 Task: Add an event  with title  Product Training Session, date '2023/10/23' to 2023/10/25 & Select Event type as  Collective. Add location for the event as  321 Passeig de Gracia, Barcelona, Spain and add a description: A product launch event is an exciting occasion where a new product is introduced to the market. It brings together stakeholders, industry experts, media personnel, and potential customers to showcase the product's features, benefits, and unique selling points. Create an event link  http-producttrainingsessioncom & Select the event color as  Violet. , logged in from the account softage.1@softage.netand send the event invitation to softage.3@softage.net and softage.4@softage.net
Action: Mouse moved to (890, 132)
Screenshot: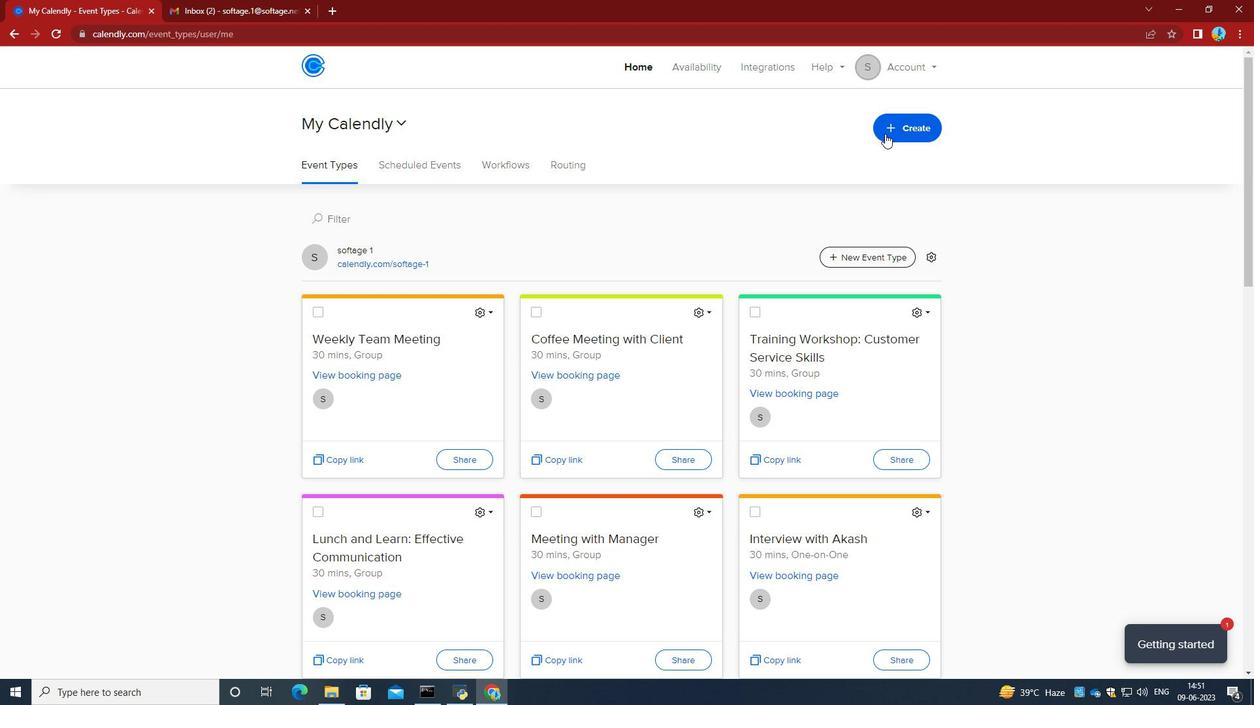 
Action: Mouse pressed left at (890, 132)
Screenshot: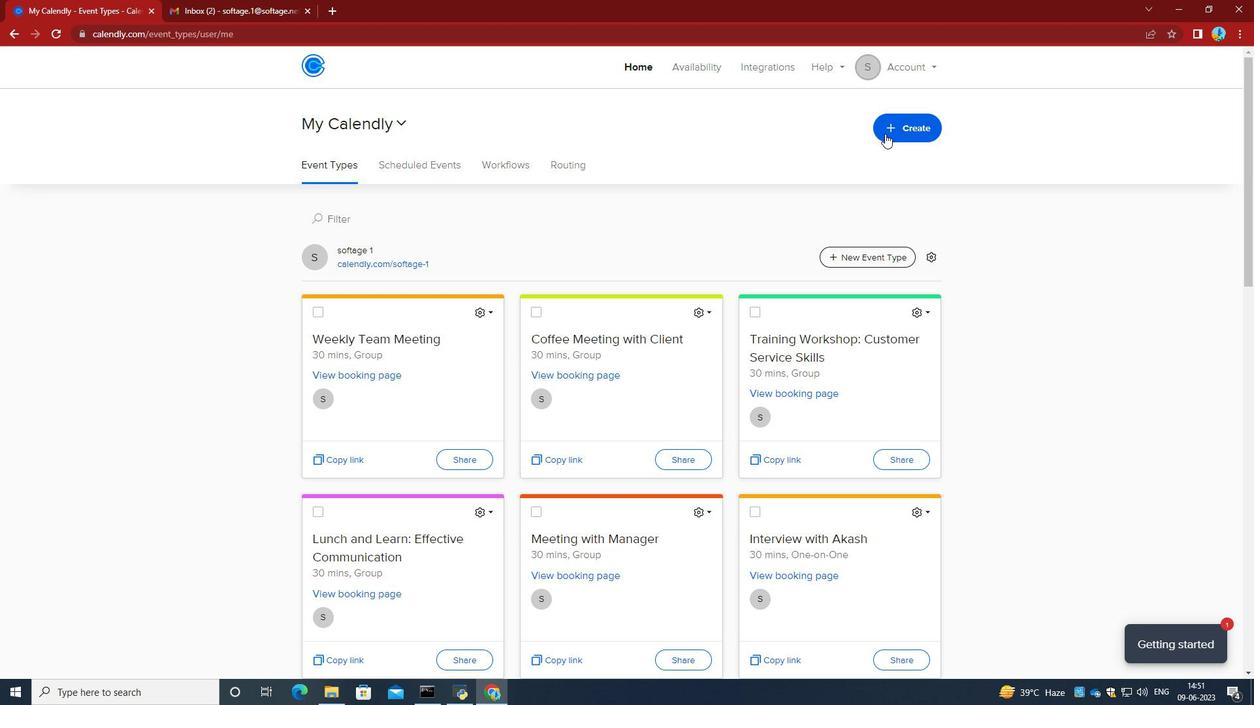 
Action: Mouse moved to (818, 185)
Screenshot: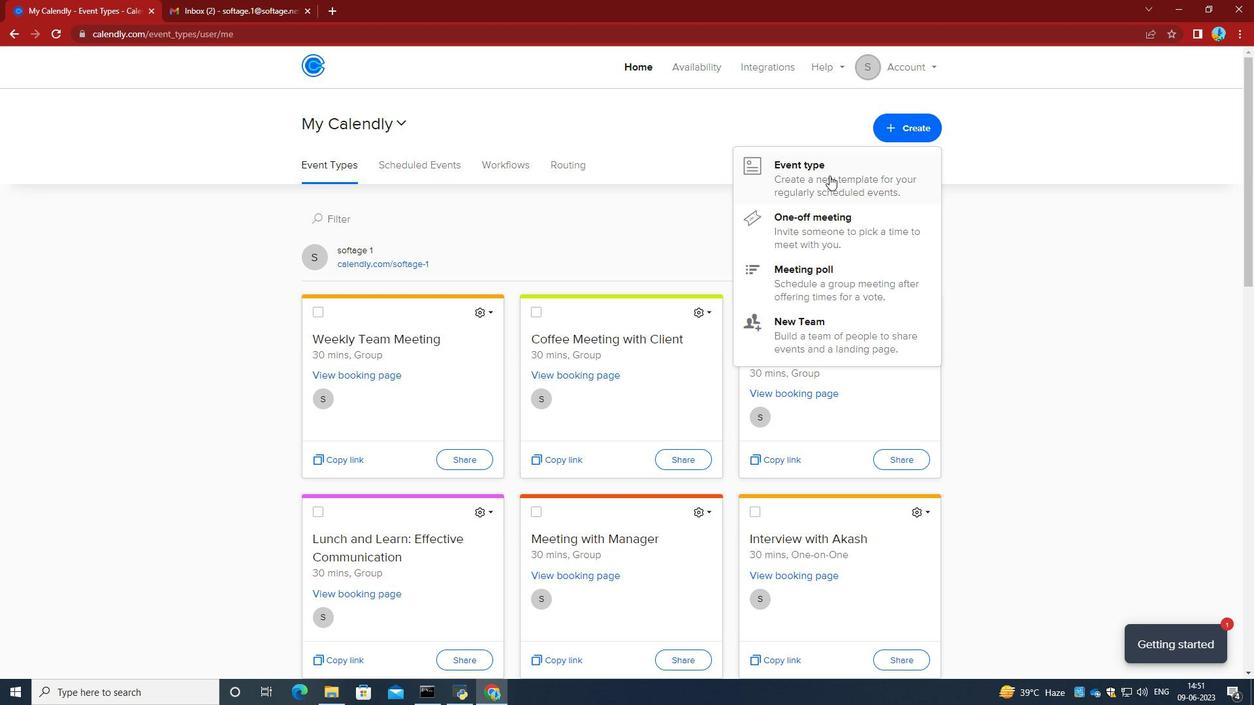 
Action: Mouse pressed left at (818, 185)
Screenshot: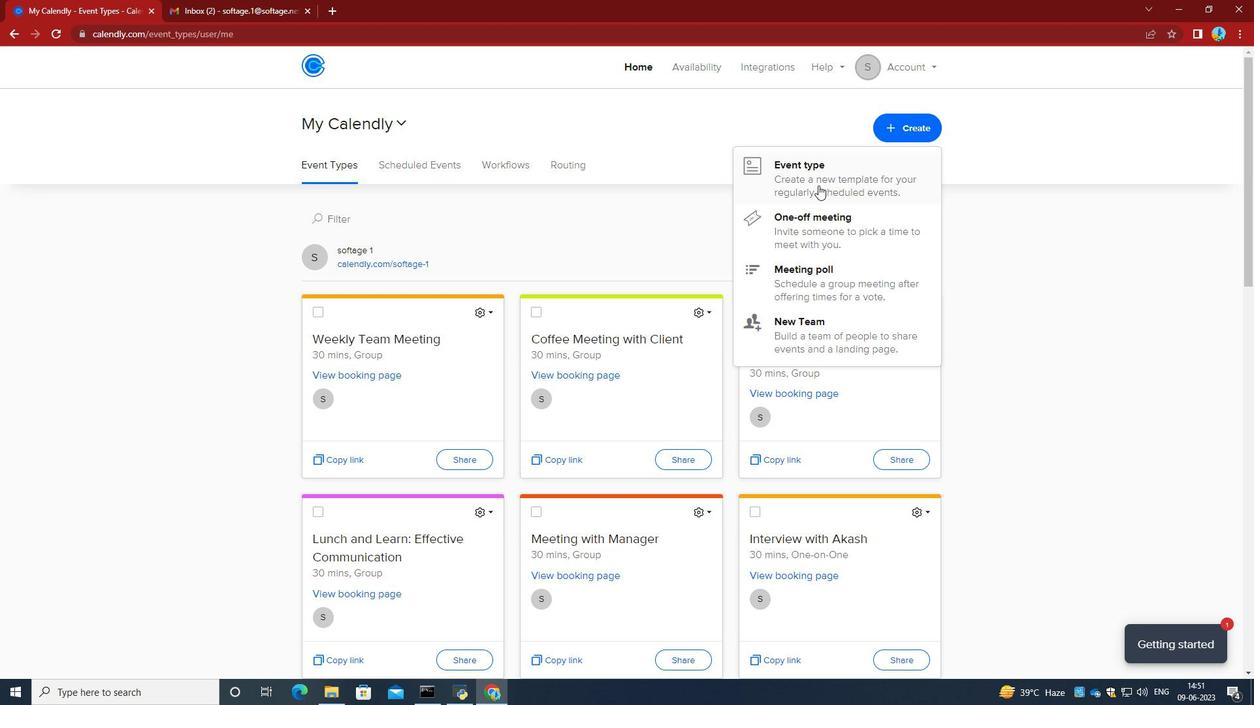 
Action: Mouse moved to (596, 382)
Screenshot: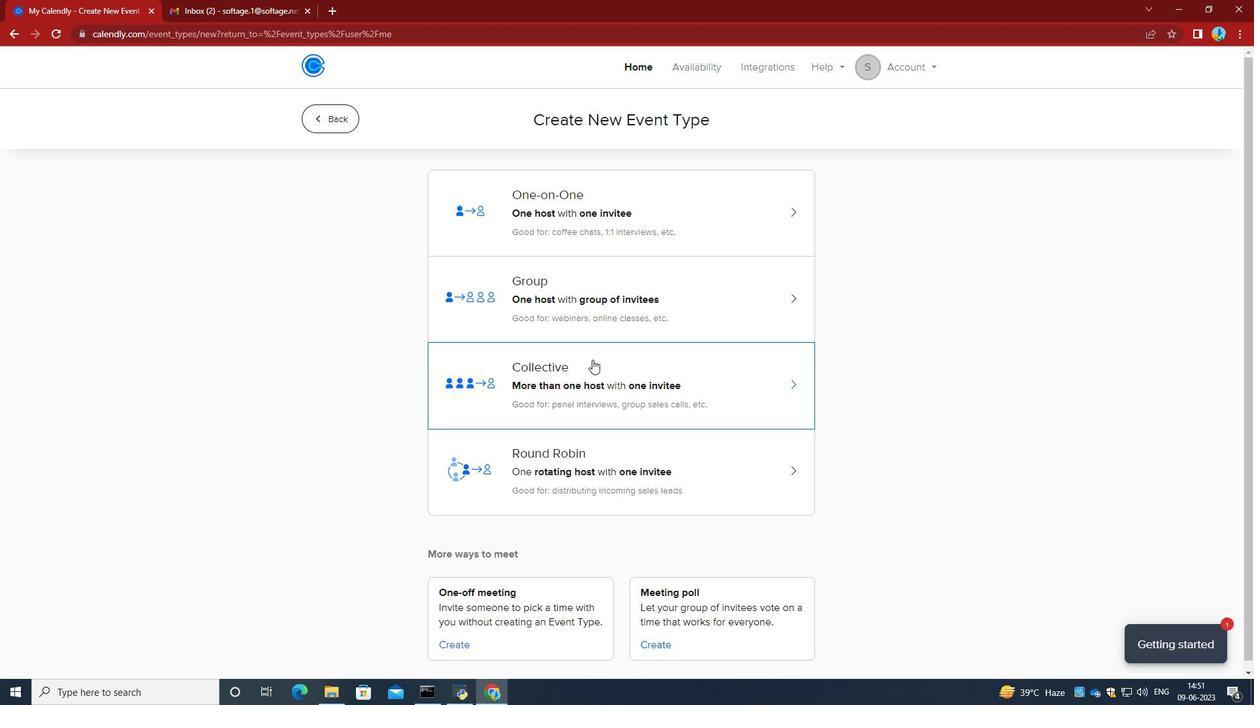 
Action: Mouse pressed left at (596, 382)
Screenshot: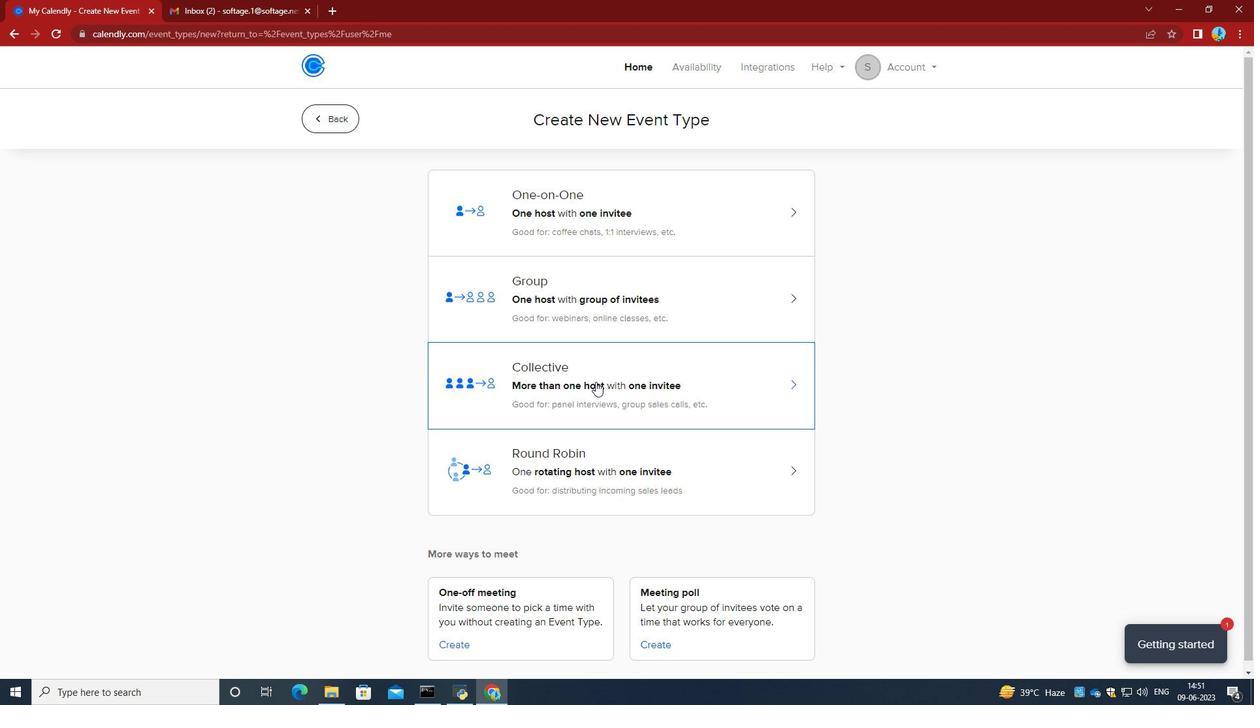 
Action: Mouse moved to (776, 284)
Screenshot: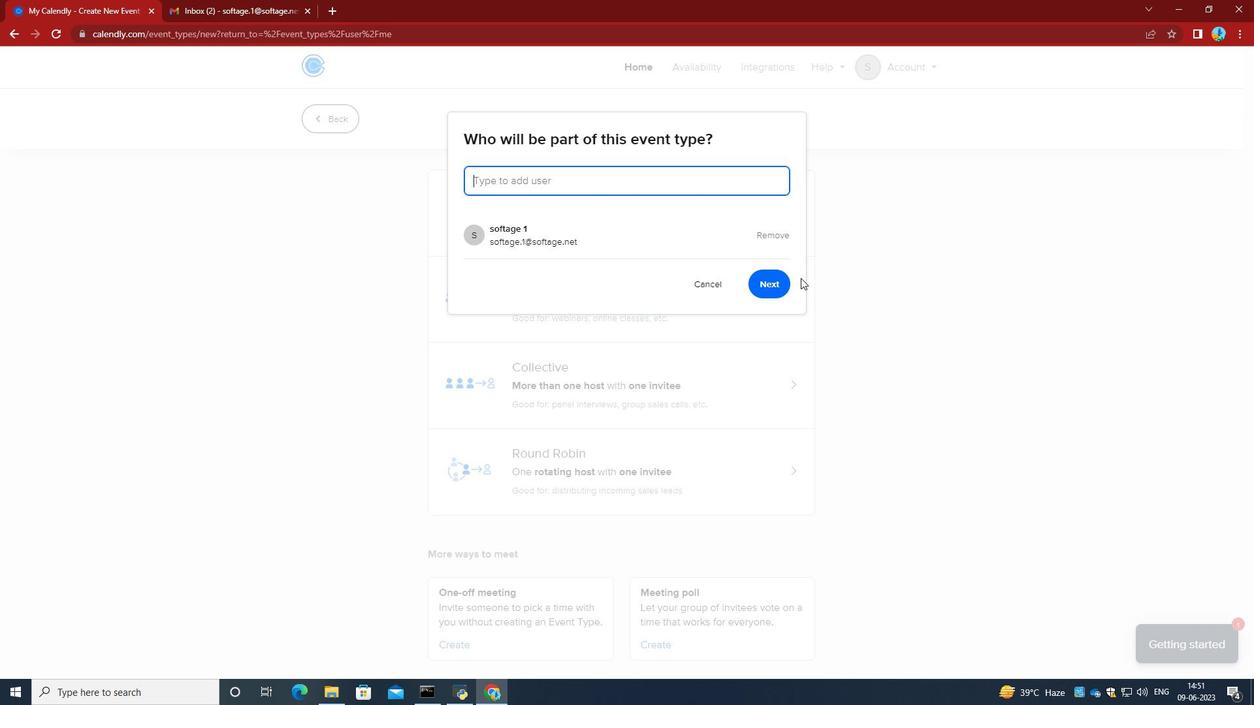 
Action: Mouse pressed left at (776, 284)
Screenshot: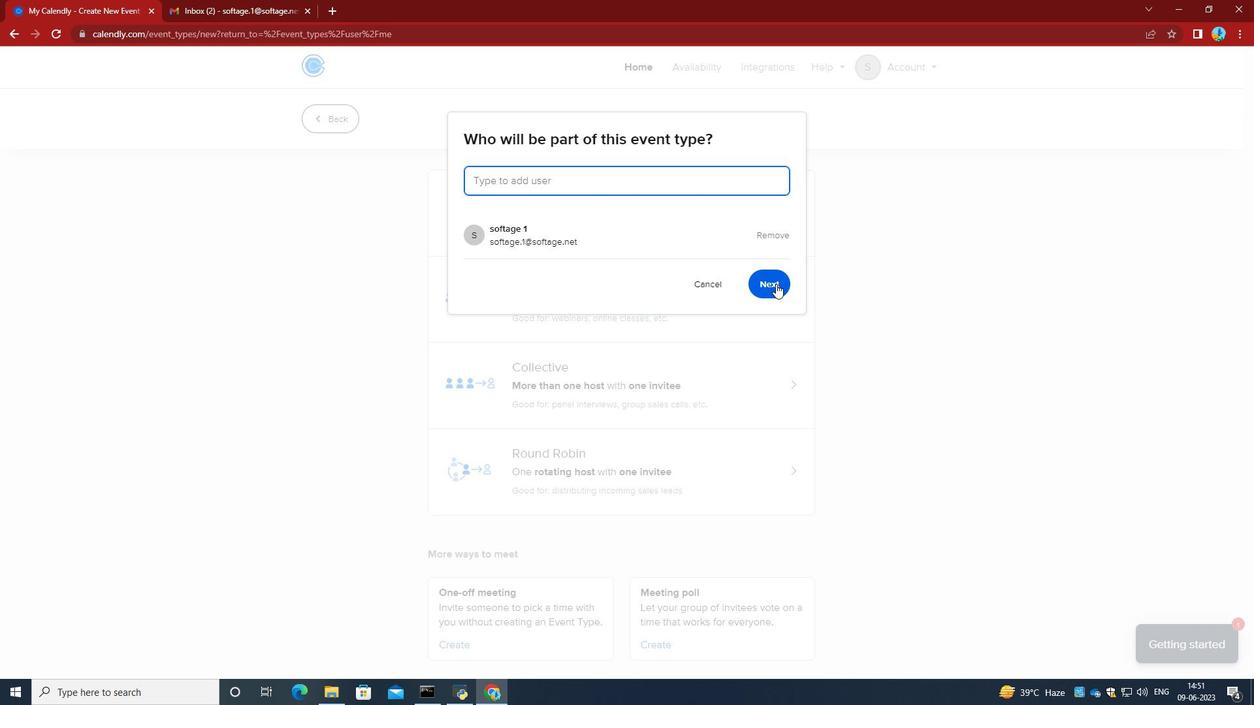
Action: Mouse moved to (422, 294)
Screenshot: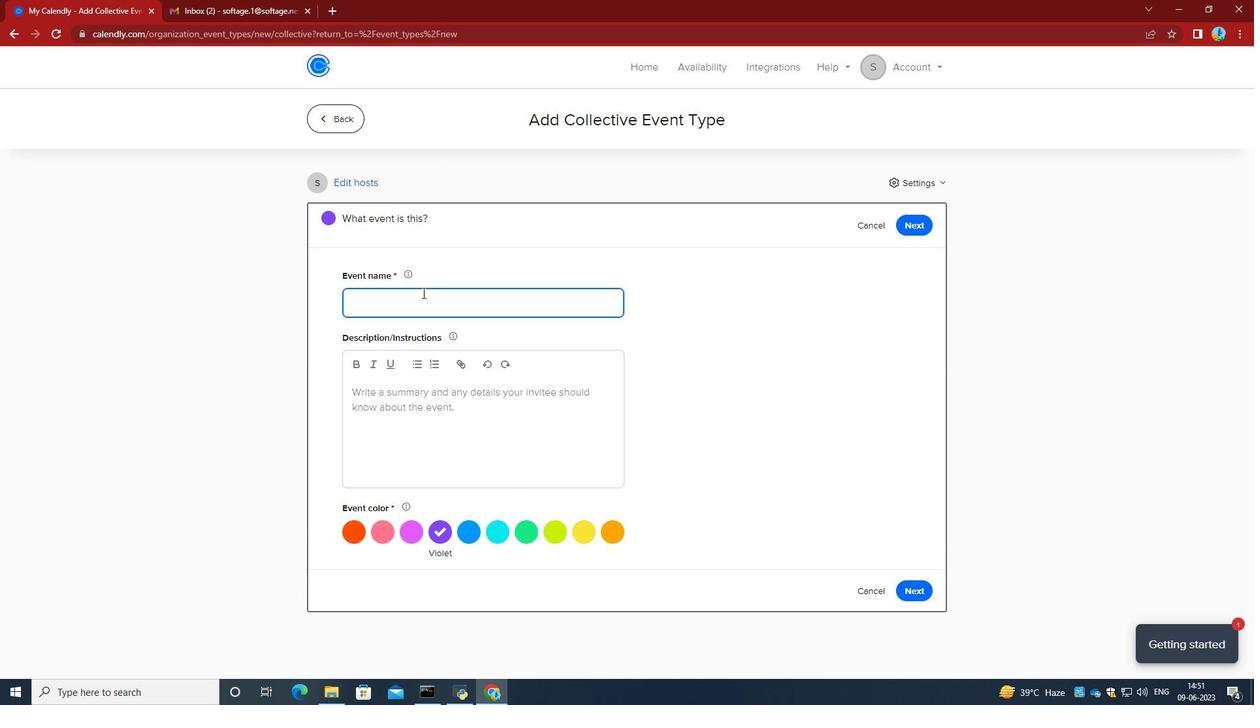 
Action: Mouse pressed left at (422, 294)
Screenshot: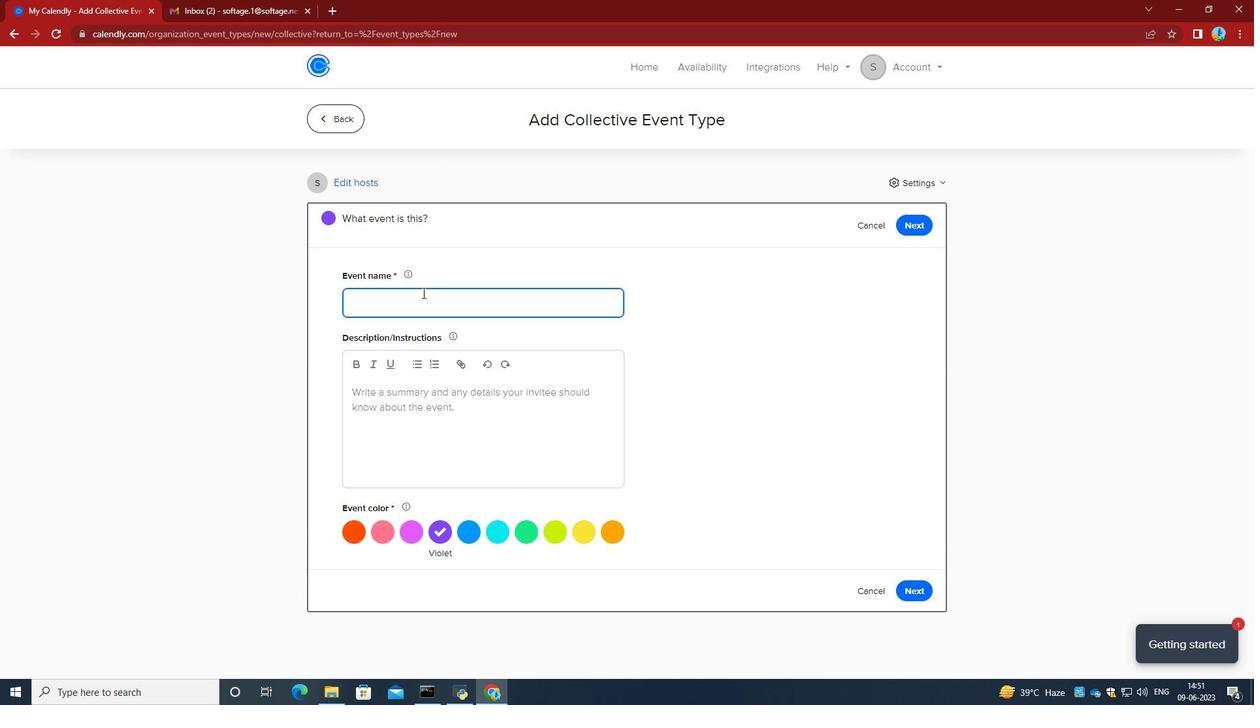 
Action: Key pressed <Key.caps_lock>P<Key.caps_lock>roduct<Key.space><Key.caps_lock>T<Key.caps_lock>raining<Key.space><Key.caps_lock>S<Key.caps_lock>ession<Key.space>
Screenshot: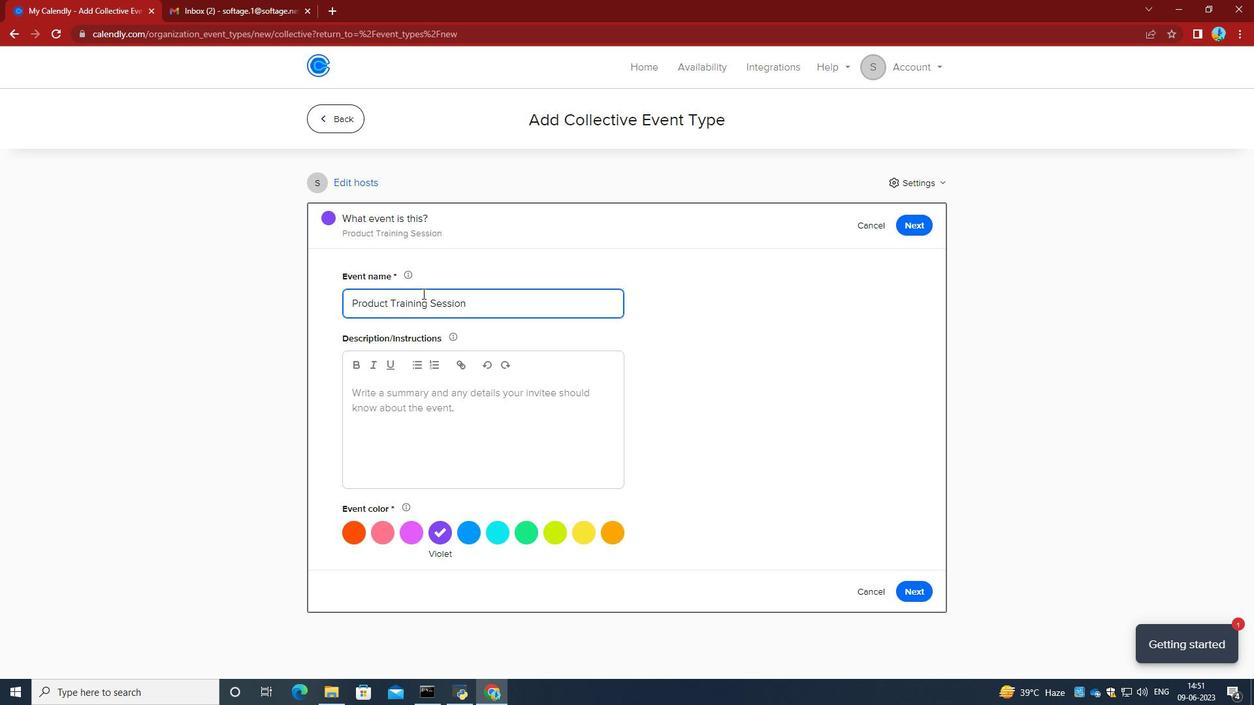 
Action: Mouse moved to (435, 424)
Screenshot: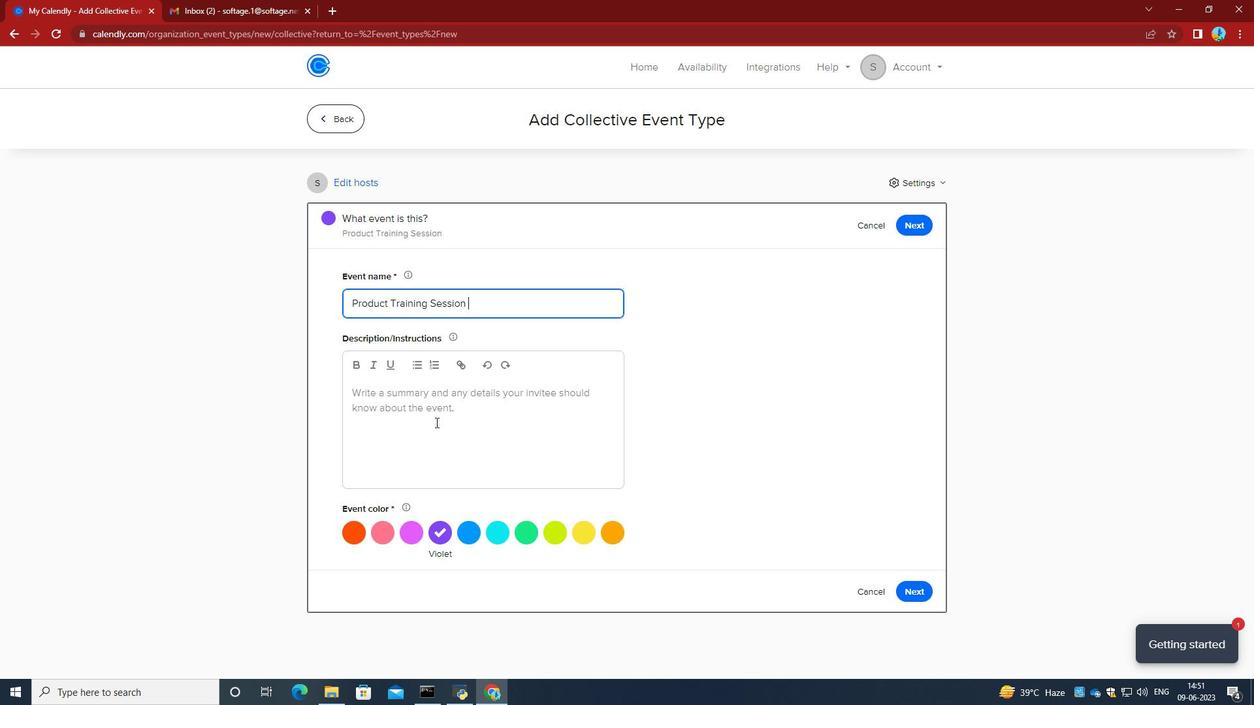 
Action: Mouse pressed left at (435, 424)
Screenshot: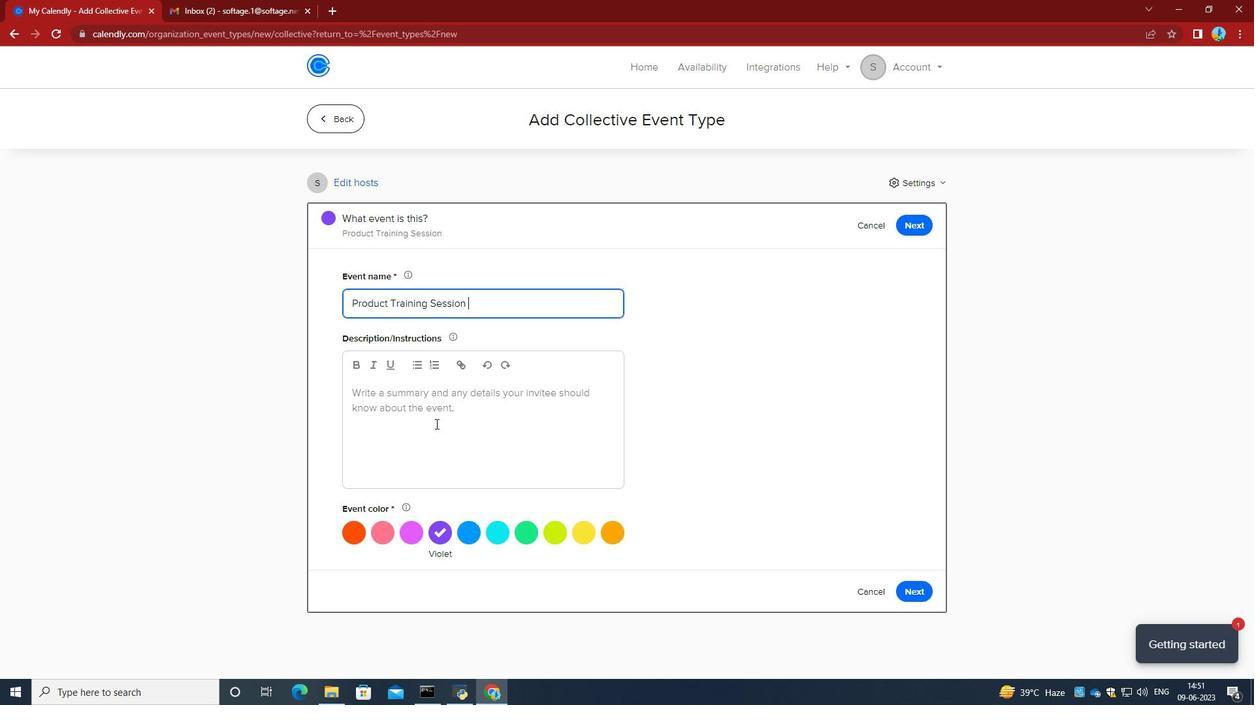 
Action: Key pressed <Key.caps_lock>A<Key.caps_lock><Key.space>product<Key.space>launch<Key.space>event<Key.space>an<Key.space>exis<Key.backspace><Key.backspace>citing<Key.space>occasion<Key.space>where<Key.space>a<Key.space>new<Key.space>proud<Key.backspace><Key.backspace>duct<Key.space>is<Key.space>intre<Key.backspace>oduced<Key.space>to<Key.space>the<Key.space>market.<Key.space><Key.caps_lock>I<Key.caps_lock>t<Key.space>brings<Key.space>togther<Key.space>stakeholders,<Key.space>industru<Key.space><Key.backspace><Key.backspace>y<Key.space>experts,<Key.space>media<Key.space>personnel<Key.space>
Screenshot: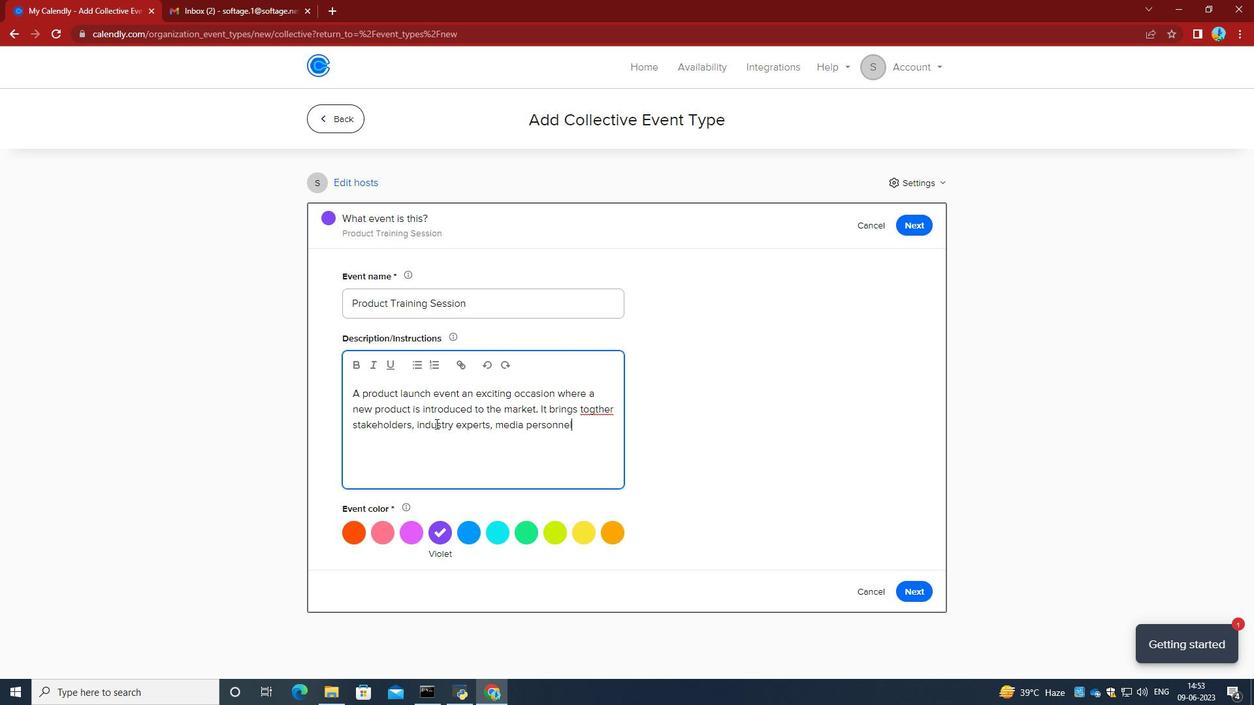 
Action: Mouse moved to (590, 413)
Screenshot: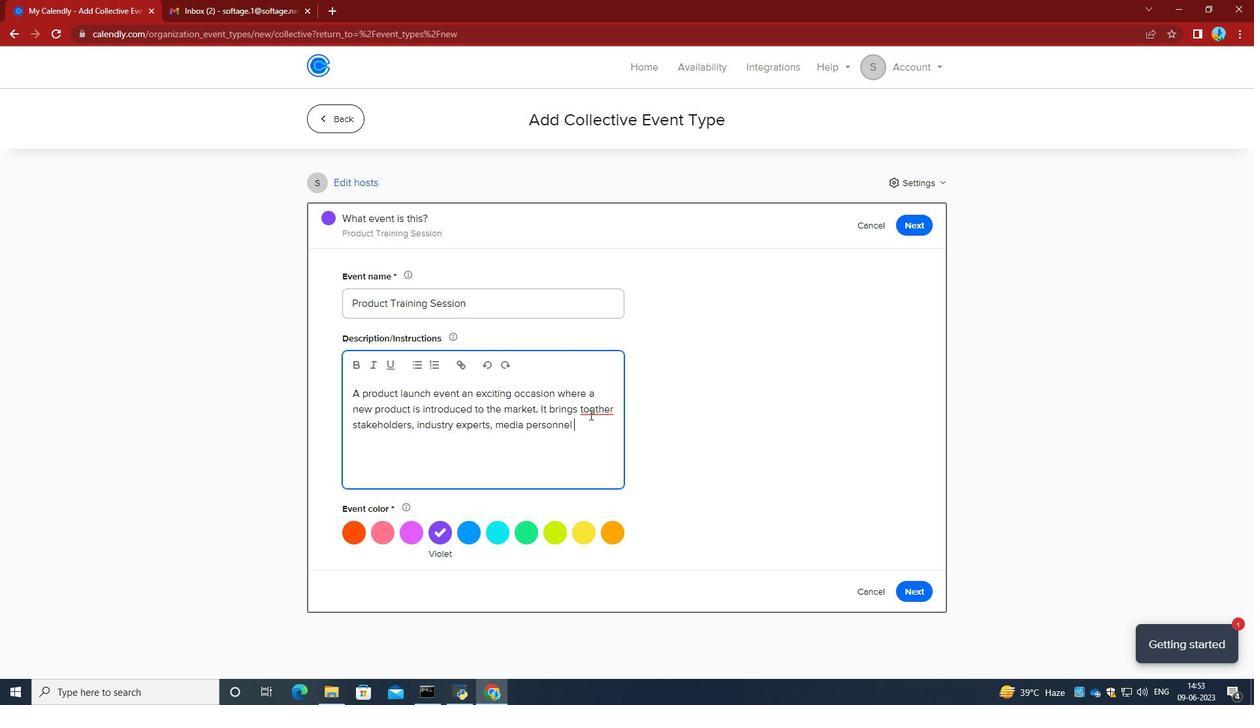 
Action: Mouse pressed left at (590, 413)
Screenshot: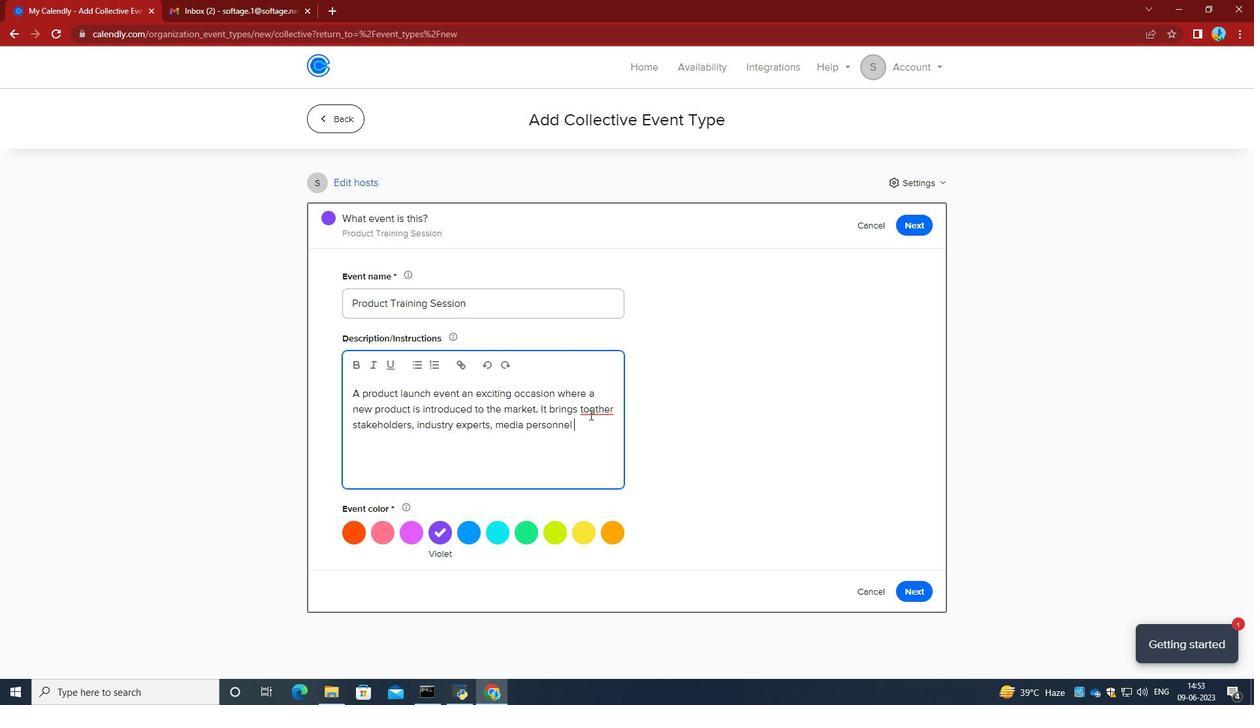 
Action: Mouse pressed right at (590, 413)
Screenshot: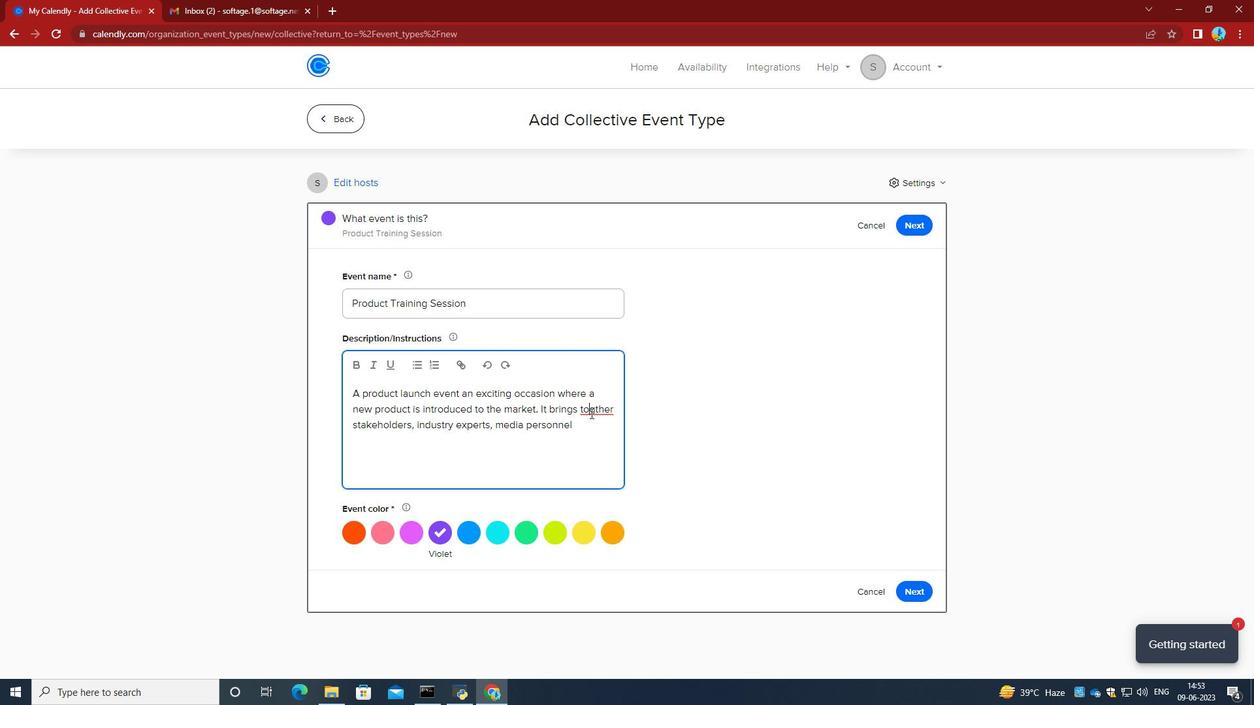 
Action: Mouse moved to (618, 416)
Screenshot: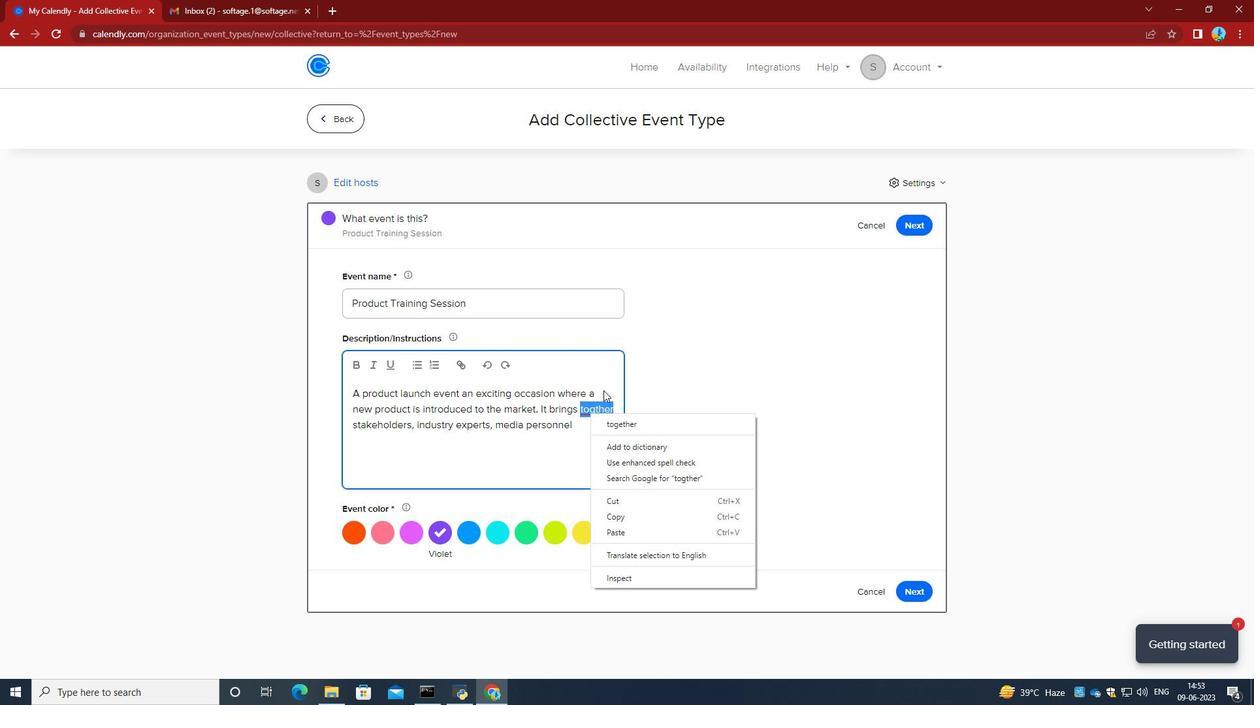 
Action: Mouse pressed left at (618, 416)
Screenshot: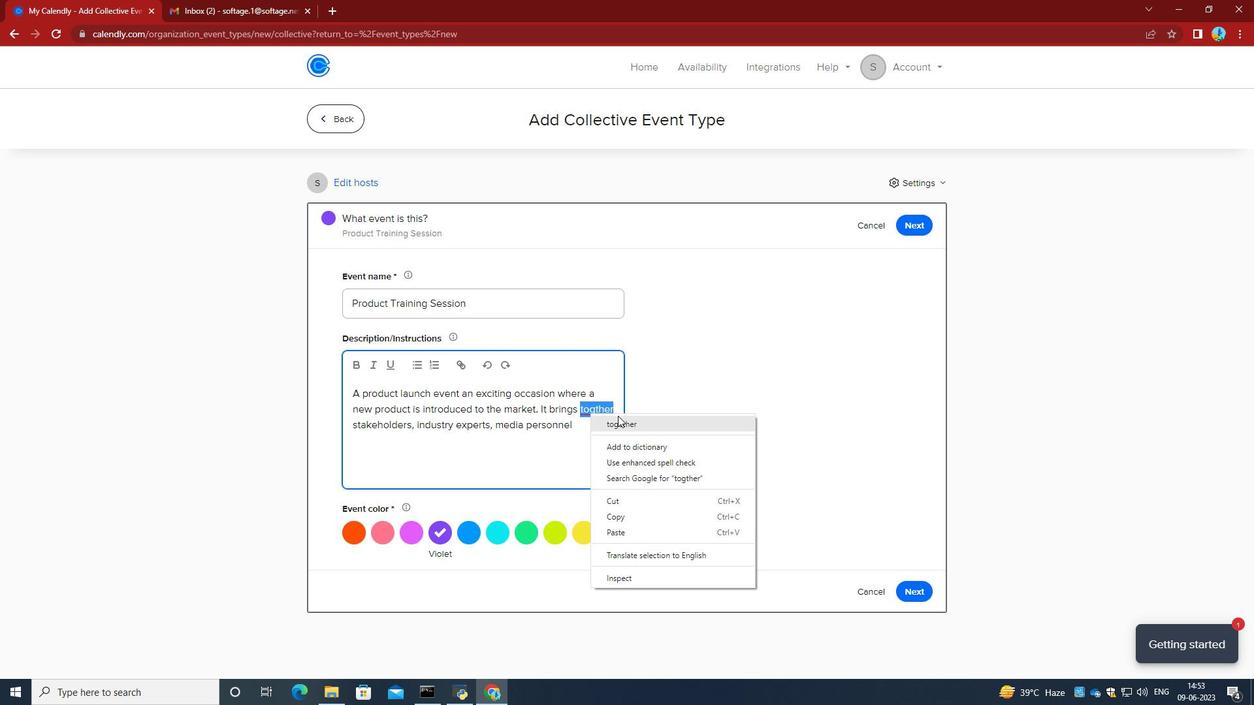 
Action: Mouse moved to (613, 428)
Screenshot: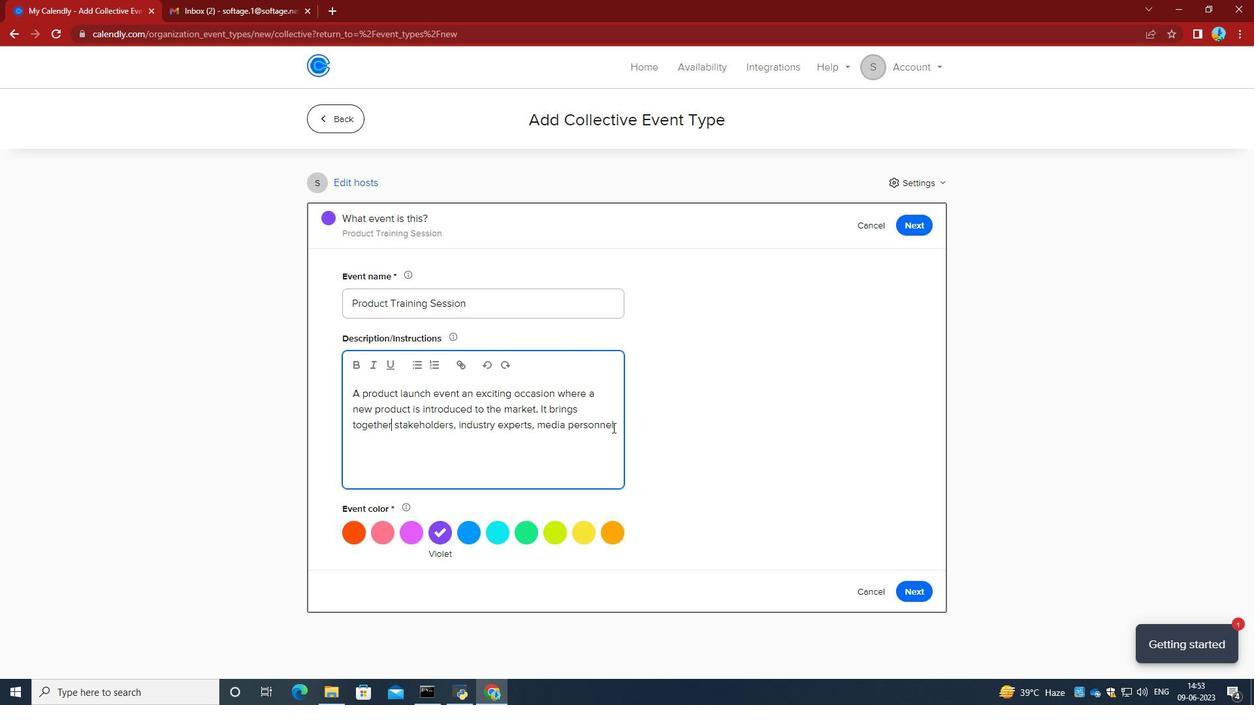 
Action: Mouse pressed left at (613, 428)
Screenshot: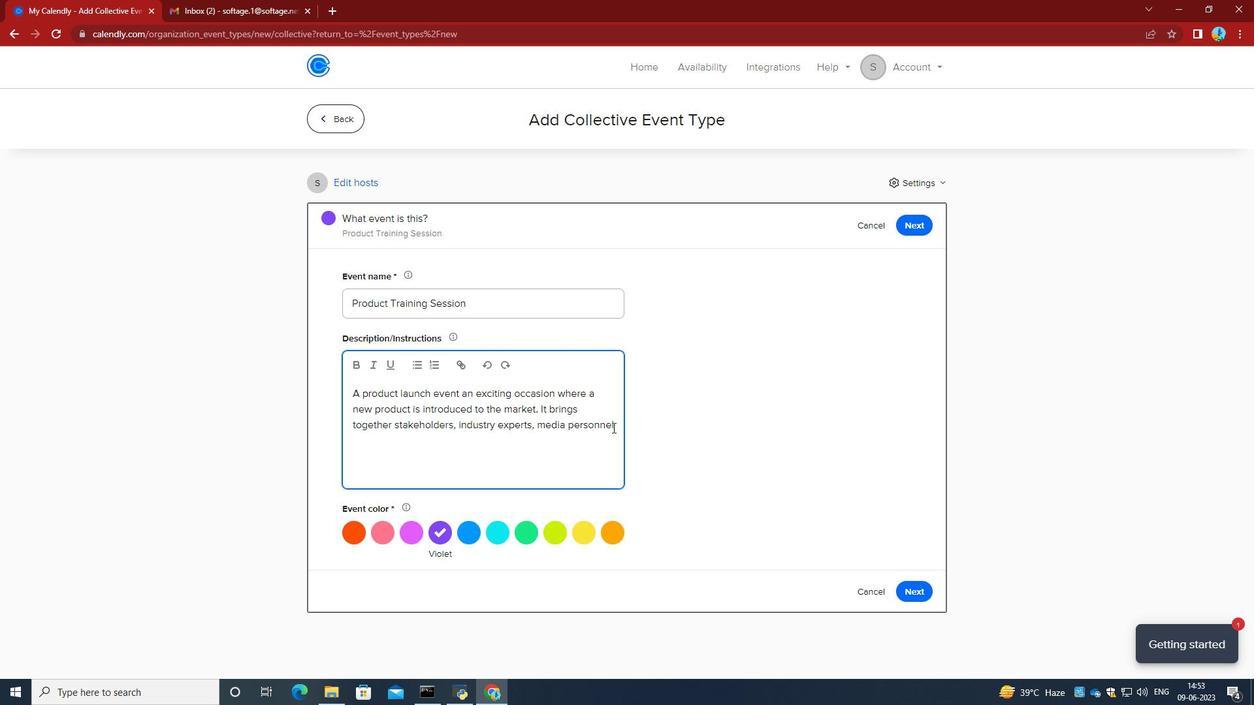 
Action: Mouse moved to (613, 428)
Screenshot: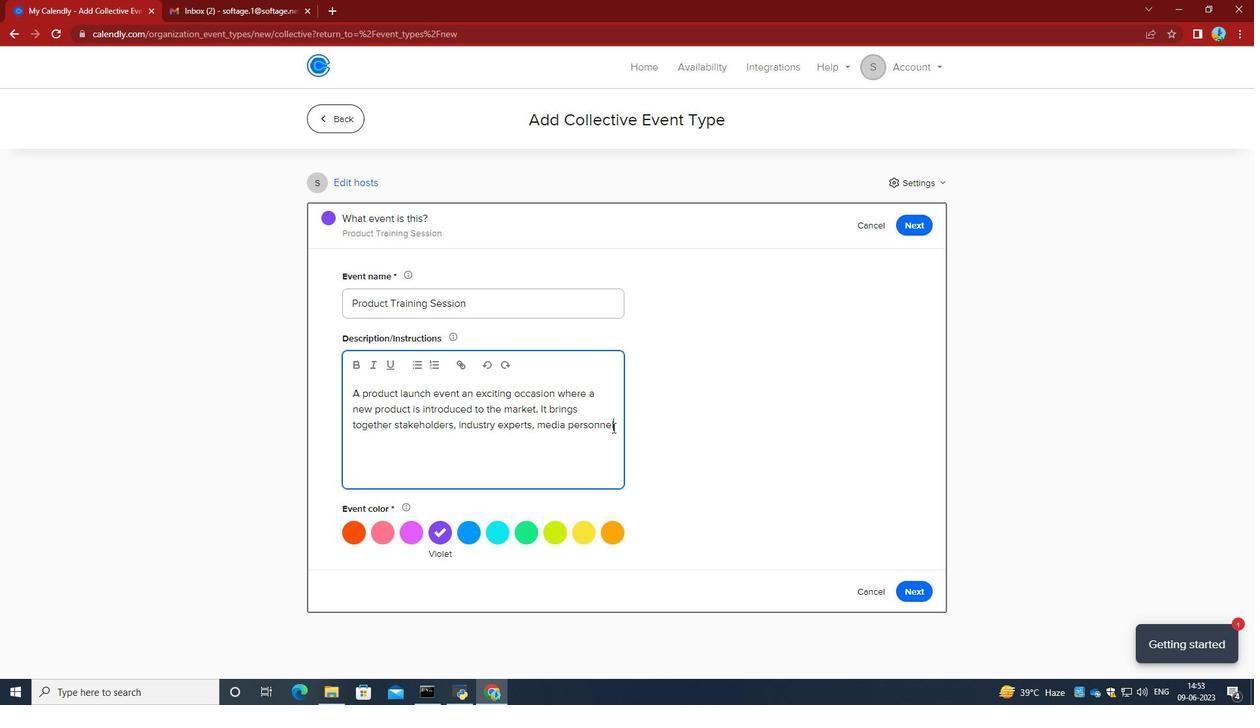 
Action: Key pressed <Key.space>and<Key.space>potential<Key.space>cuso<Key.backspace>tomers<Key.space>to<Key.space>showcase<Key.space>the<Key.space>product's<Key.space>fearur<Key.backspace><Key.backspace><Key.backspace>tures,<Key.space>benefits,<Key.space>and<Key.space>unique<Key.space>selling<Key.space>points.<Key.space>
Screenshot: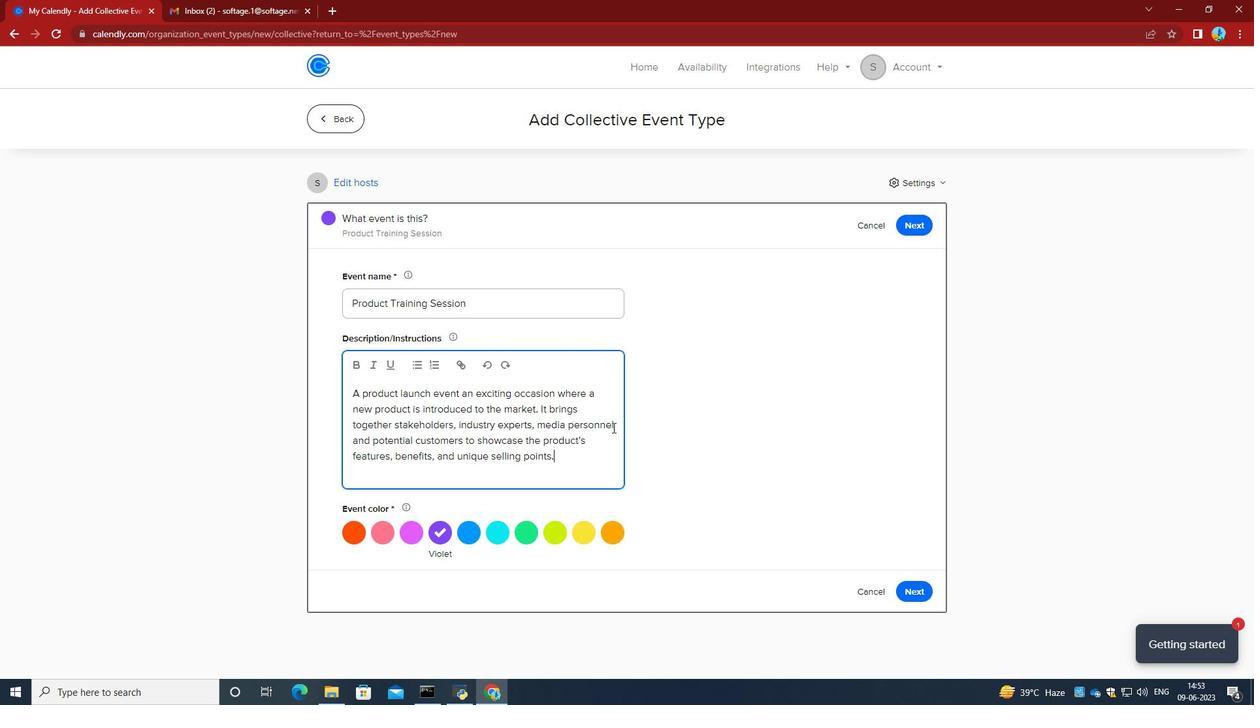 
Action: Mouse moved to (441, 535)
Screenshot: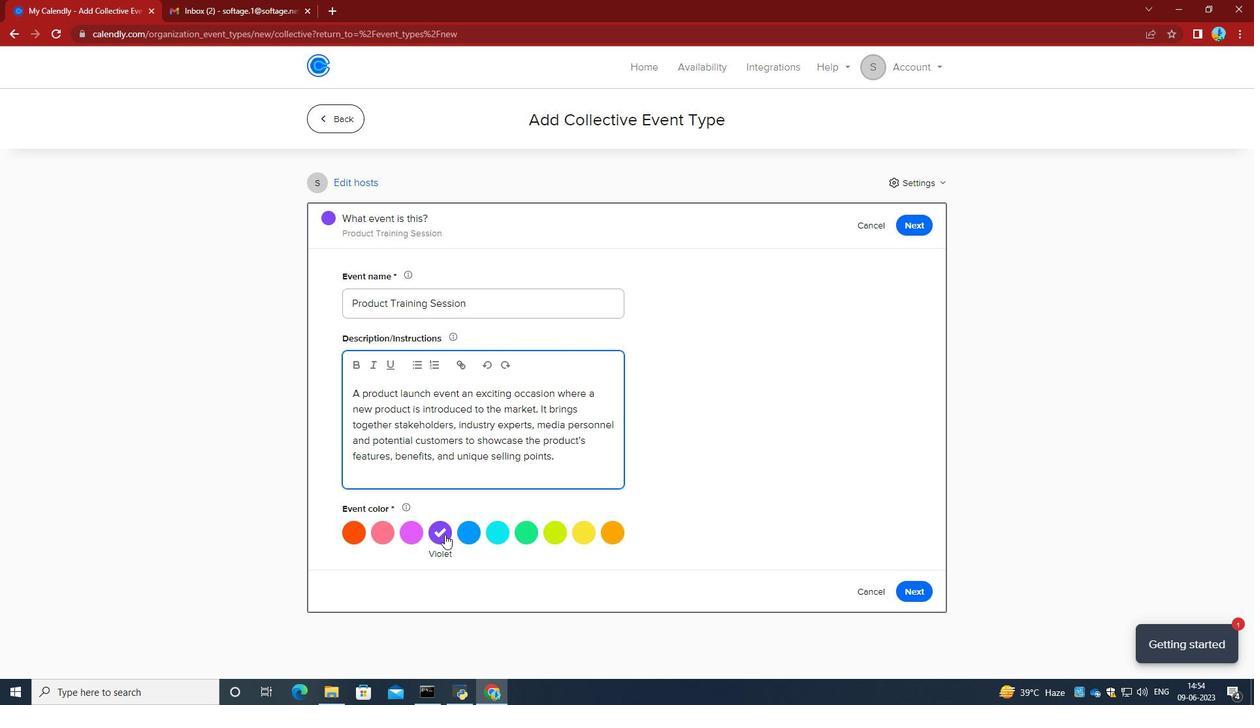 
Action: Mouse pressed left at (441, 535)
Screenshot: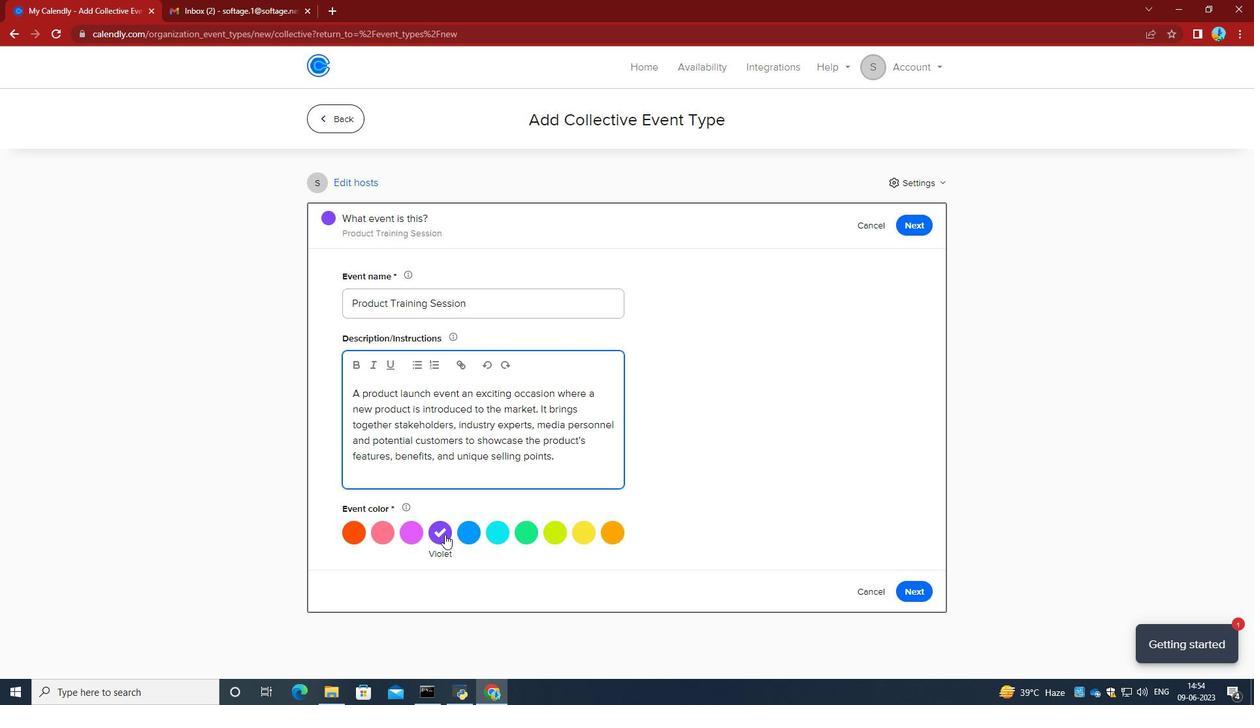 
Action: Mouse moved to (920, 595)
Screenshot: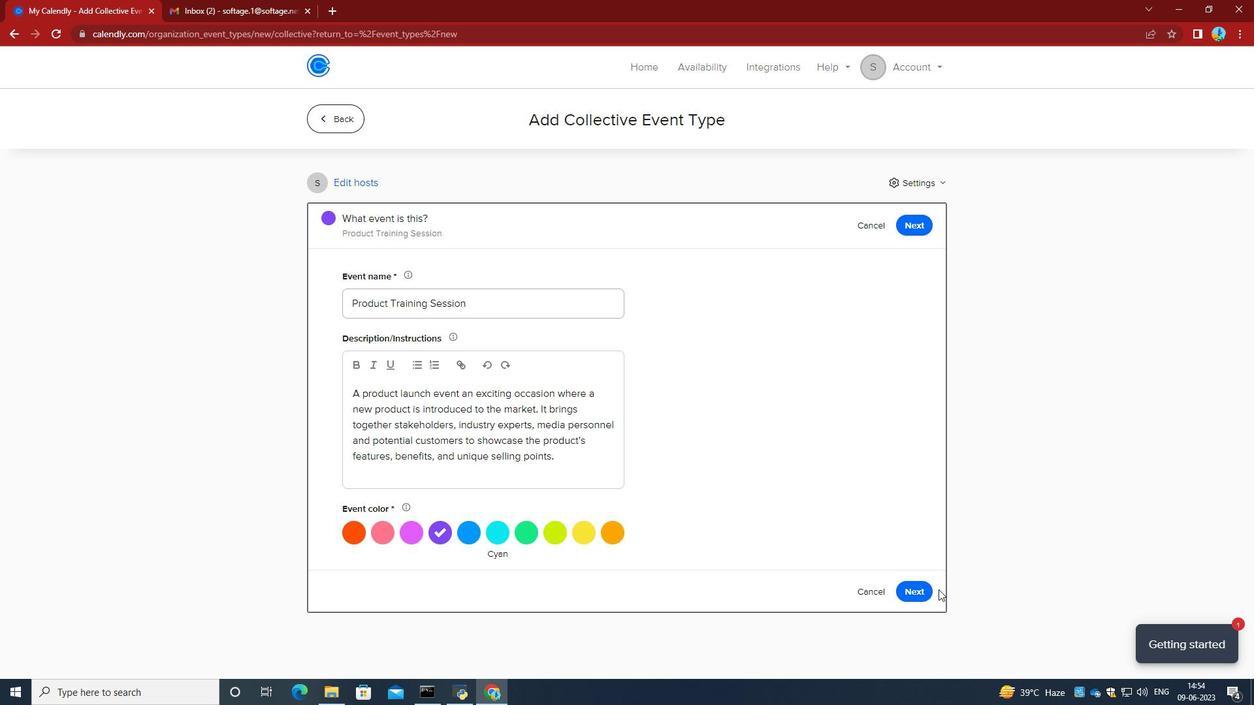 
Action: Mouse pressed left at (920, 595)
Screenshot: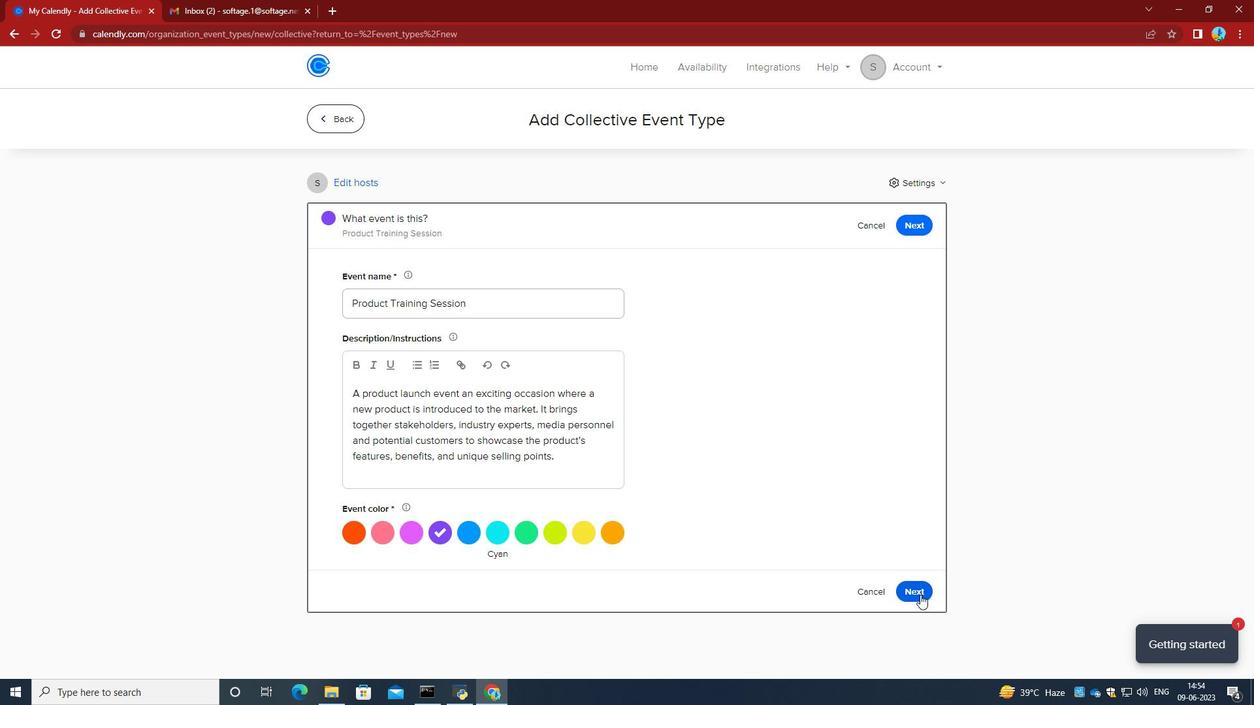 
Action: Mouse moved to (448, 386)
Screenshot: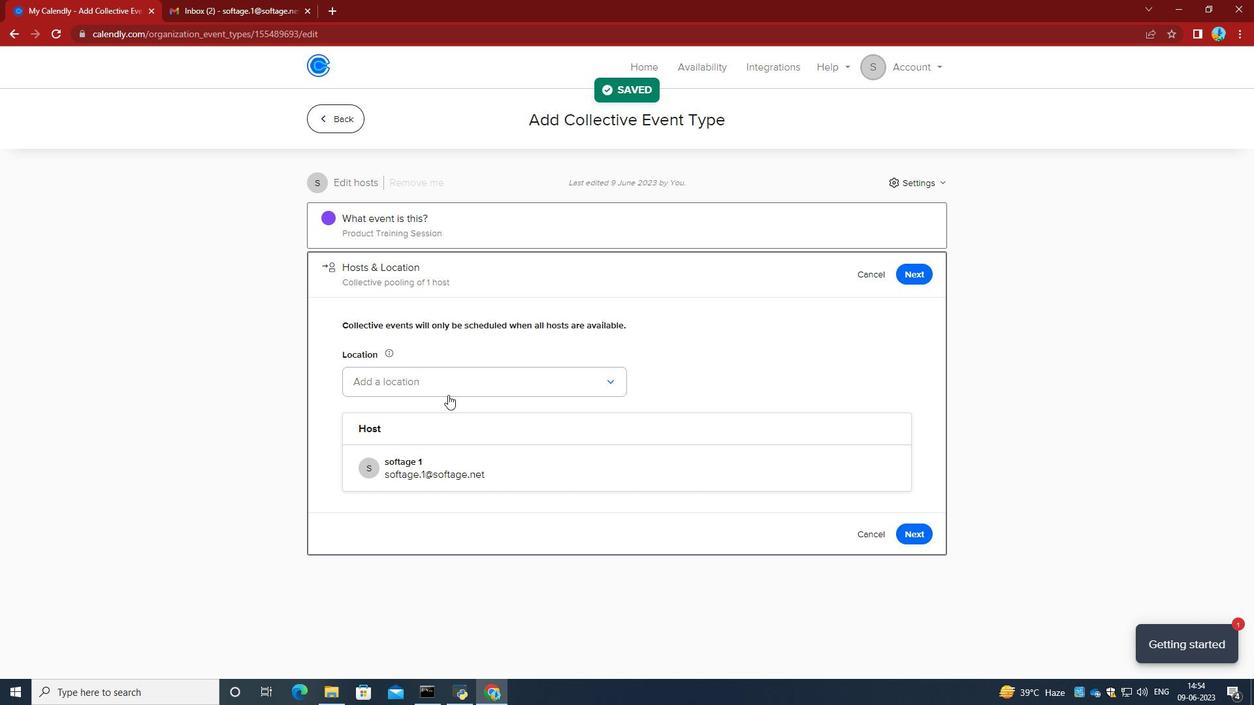 
Action: Mouse pressed left at (448, 386)
Screenshot: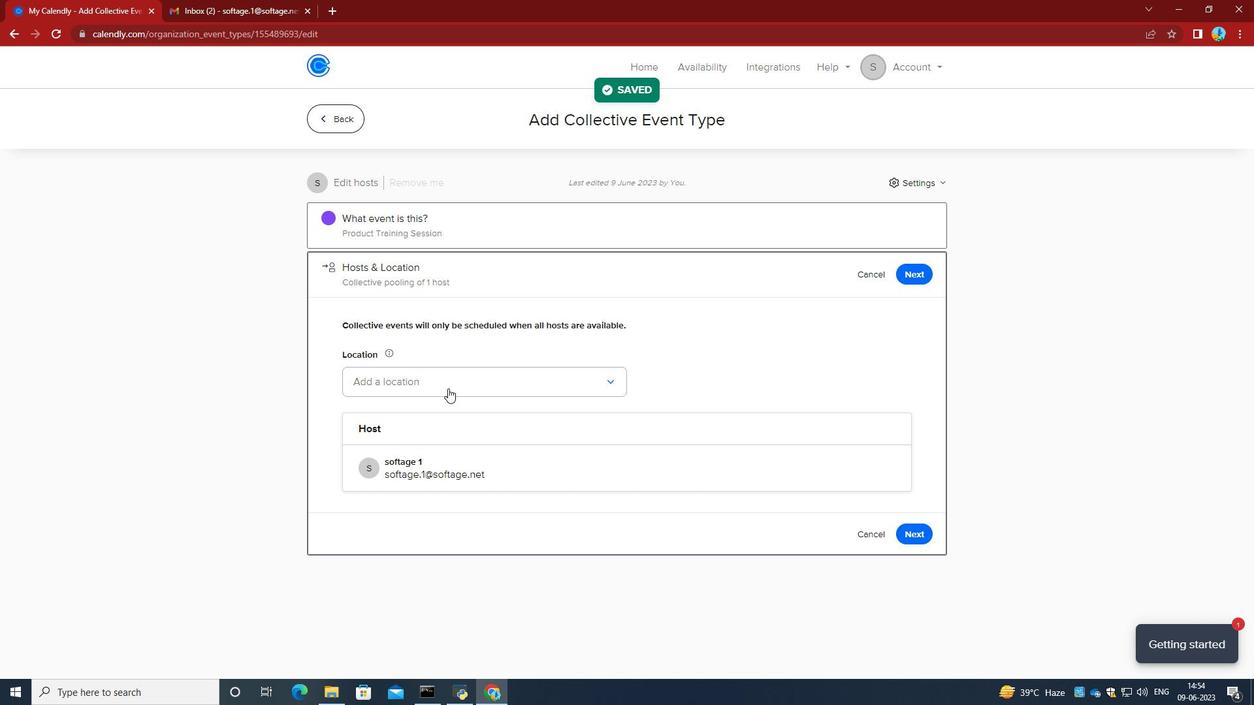 
Action: Mouse moved to (430, 422)
Screenshot: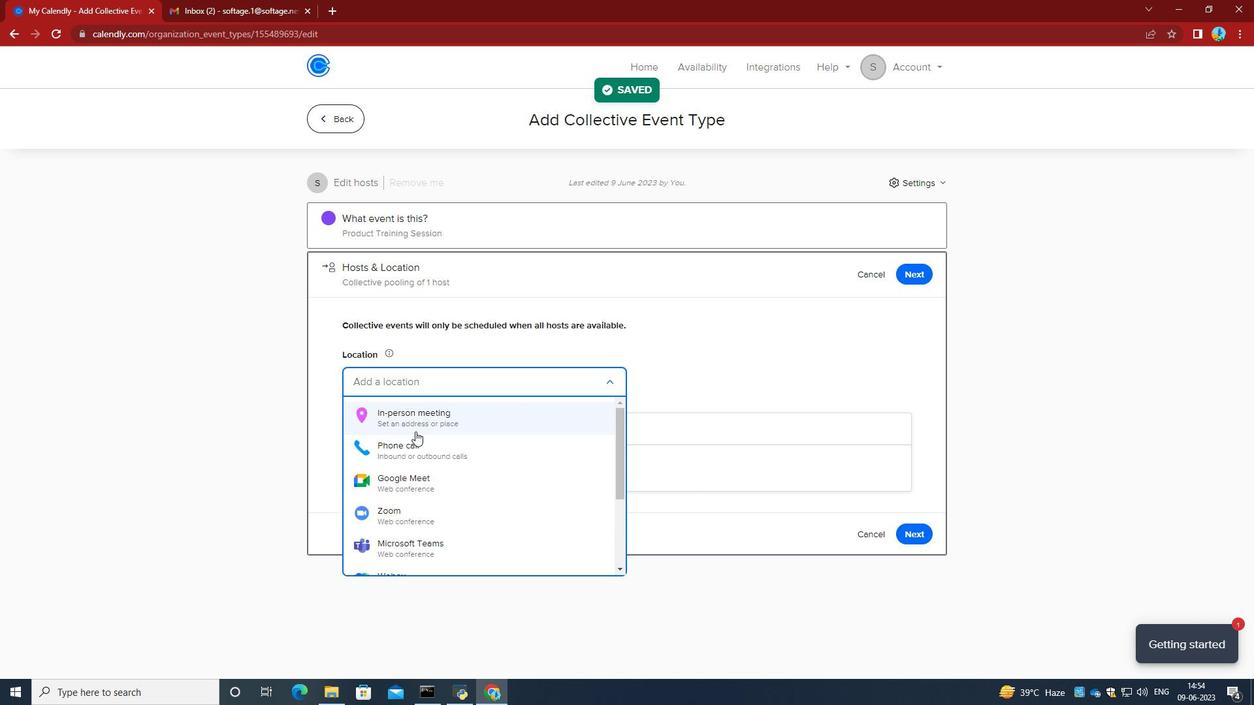 
Action: Mouse pressed left at (430, 422)
Screenshot: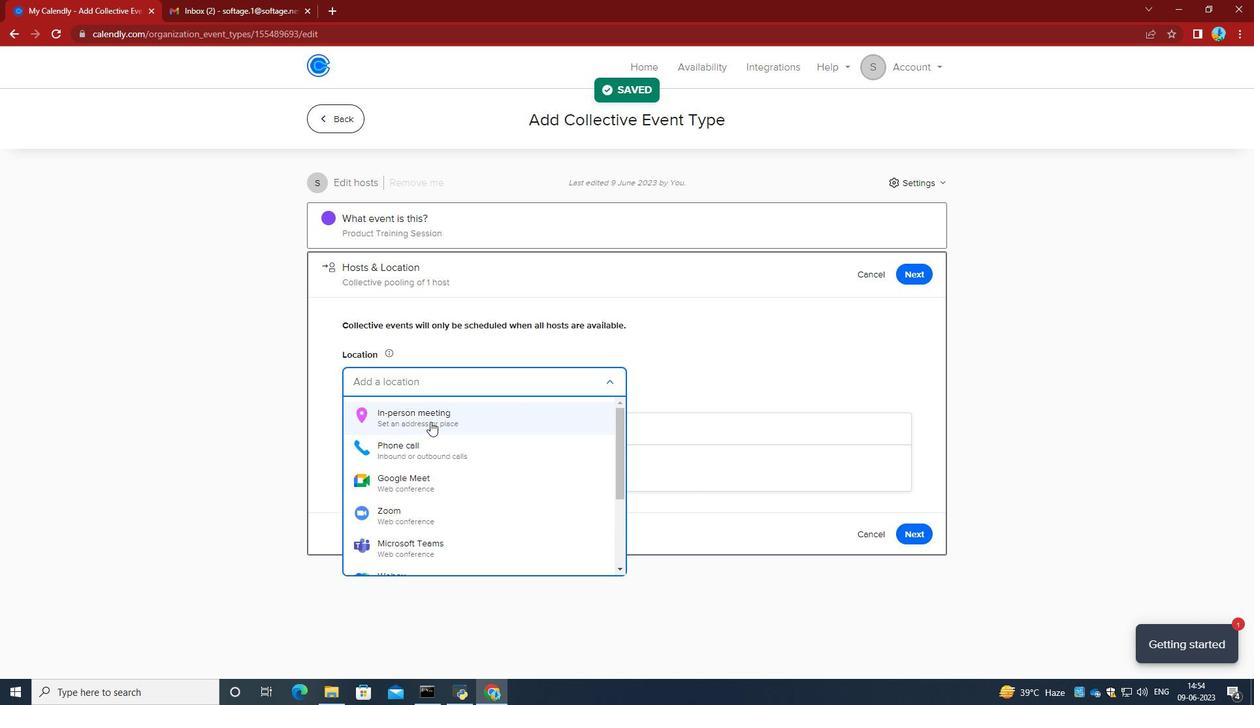 
Action: Mouse moved to (592, 221)
Screenshot: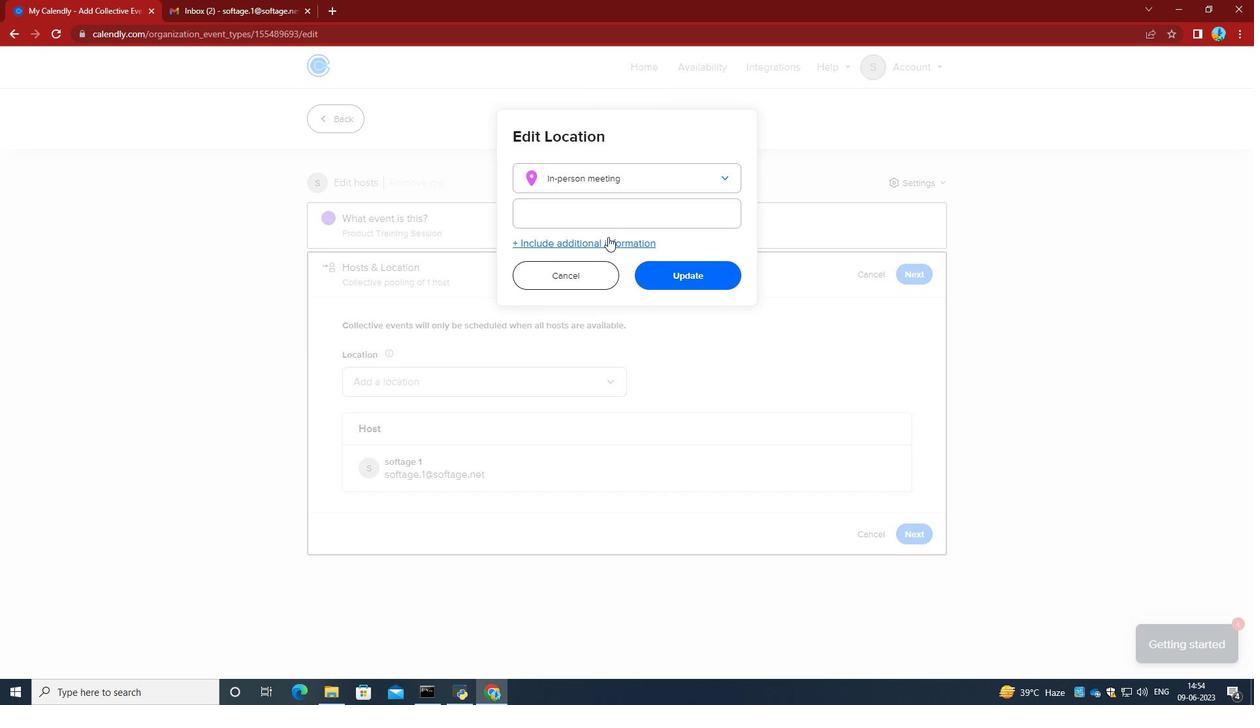 
Action: Mouse pressed left at (589, 213)
Screenshot: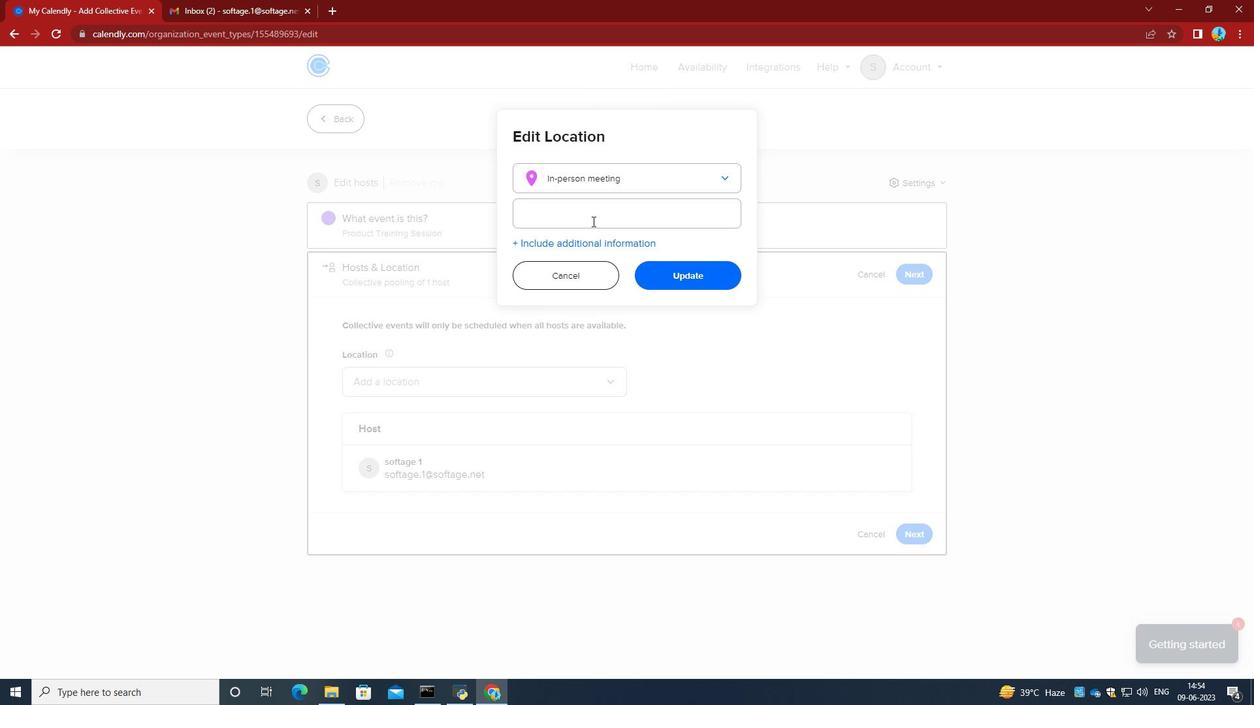 
Action: Key pressed 321<Key.space><Key.caps_lock>P<Key.caps_lock>aa<Key.backspace>sseig<Key.space>de<Key.space><Key.caps_lock>G<Key.caps_lock>racia,<Key.space><Key.caps_lock>B<Key.caps_lock>arcelona,<Key.space><Key.caps_lock>S<Key.caps_lock>pain
Screenshot: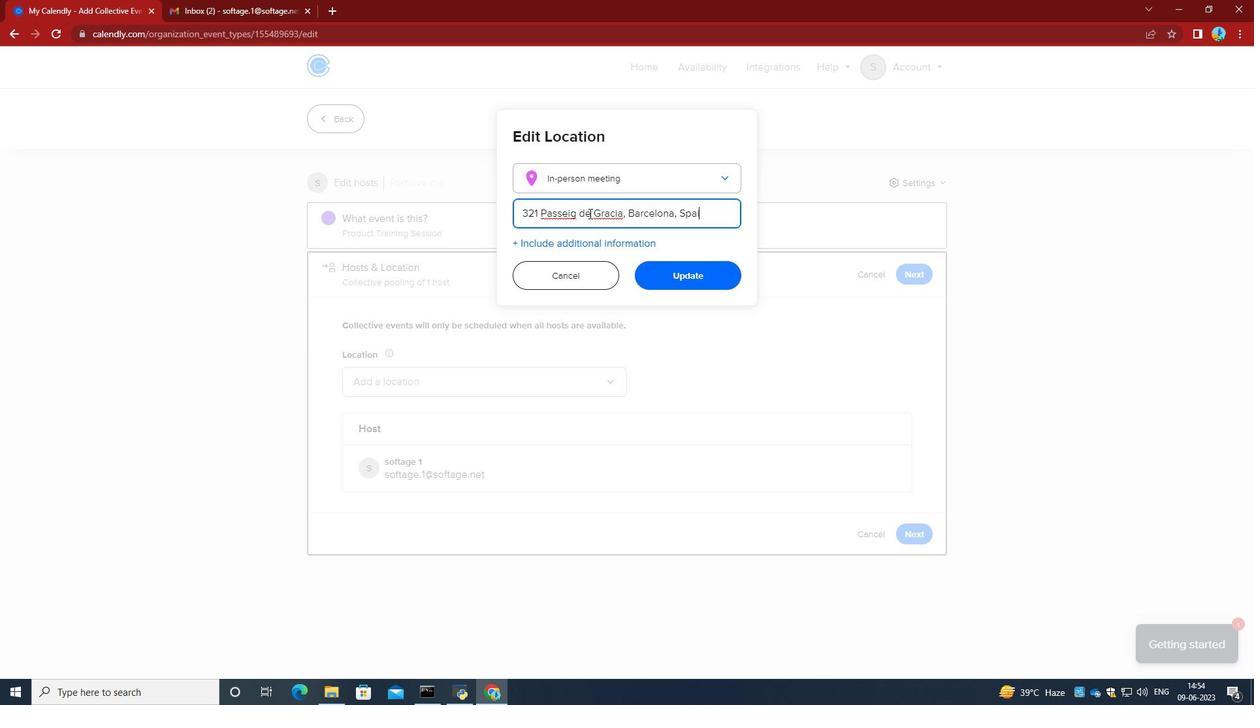 
Action: Mouse moved to (662, 277)
Screenshot: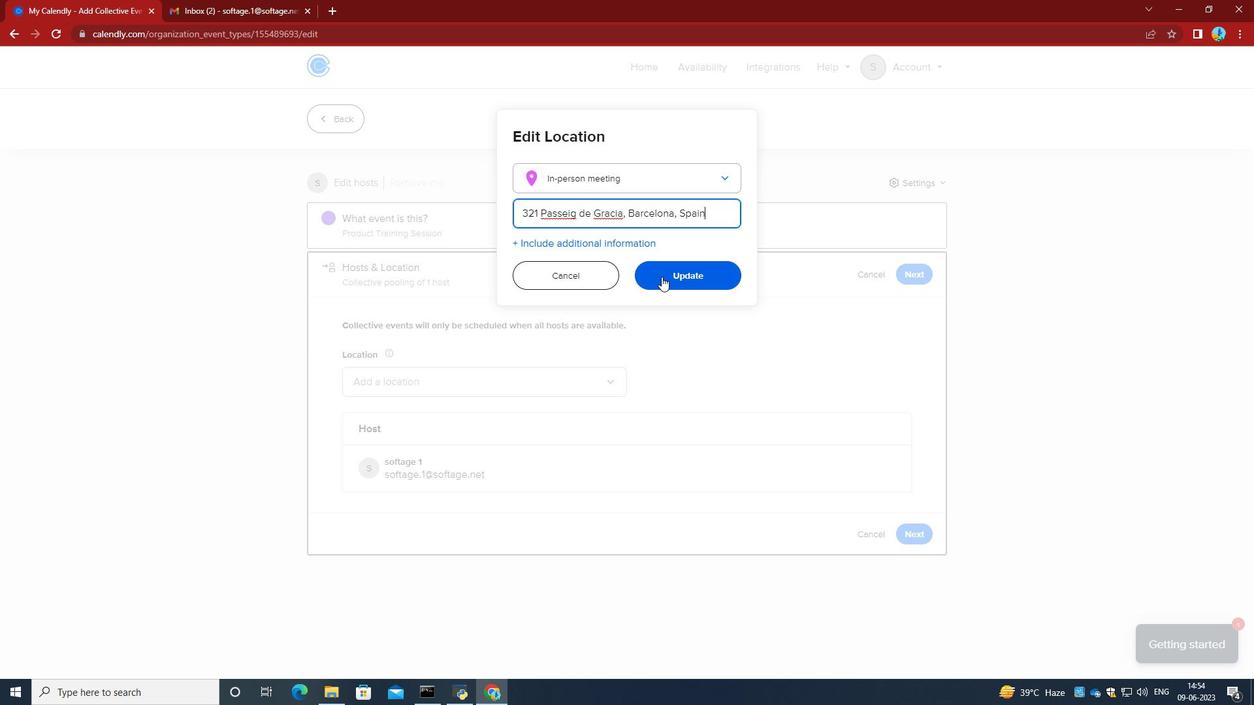 
Action: Mouse pressed left at (662, 277)
Screenshot: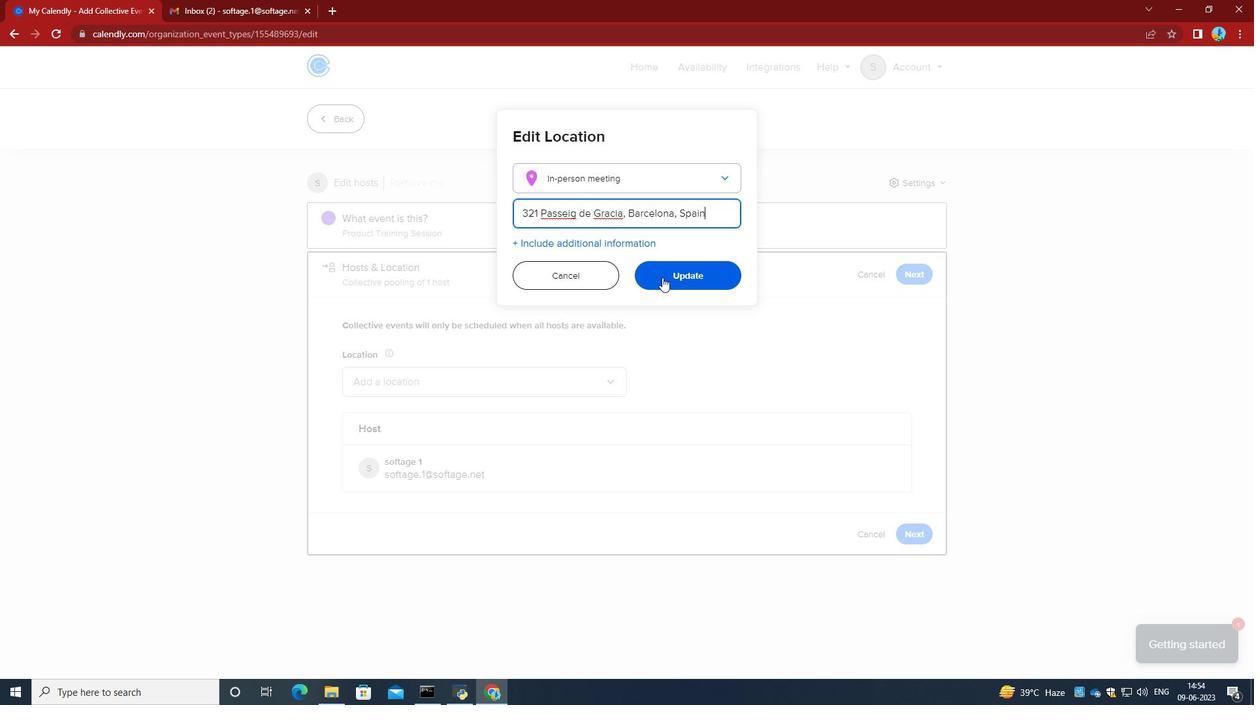 
Action: Mouse moved to (911, 535)
Screenshot: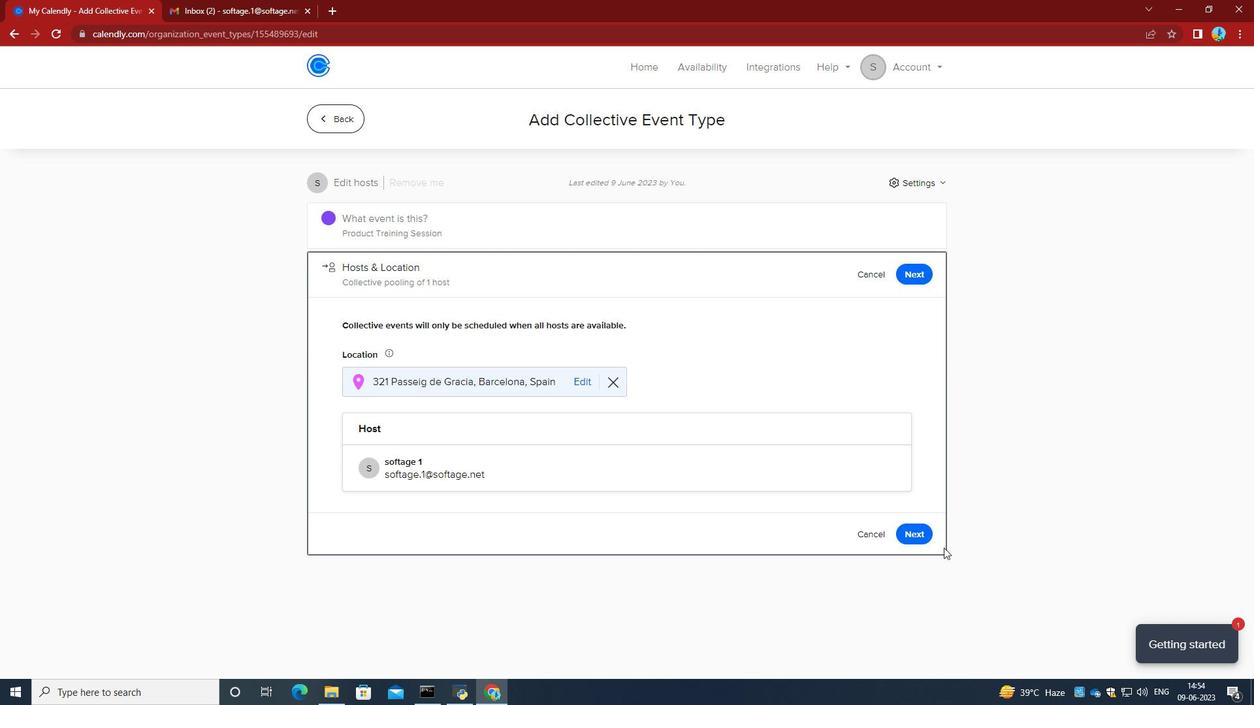 
Action: Mouse pressed left at (911, 535)
Screenshot: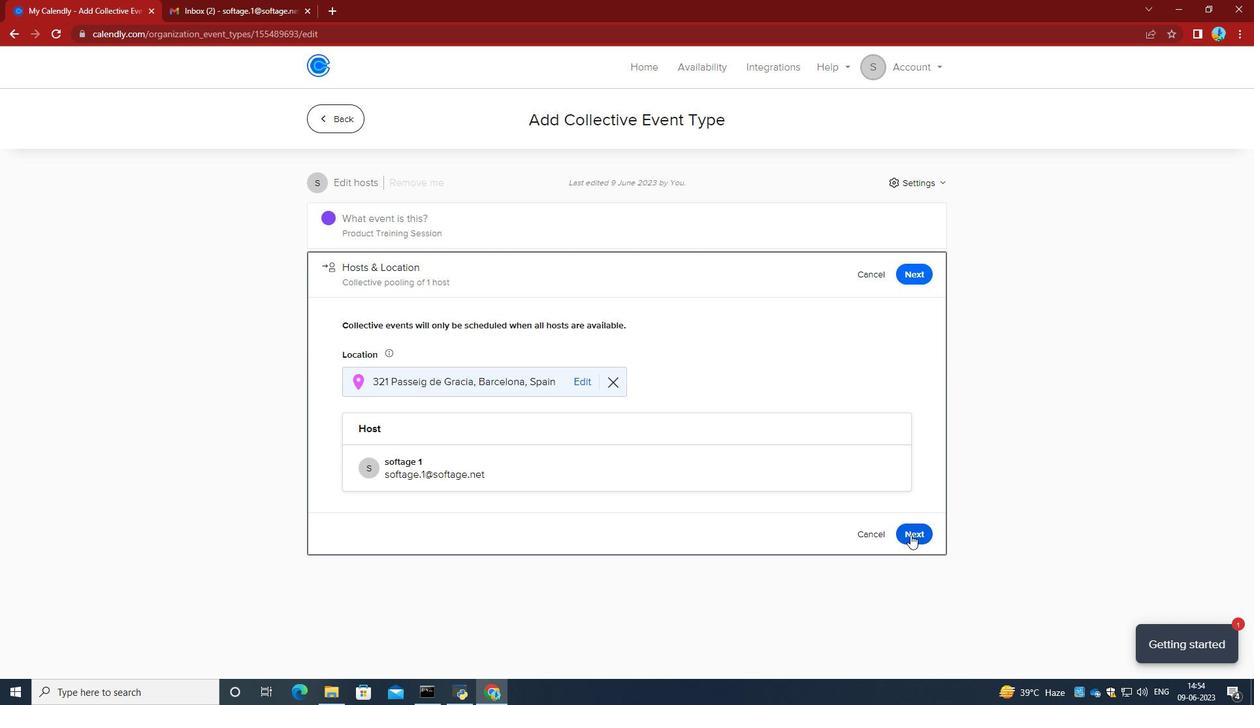 
Action: Mouse moved to (609, 375)
Screenshot: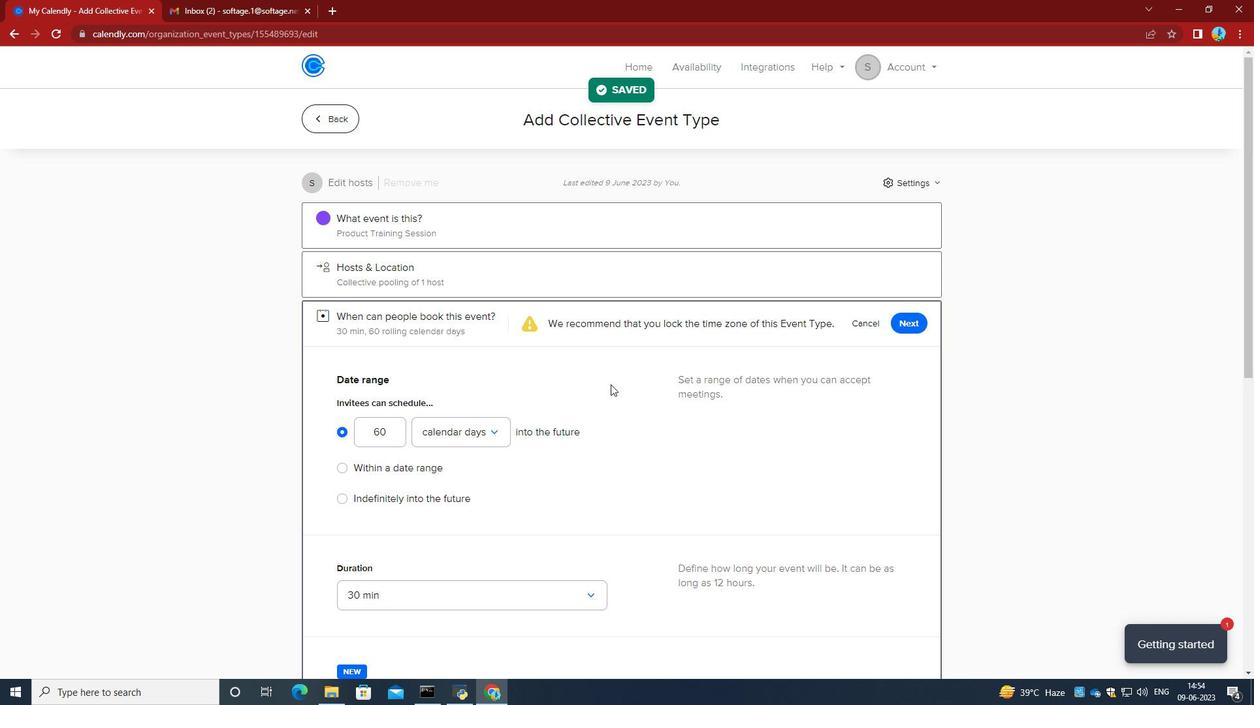 
Action: Mouse scrolled (609, 375) with delta (0, 0)
Screenshot: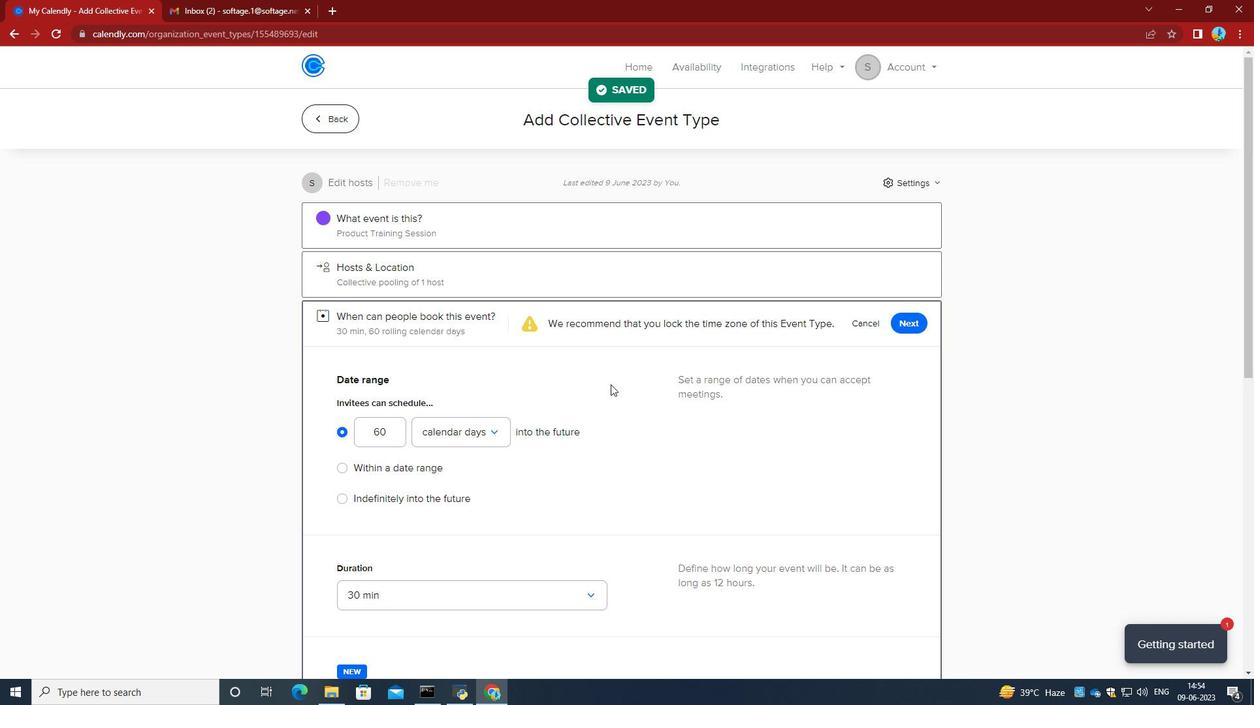 
Action: Mouse moved to (360, 404)
Screenshot: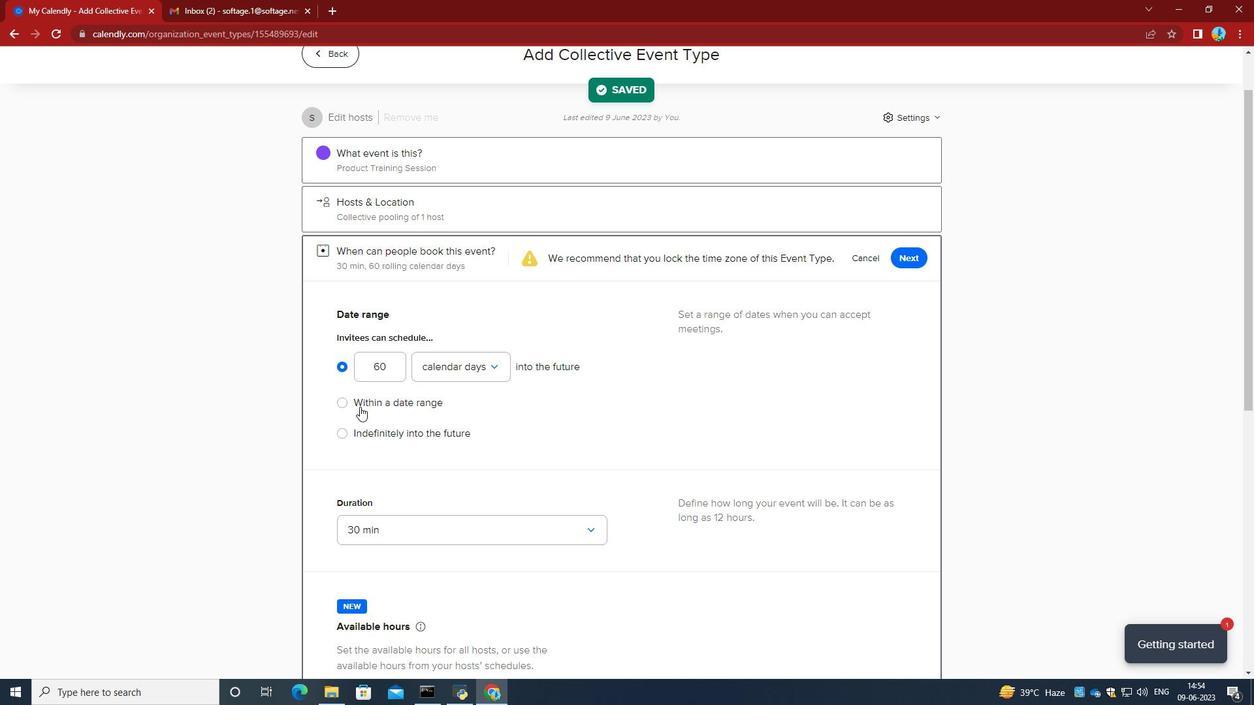 
Action: Mouse pressed left at (360, 404)
Screenshot: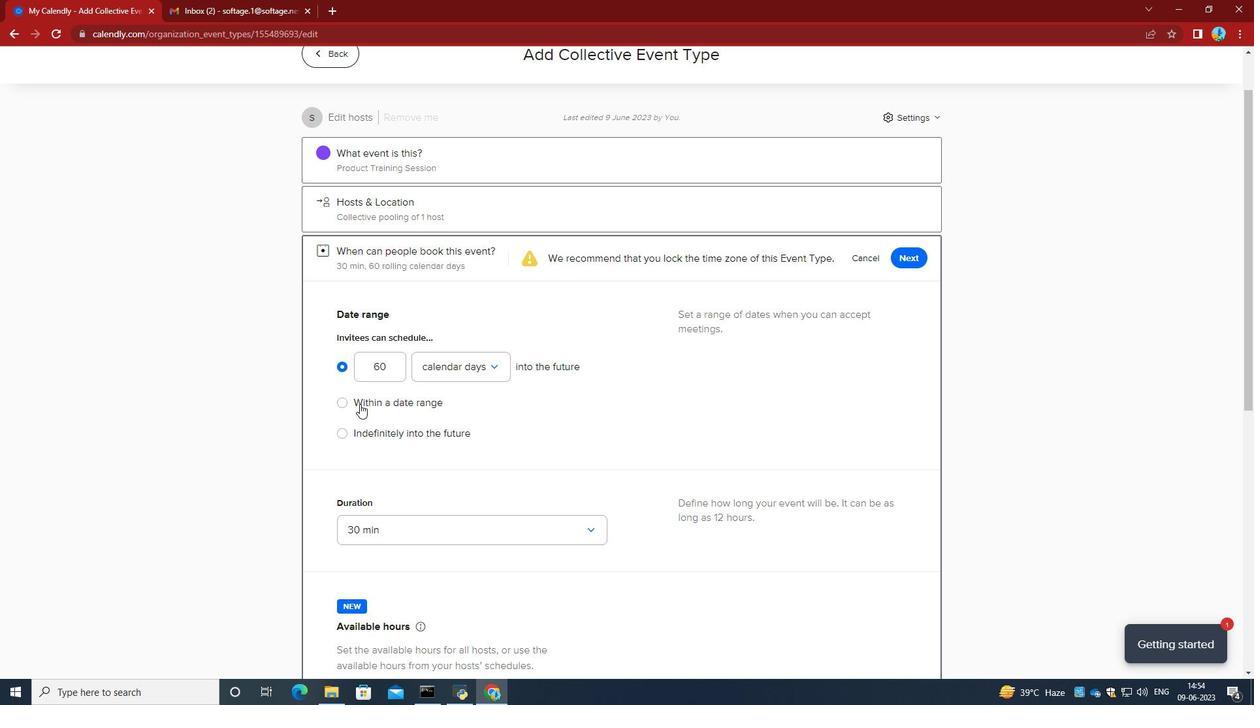 
Action: Mouse moved to (475, 413)
Screenshot: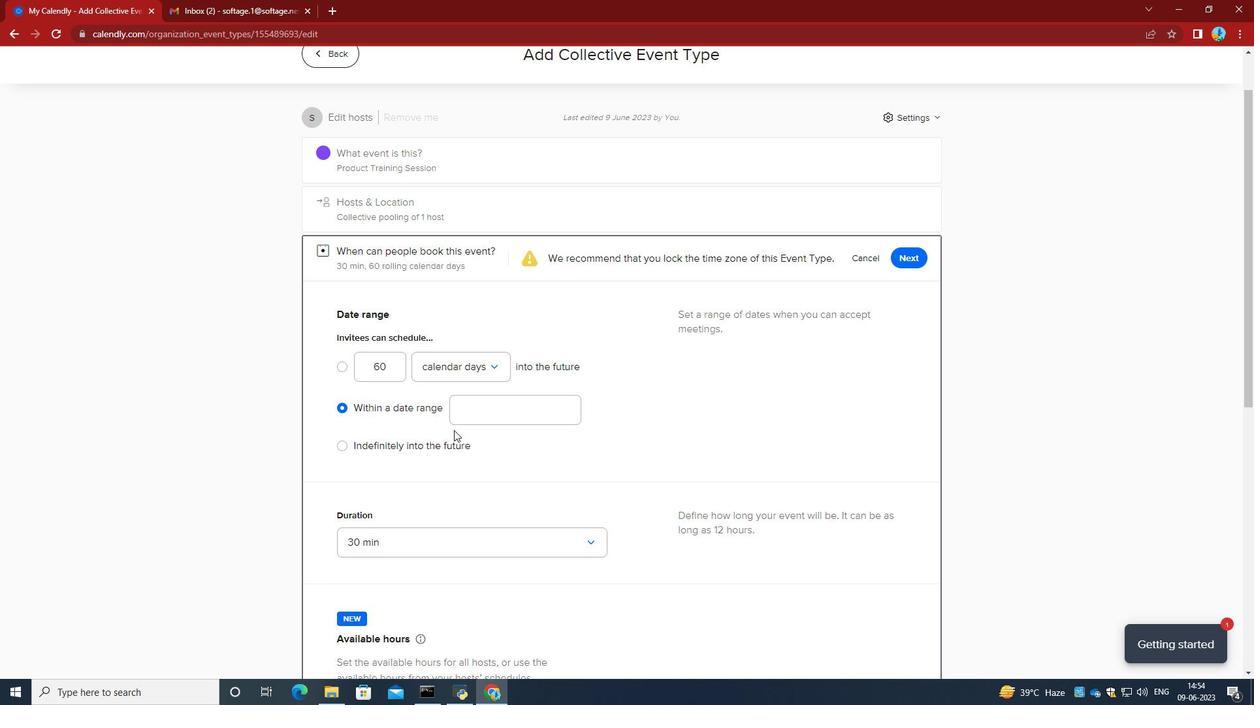 
Action: Mouse pressed left at (475, 413)
Screenshot: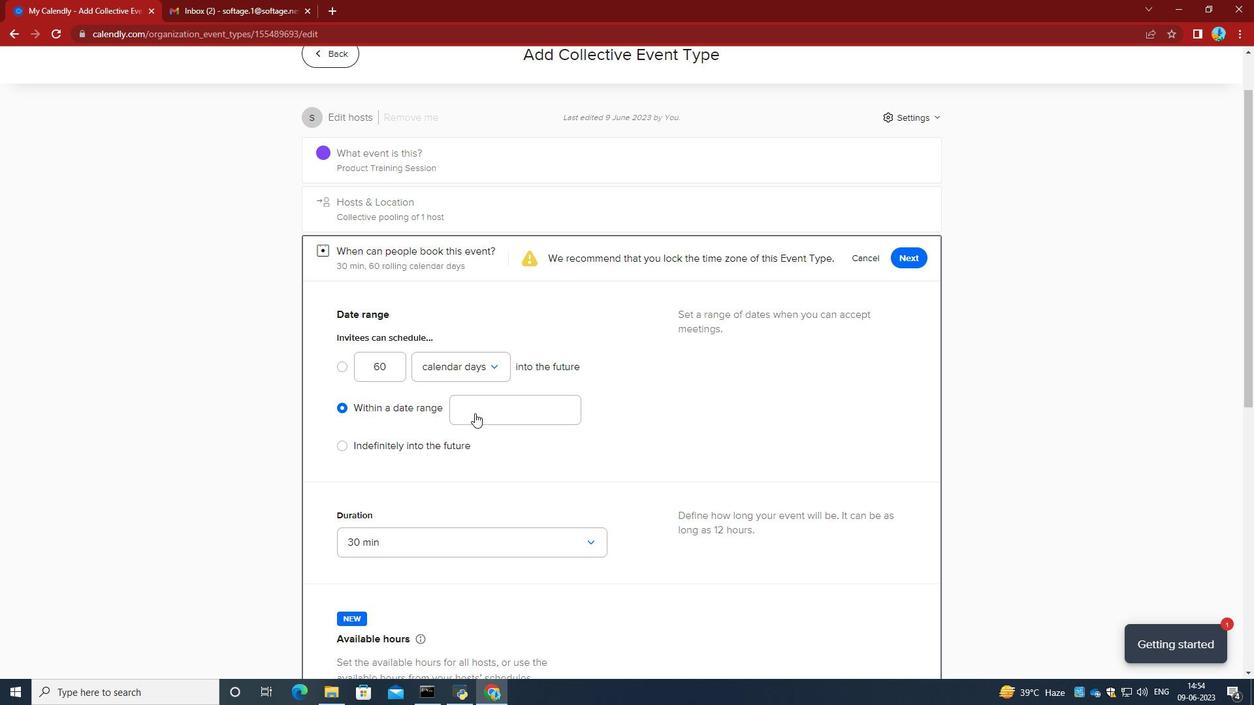 
Action: Mouse moved to (549, 452)
Screenshot: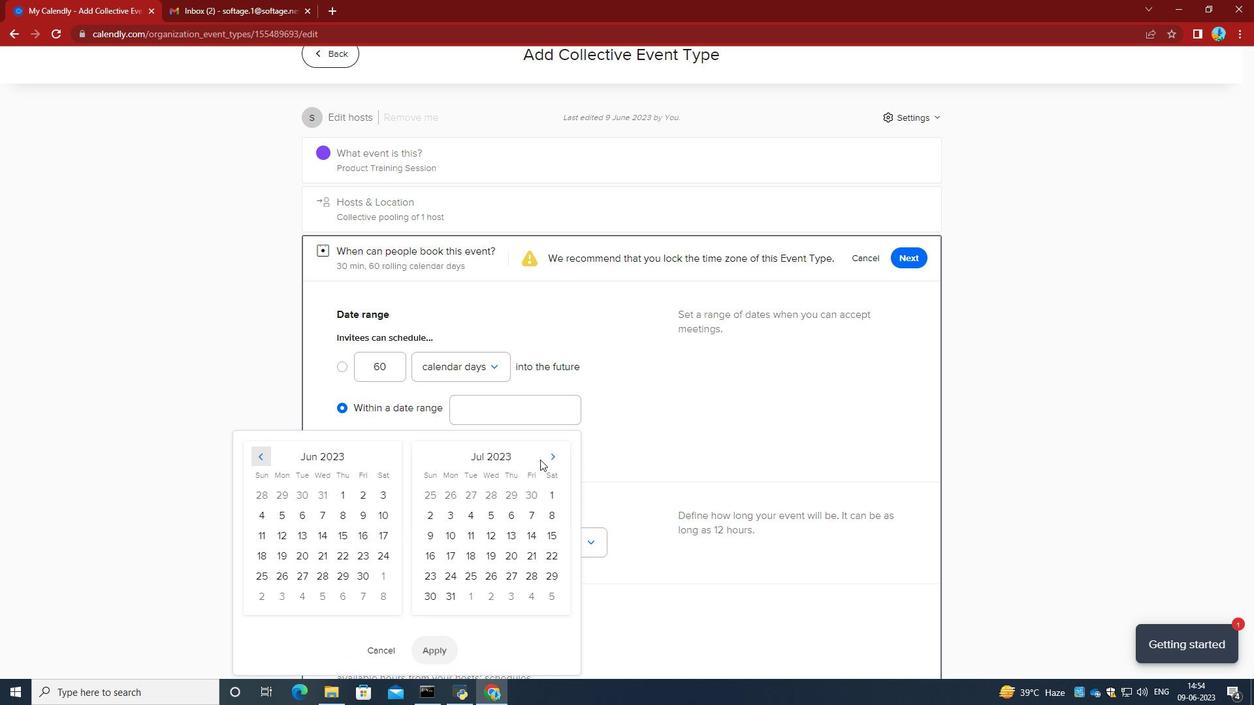 
Action: Mouse pressed left at (549, 452)
Screenshot: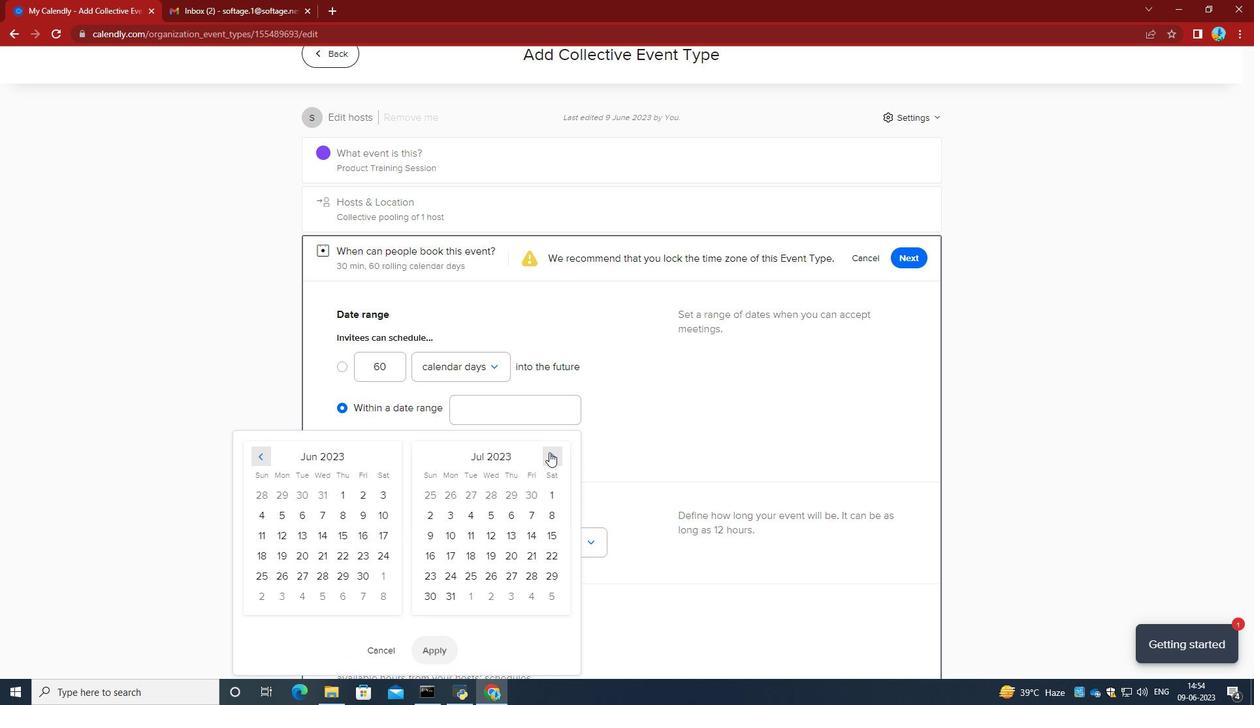 
Action: Mouse pressed left at (549, 452)
Screenshot: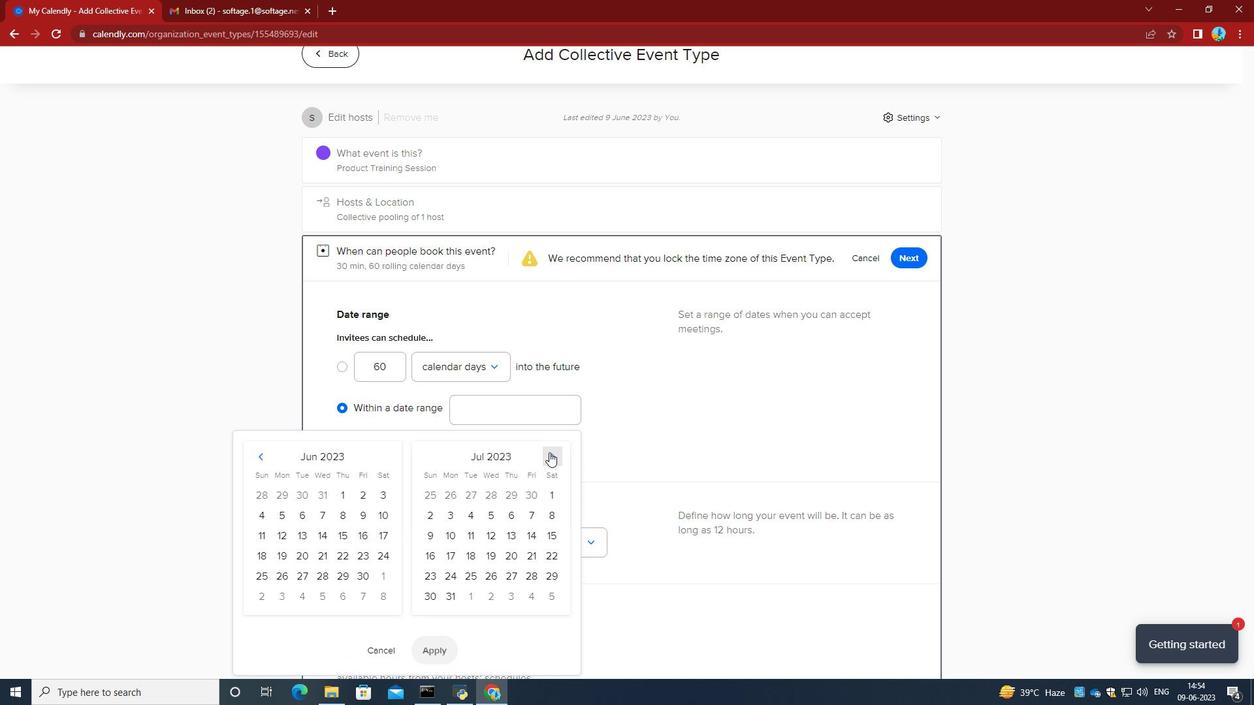
Action: Mouse pressed left at (549, 452)
Screenshot: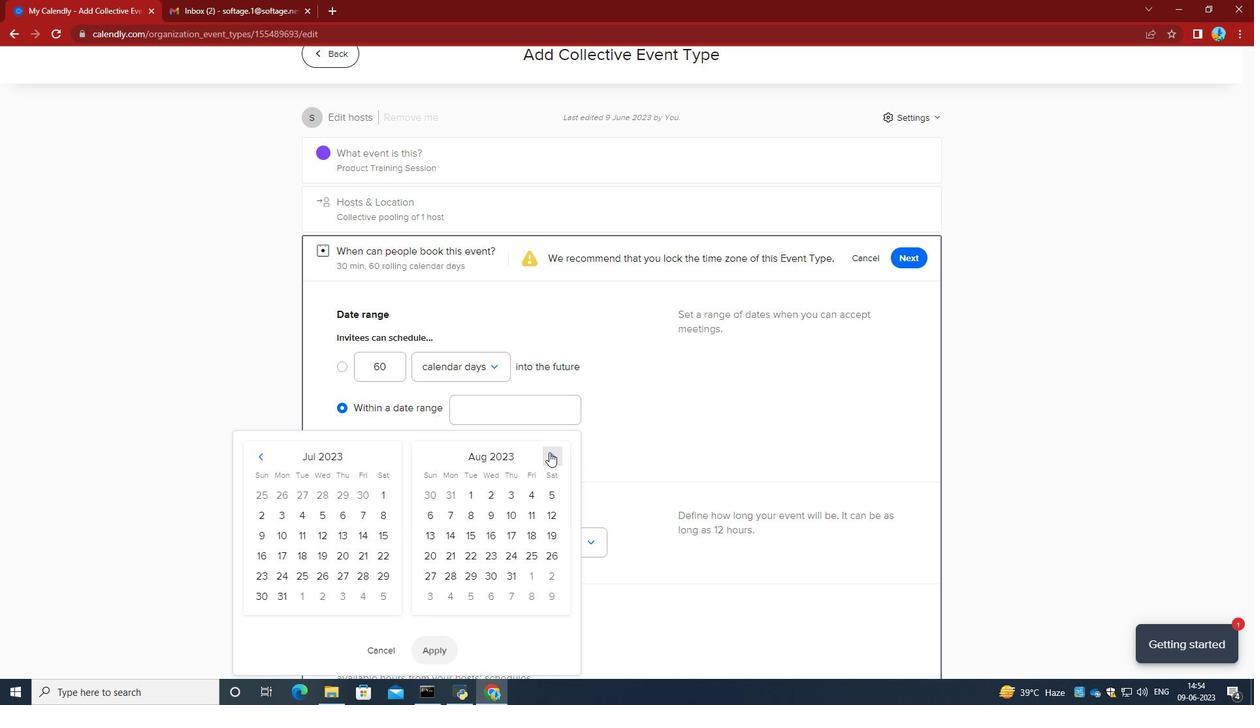 
Action: Mouse moved to (455, 554)
Screenshot: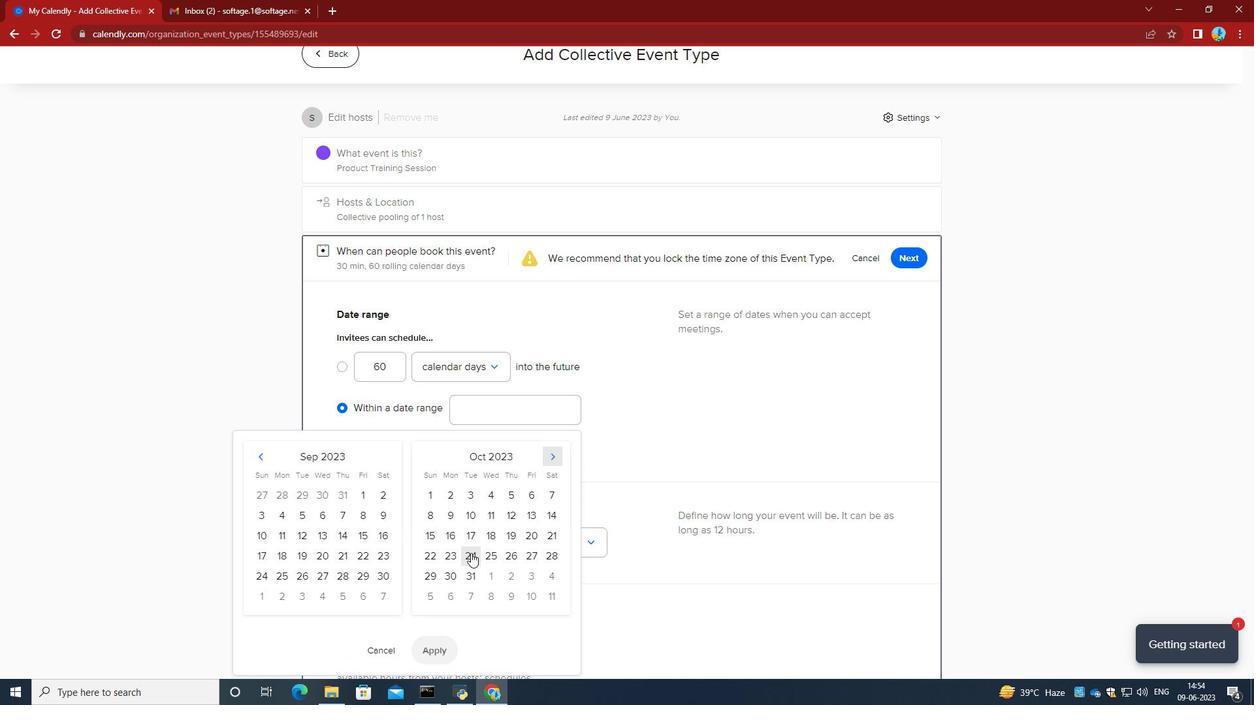 
Action: Mouse pressed left at (455, 554)
Screenshot: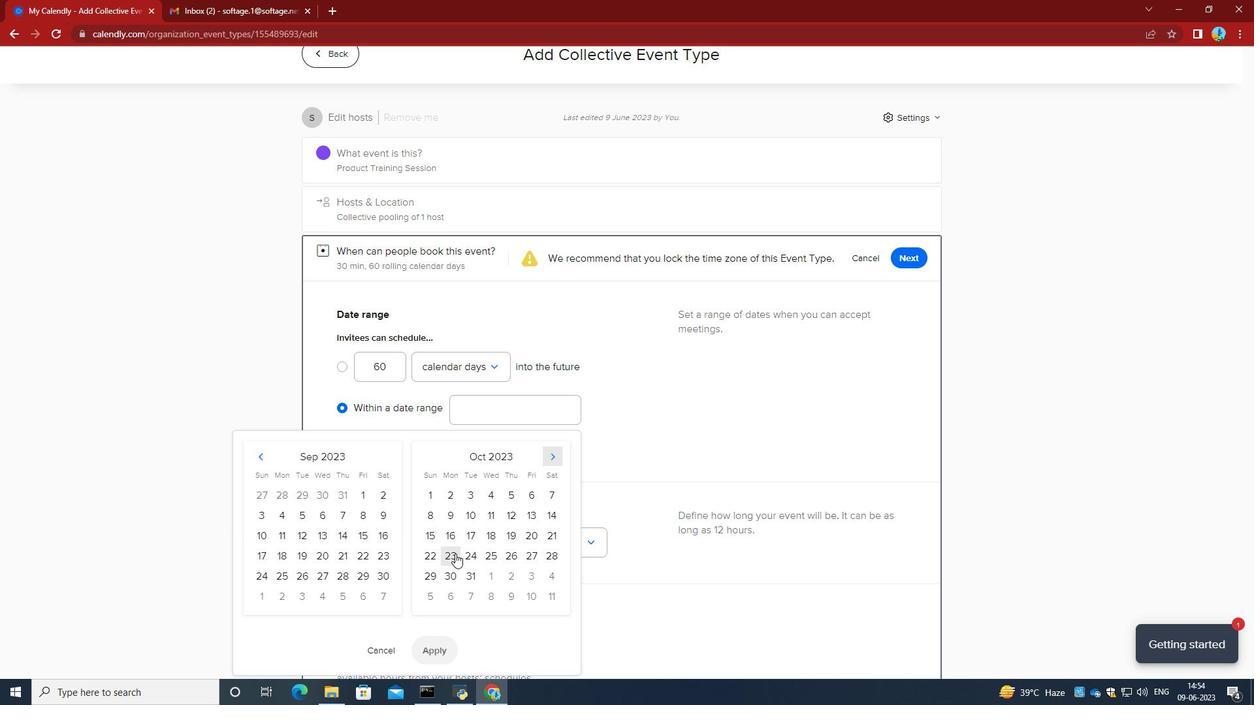
Action: Mouse moved to (489, 556)
Screenshot: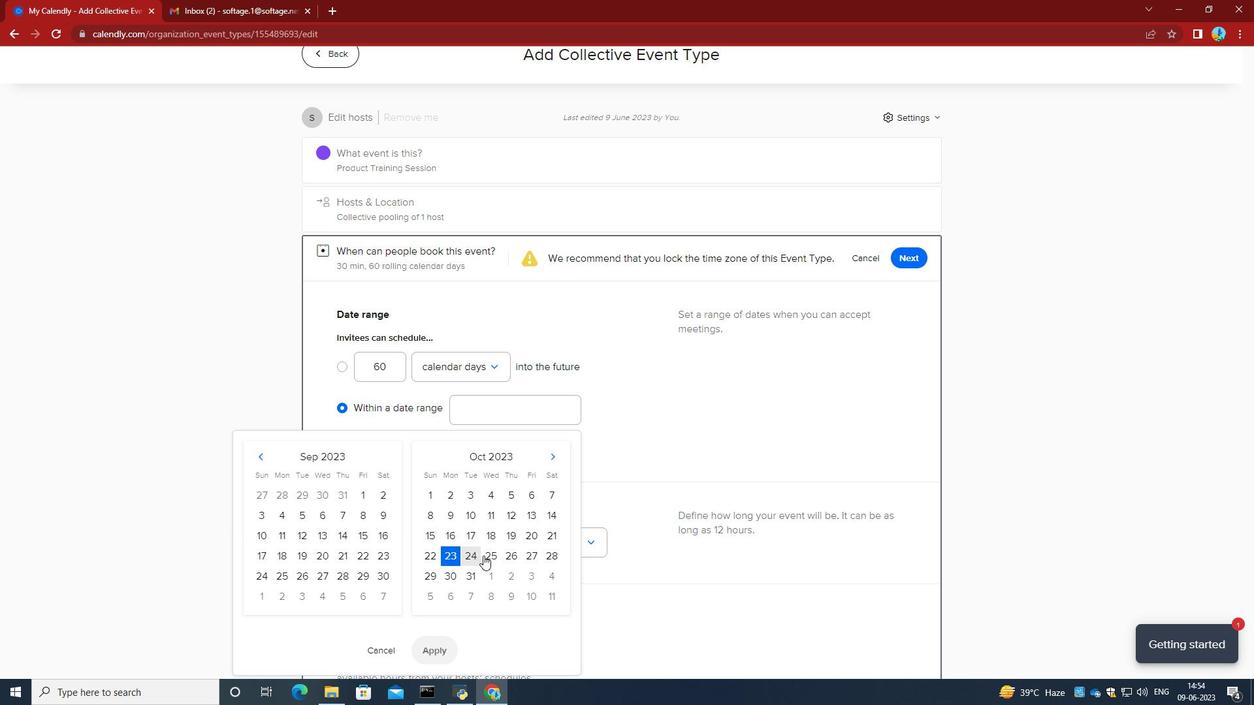 
Action: Mouse pressed left at (489, 556)
Screenshot: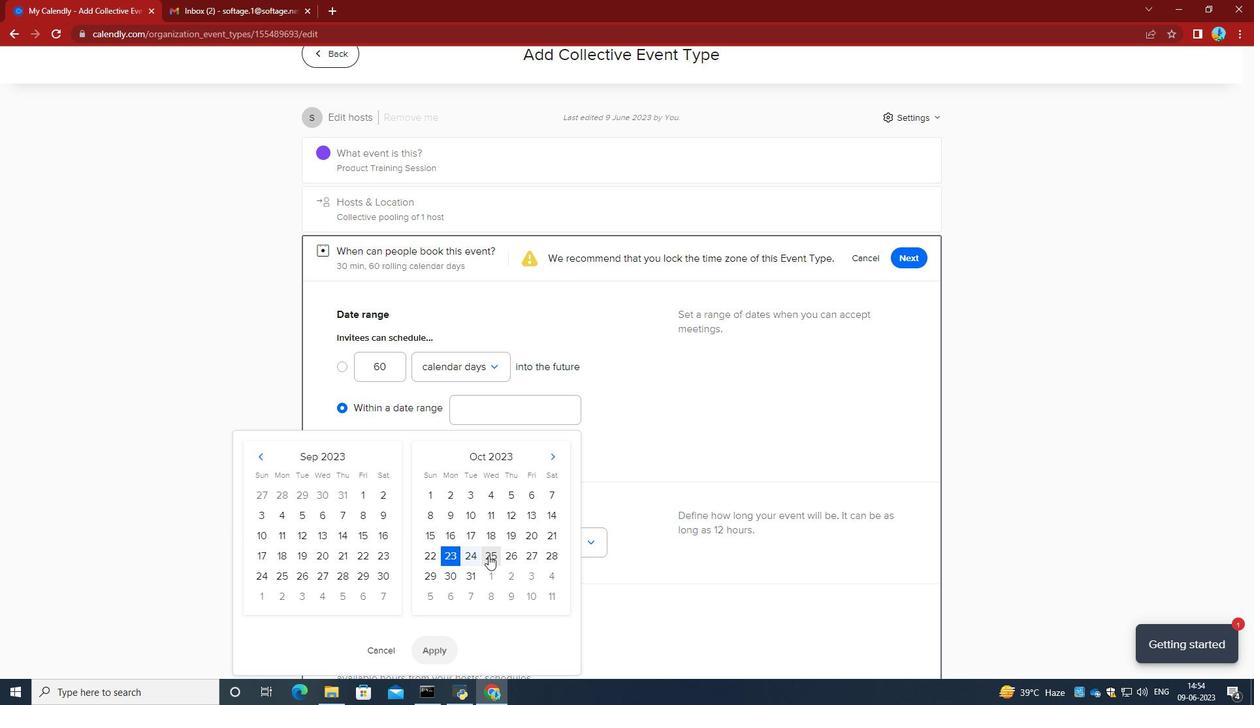 
Action: Mouse moved to (442, 638)
Screenshot: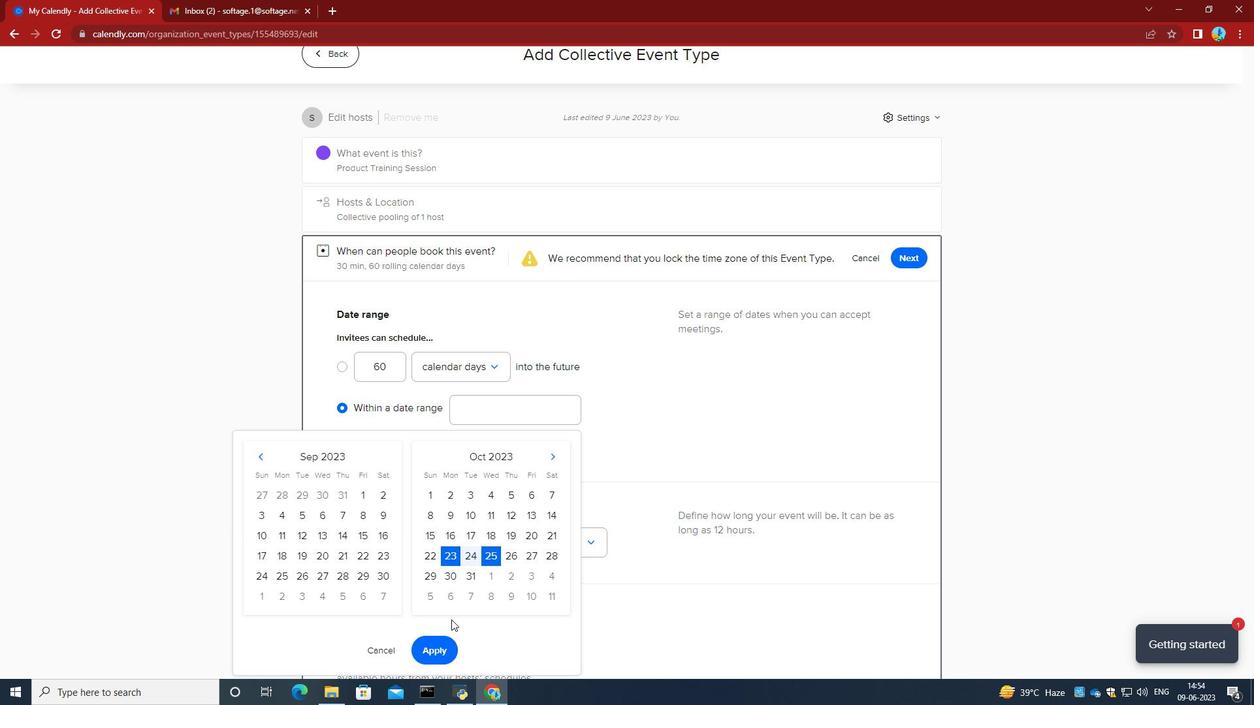 
Action: Mouse pressed left at (442, 638)
Screenshot: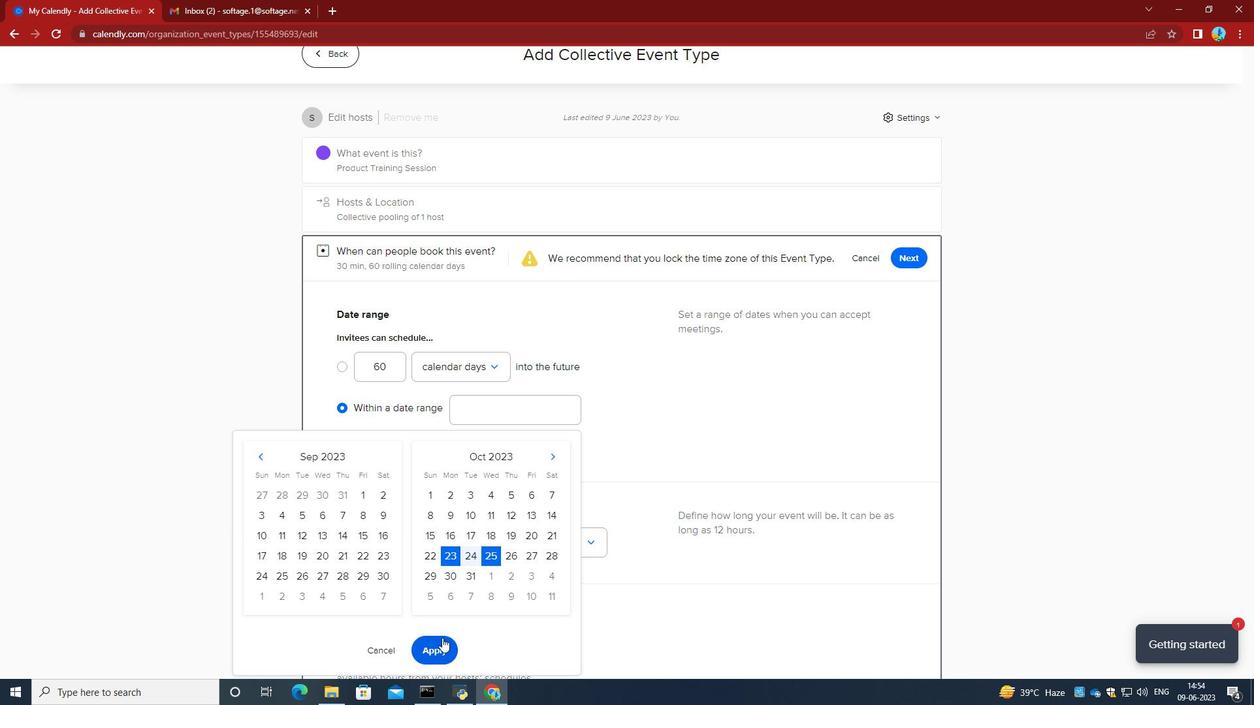 
Action: Mouse moved to (706, 437)
Screenshot: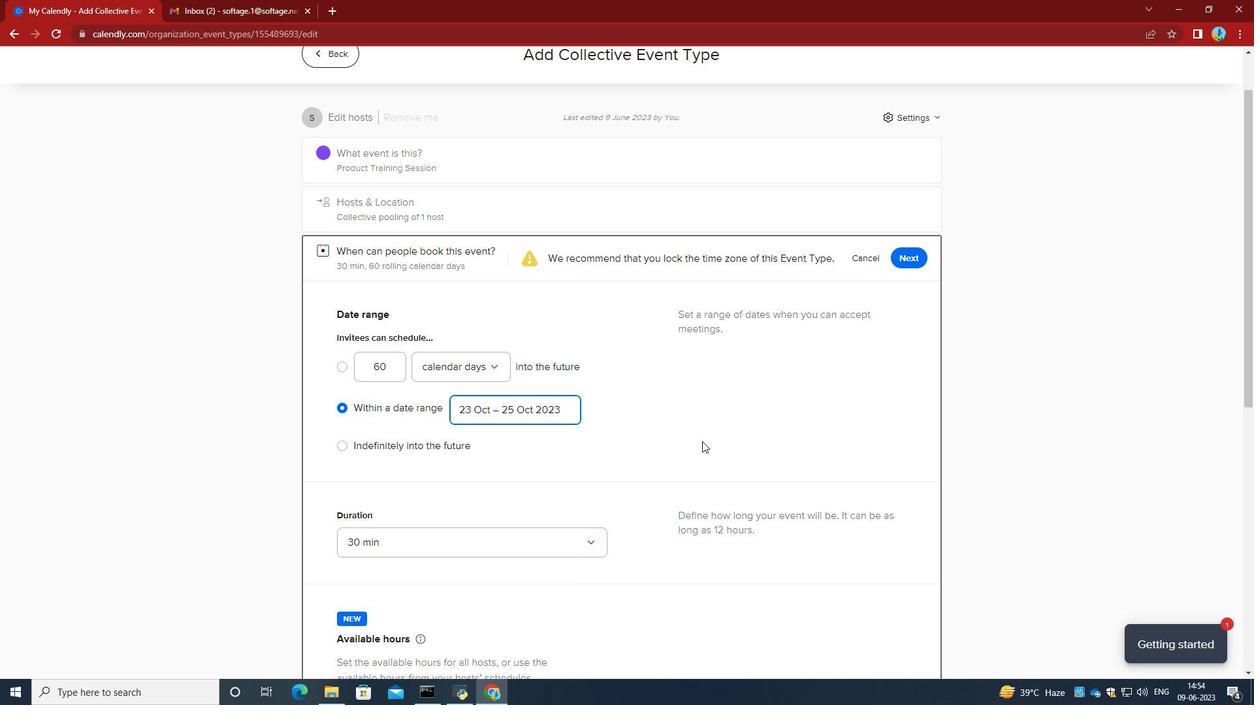 
Action: Mouse scrolled (706, 437) with delta (0, 0)
Screenshot: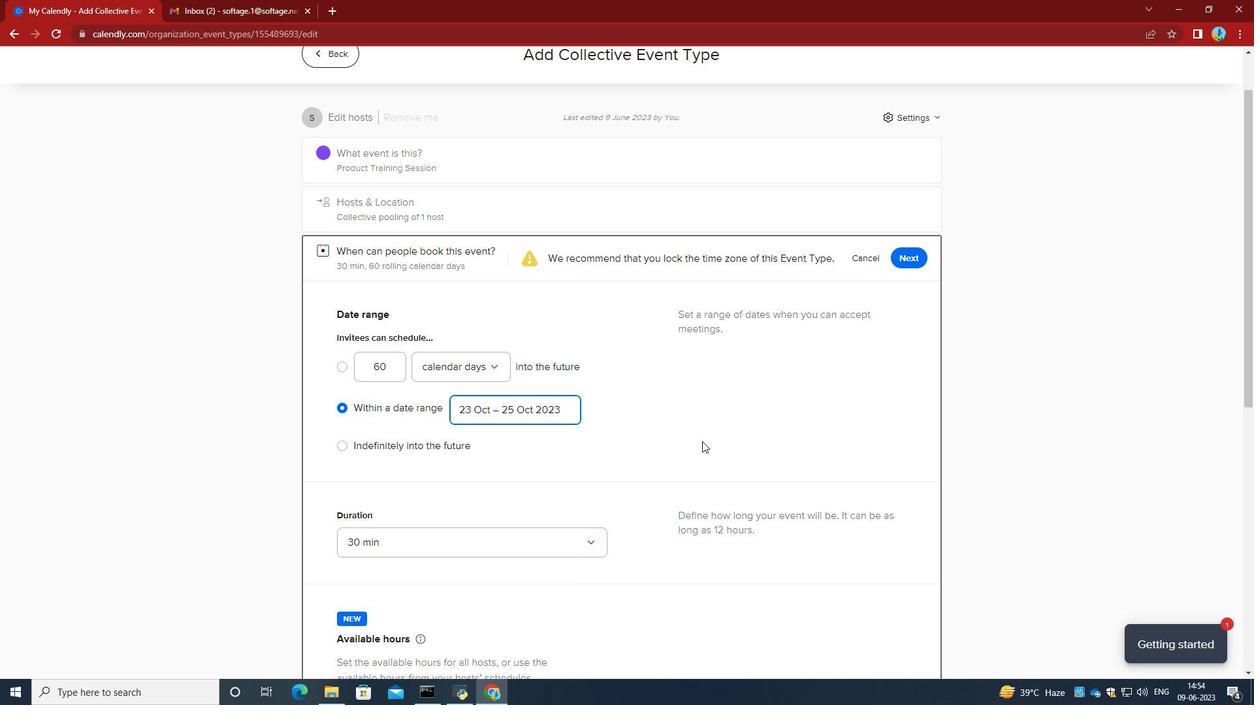 
Action: Mouse scrolled (706, 437) with delta (0, 0)
Screenshot: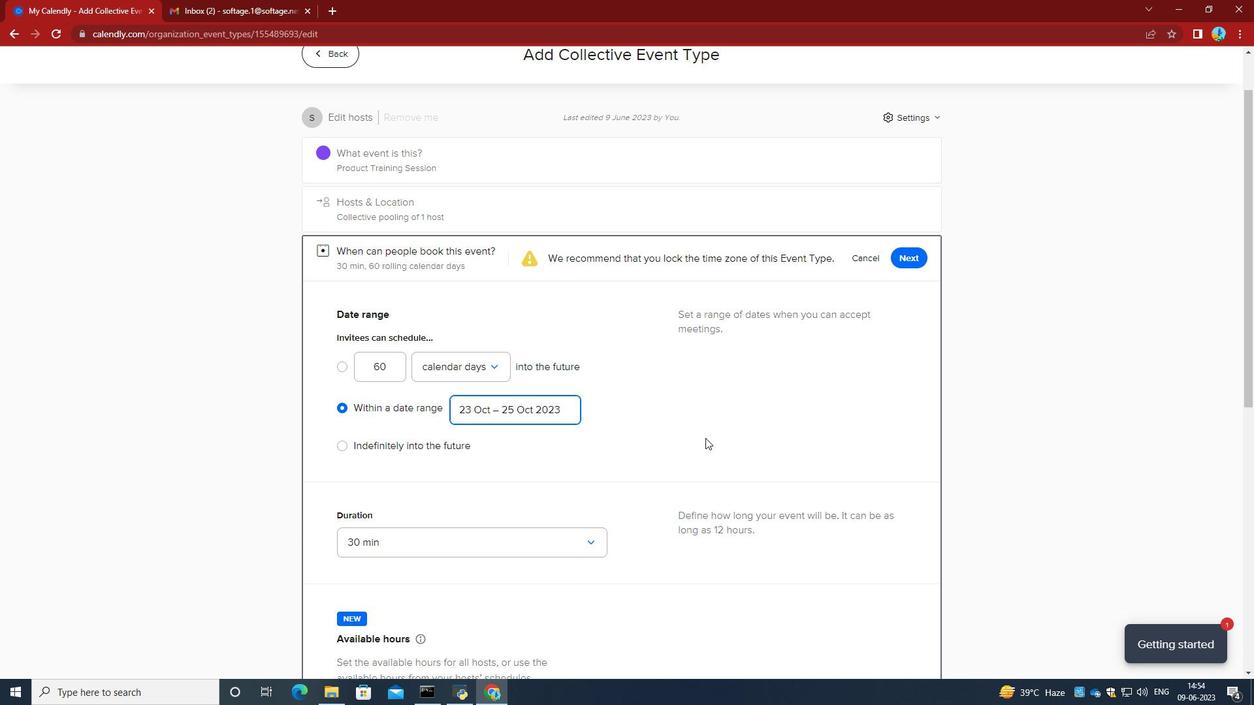 
Action: Mouse scrolled (706, 437) with delta (0, 0)
Screenshot: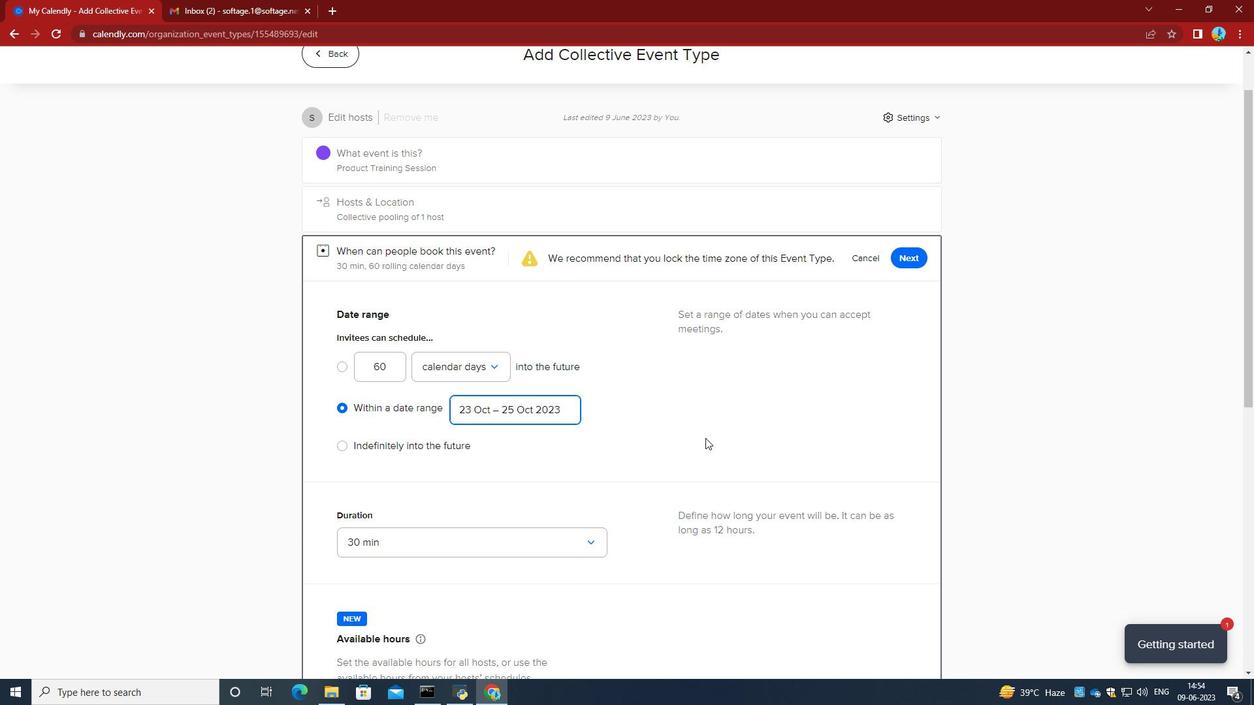 
Action: Mouse scrolled (706, 437) with delta (0, 0)
Screenshot: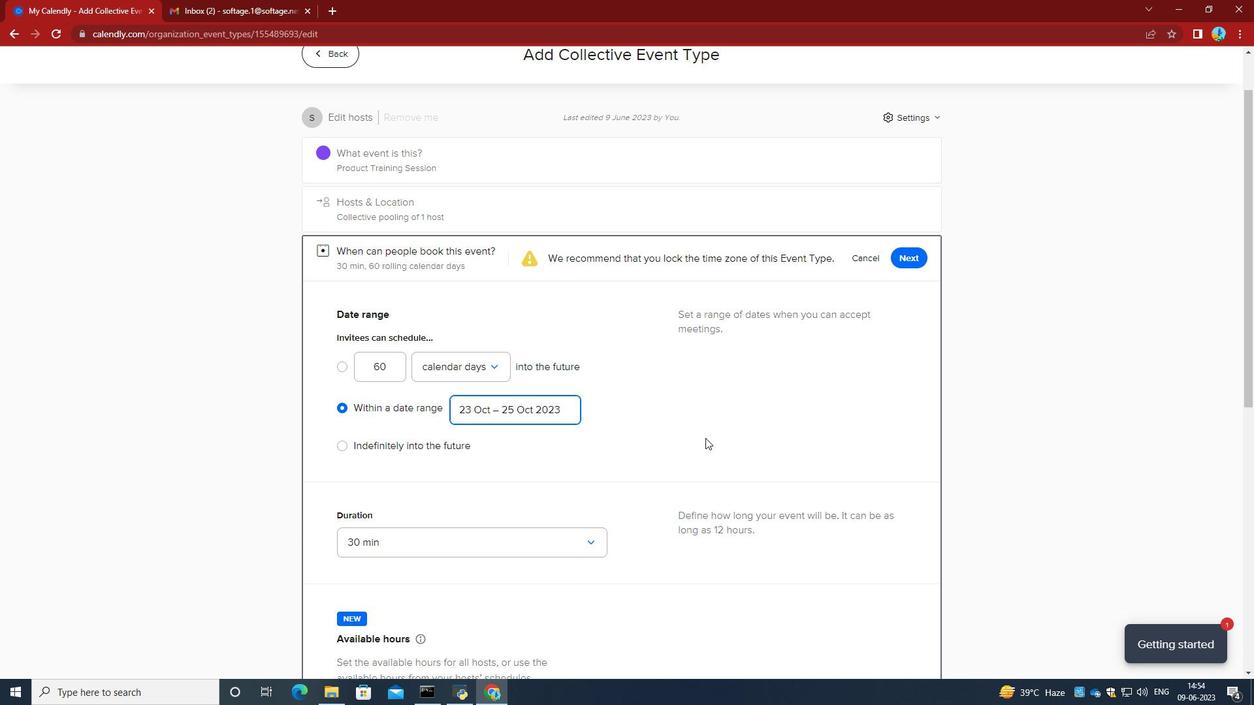 
Action: Mouse moved to (708, 439)
Screenshot: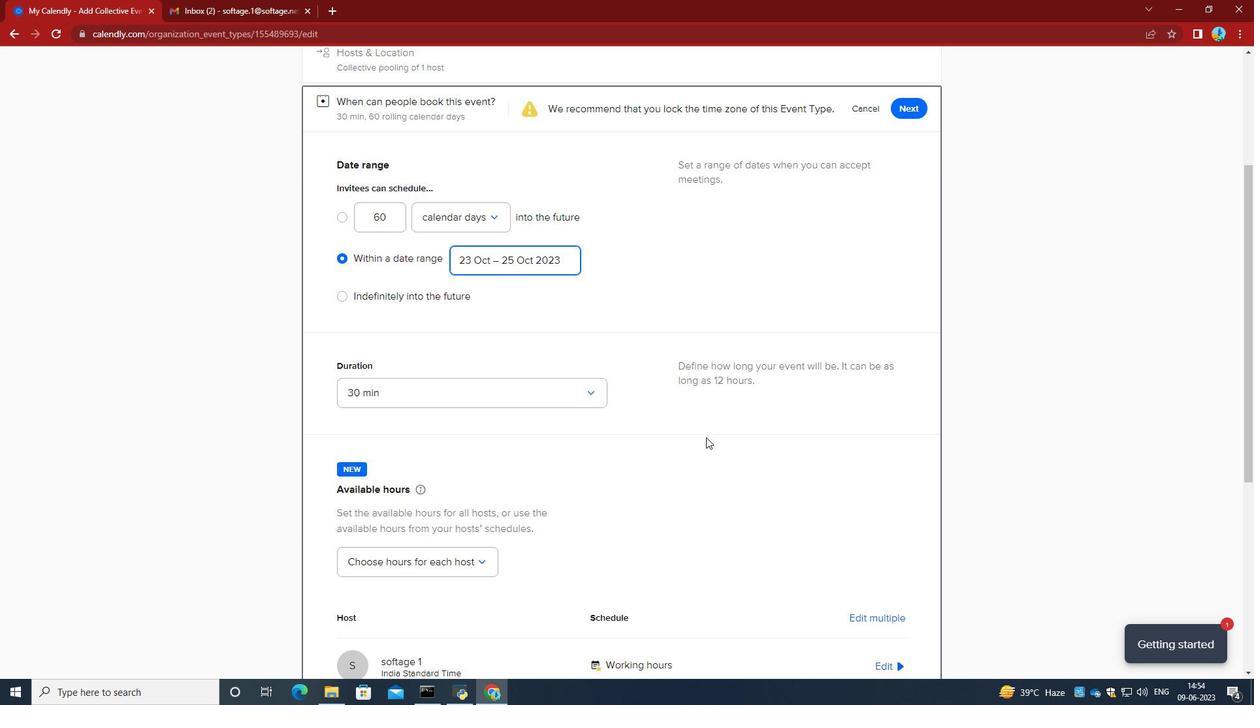 
Action: Mouse scrolled (708, 439) with delta (0, 0)
Screenshot: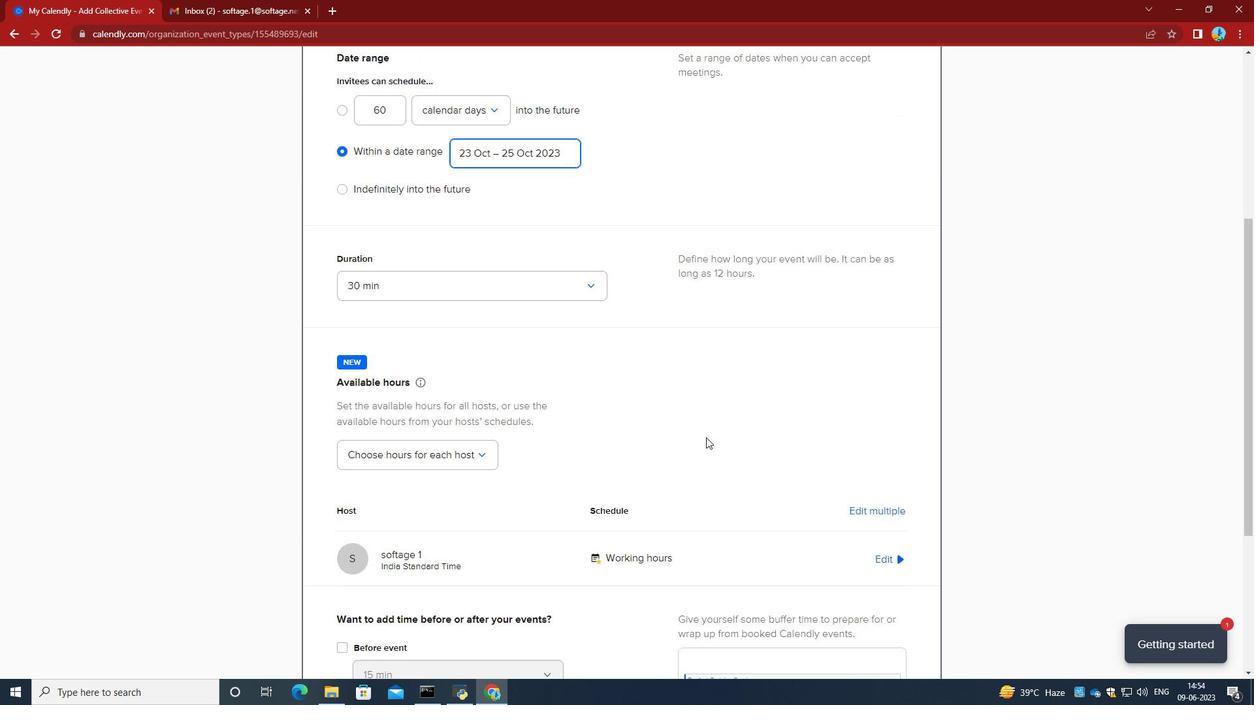 
Action: Mouse moved to (708, 441)
Screenshot: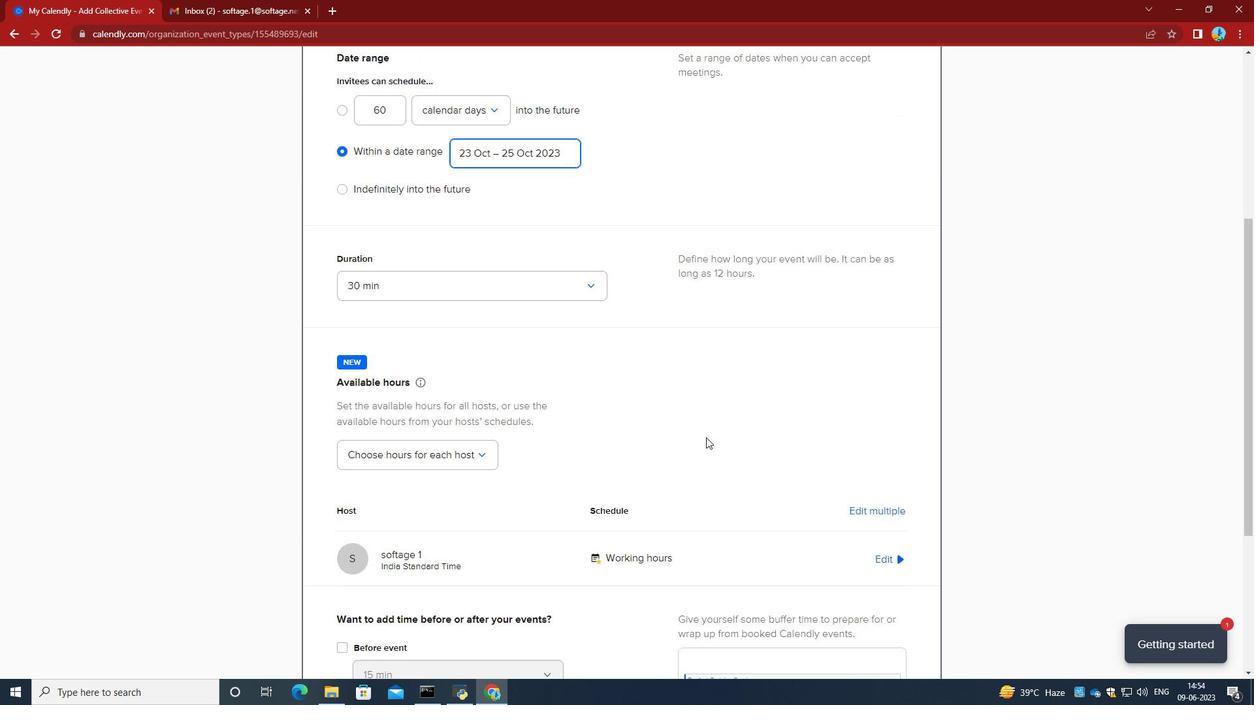 
Action: Mouse scrolled (708, 440) with delta (0, 0)
Screenshot: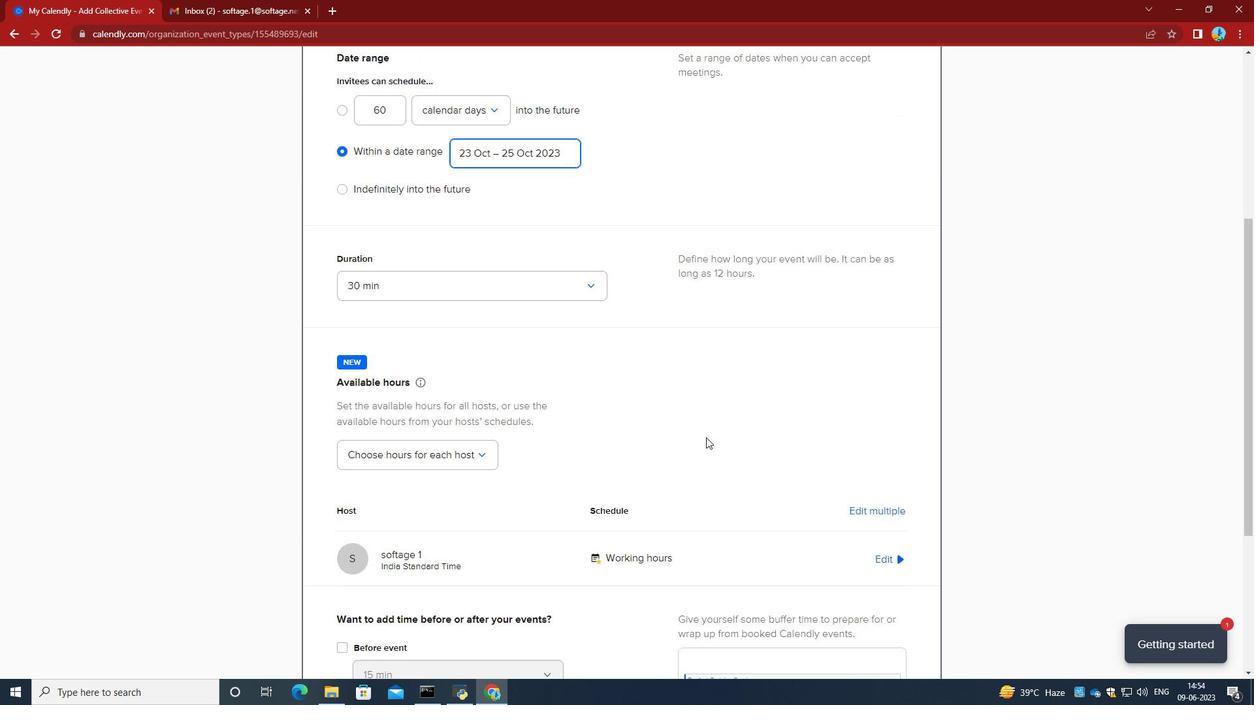 
Action: Mouse scrolled (708, 440) with delta (0, 0)
Screenshot: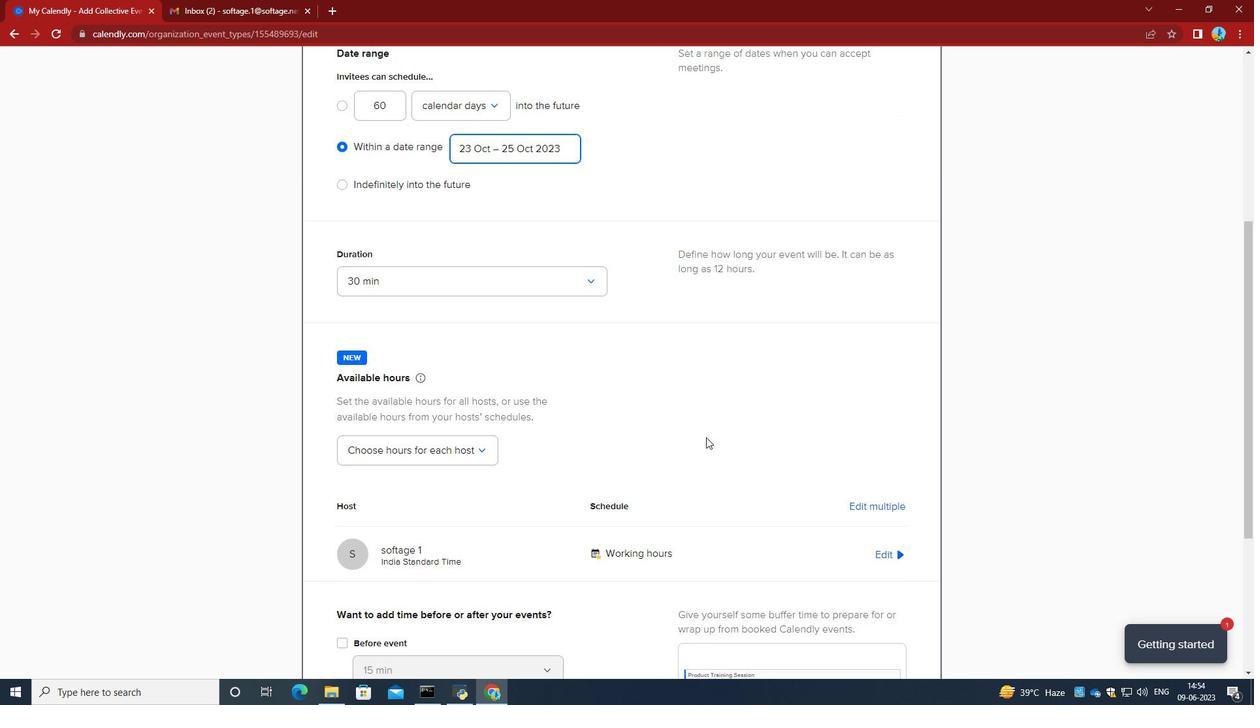 
Action: Mouse moved to (709, 446)
Screenshot: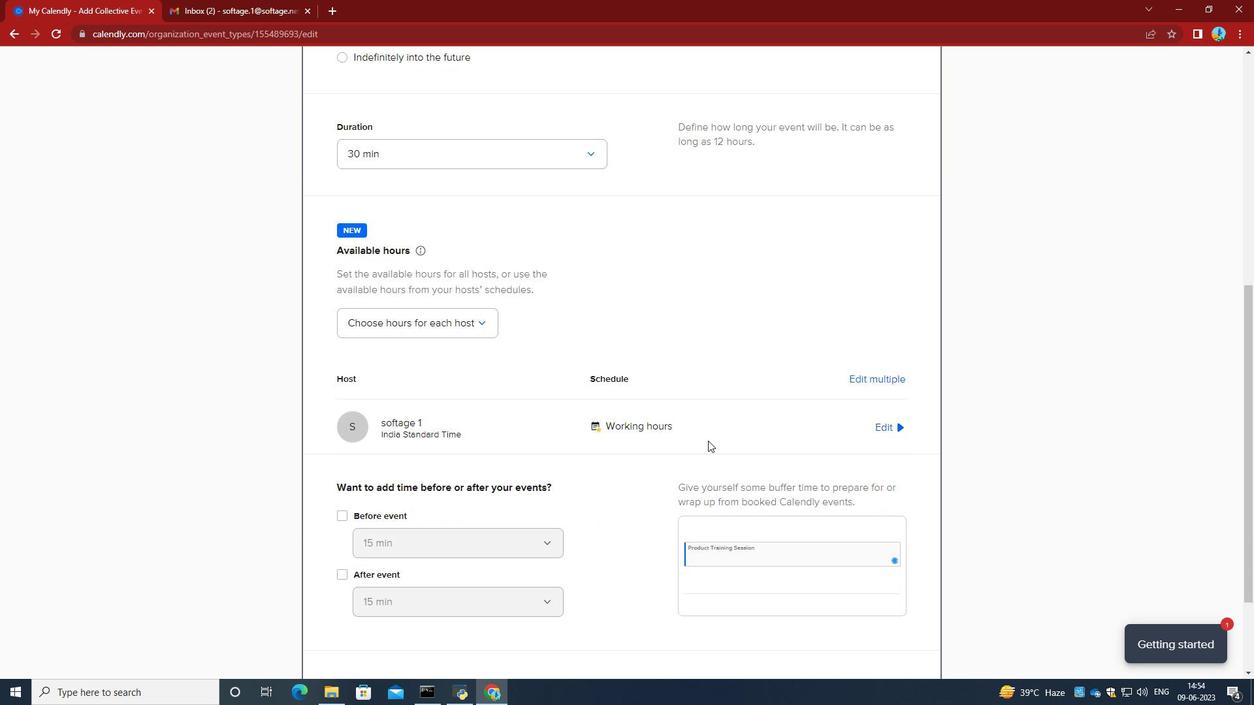
Action: Mouse scrolled (709, 445) with delta (0, 0)
Screenshot: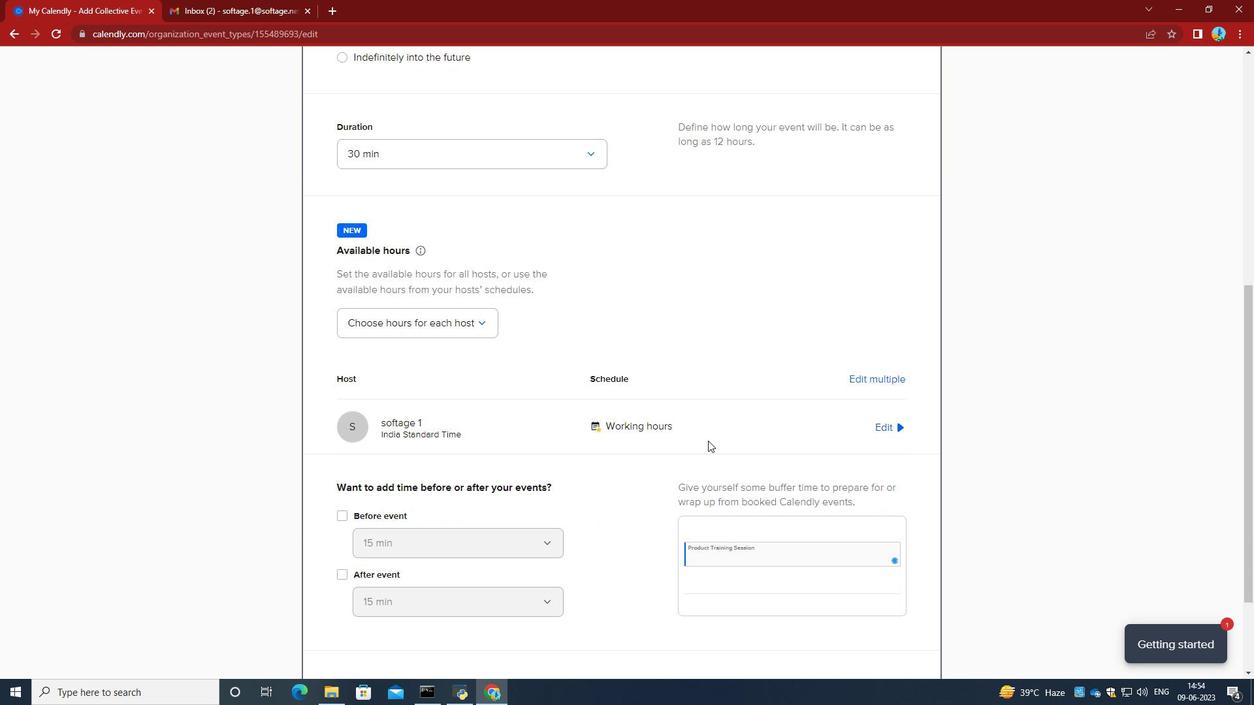 
Action: Mouse moved to (710, 446)
Screenshot: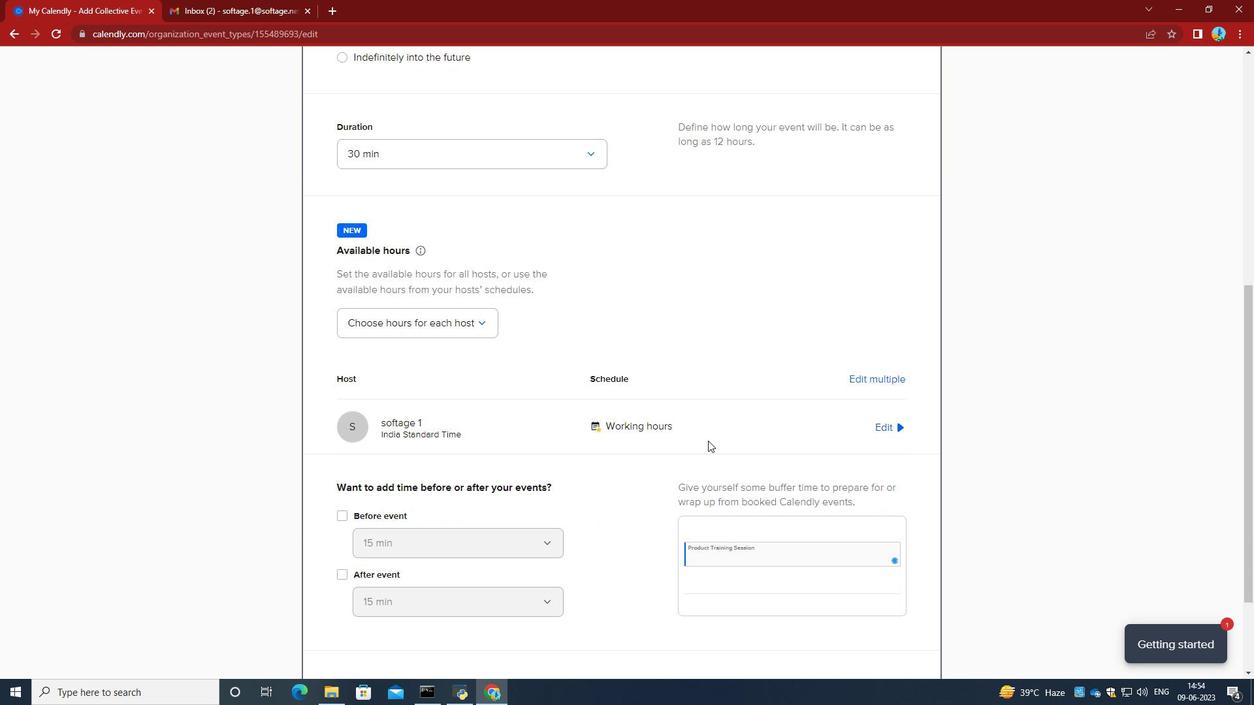 
Action: Mouse scrolled (710, 445) with delta (0, 0)
Screenshot: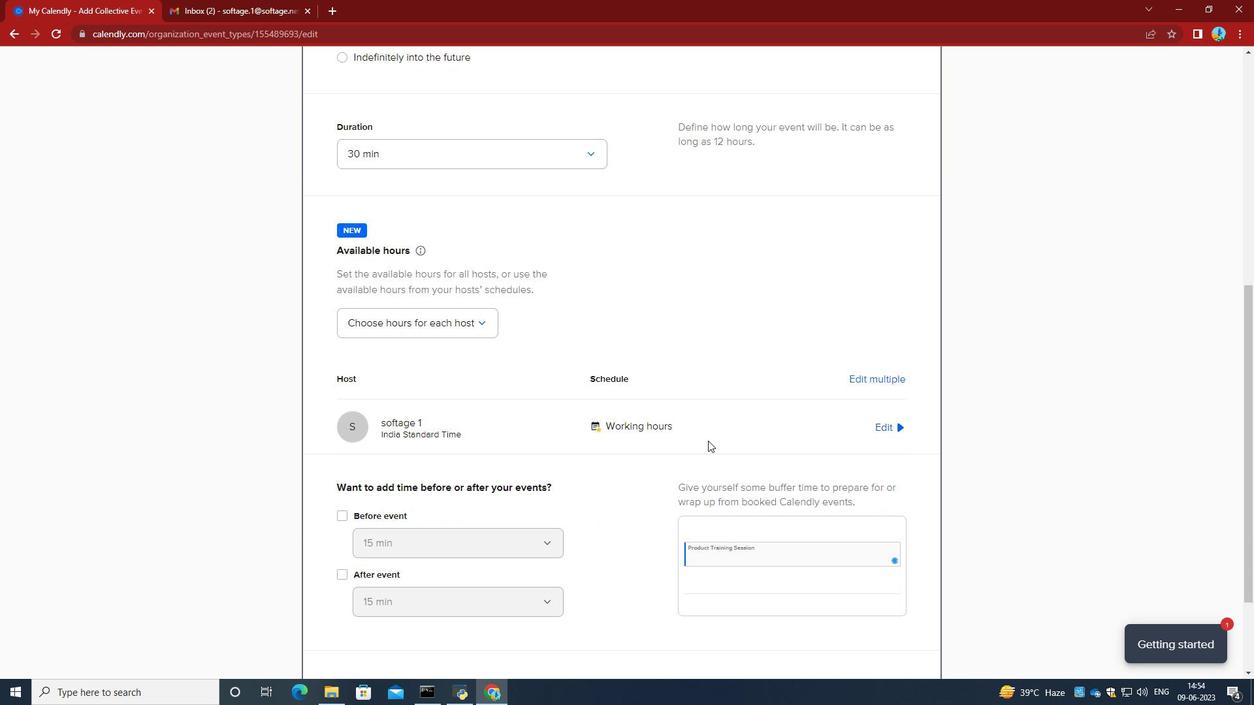
Action: Mouse scrolled (710, 445) with delta (0, 0)
Screenshot: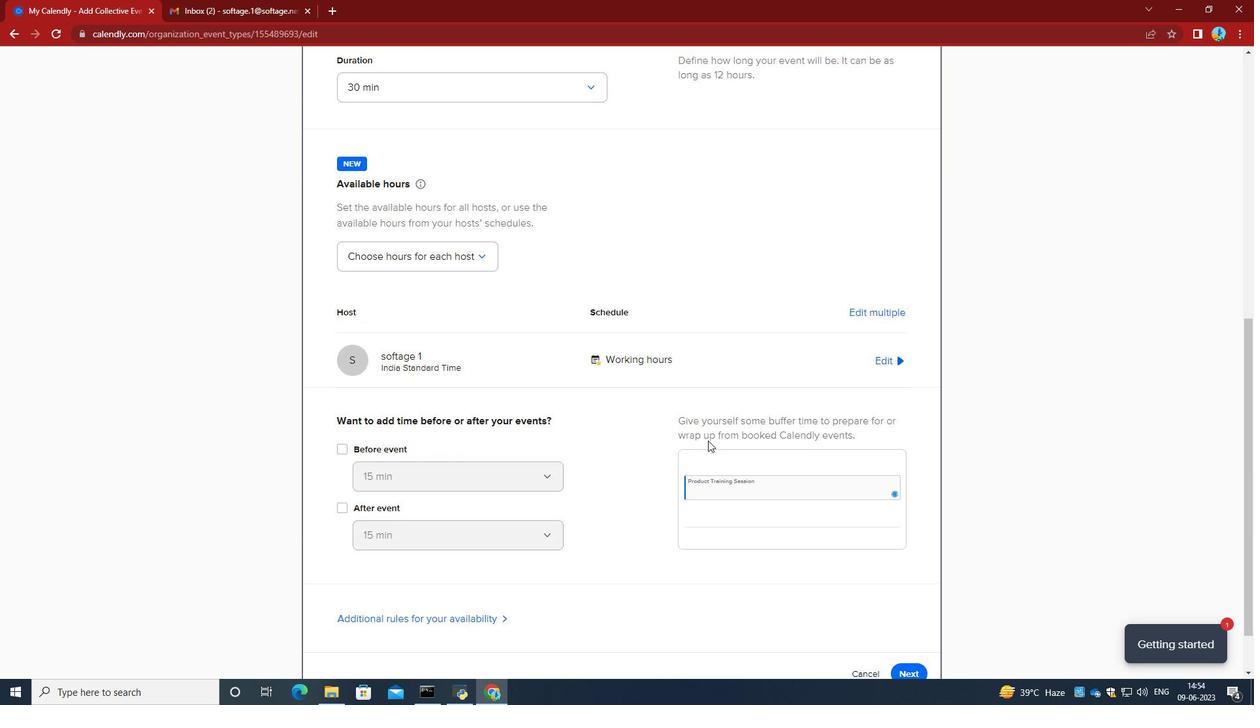 
Action: Mouse scrolled (710, 445) with delta (0, 0)
Screenshot: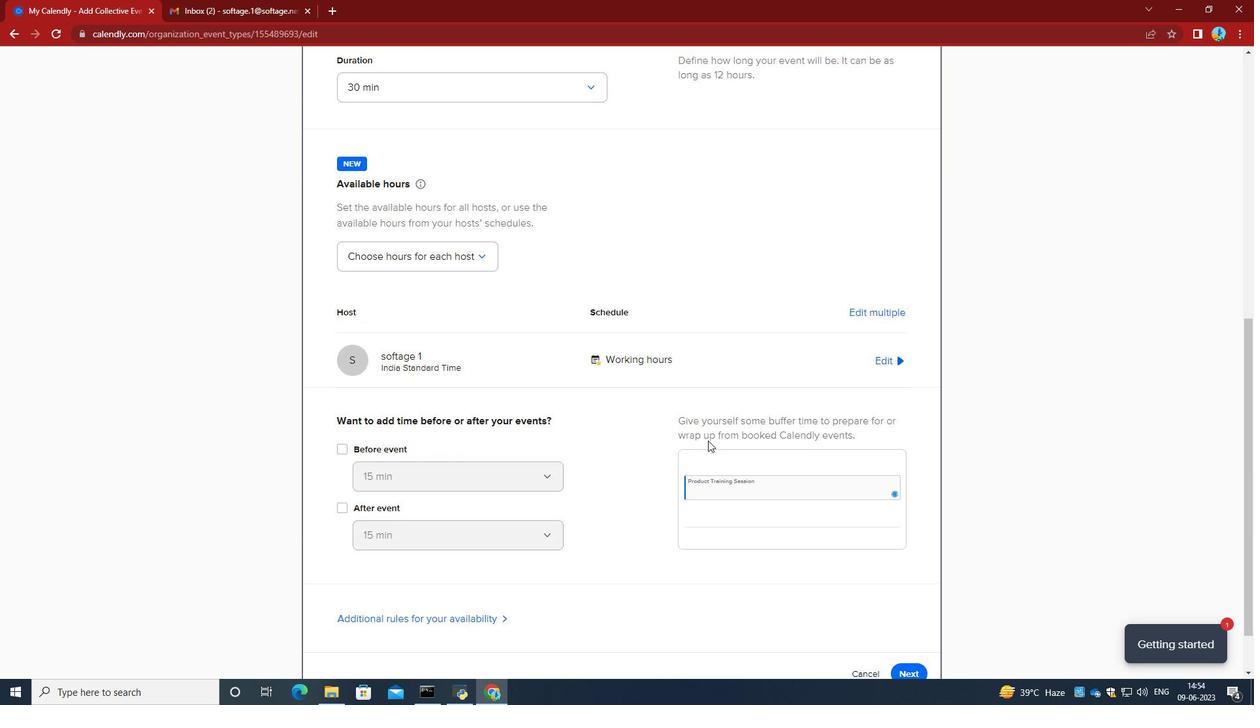 
Action: Mouse moved to (711, 447)
Screenshot: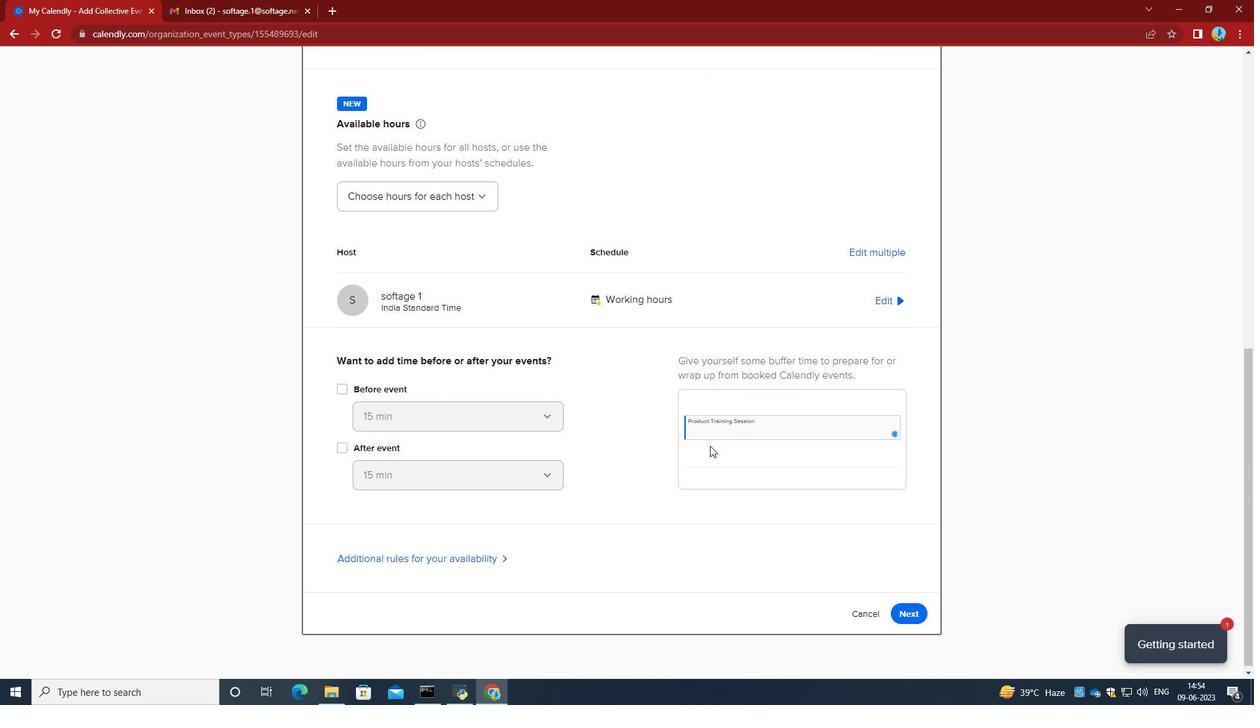 
Action: Mouse scrolled (711, 445) with delta (0, 0)
Screenshot: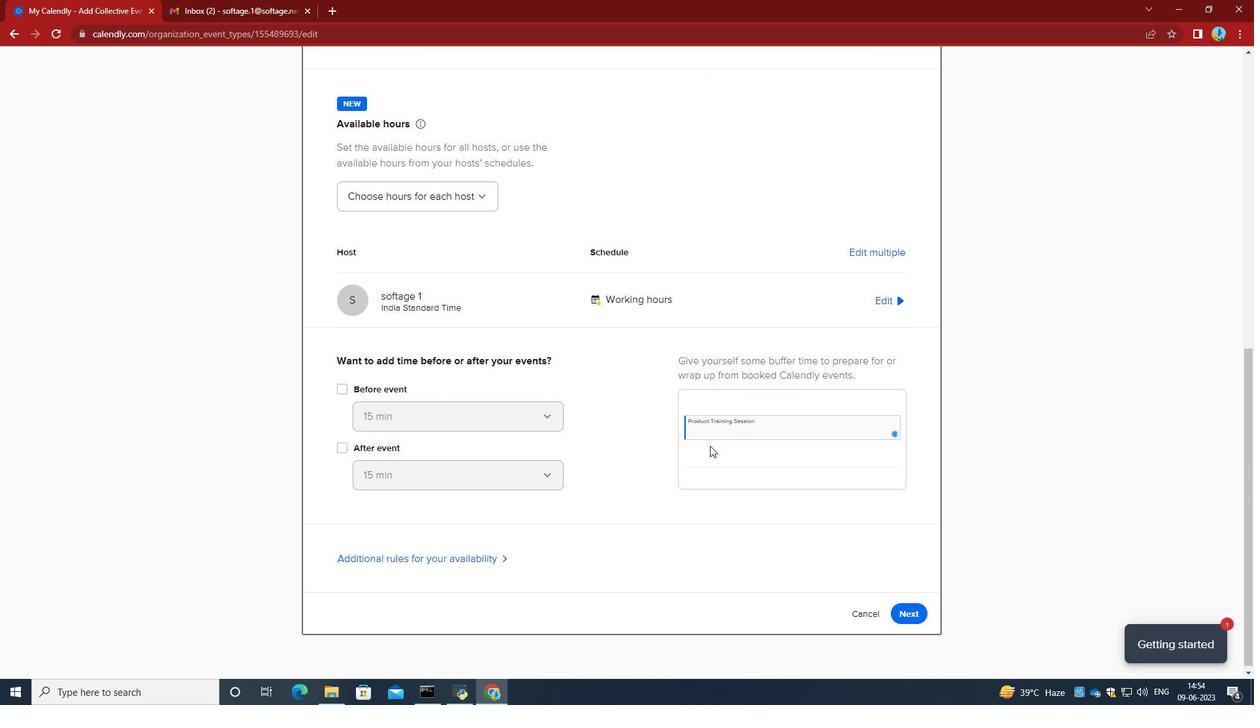 
Action: Mouse moved to (712, 447)
Screenshot: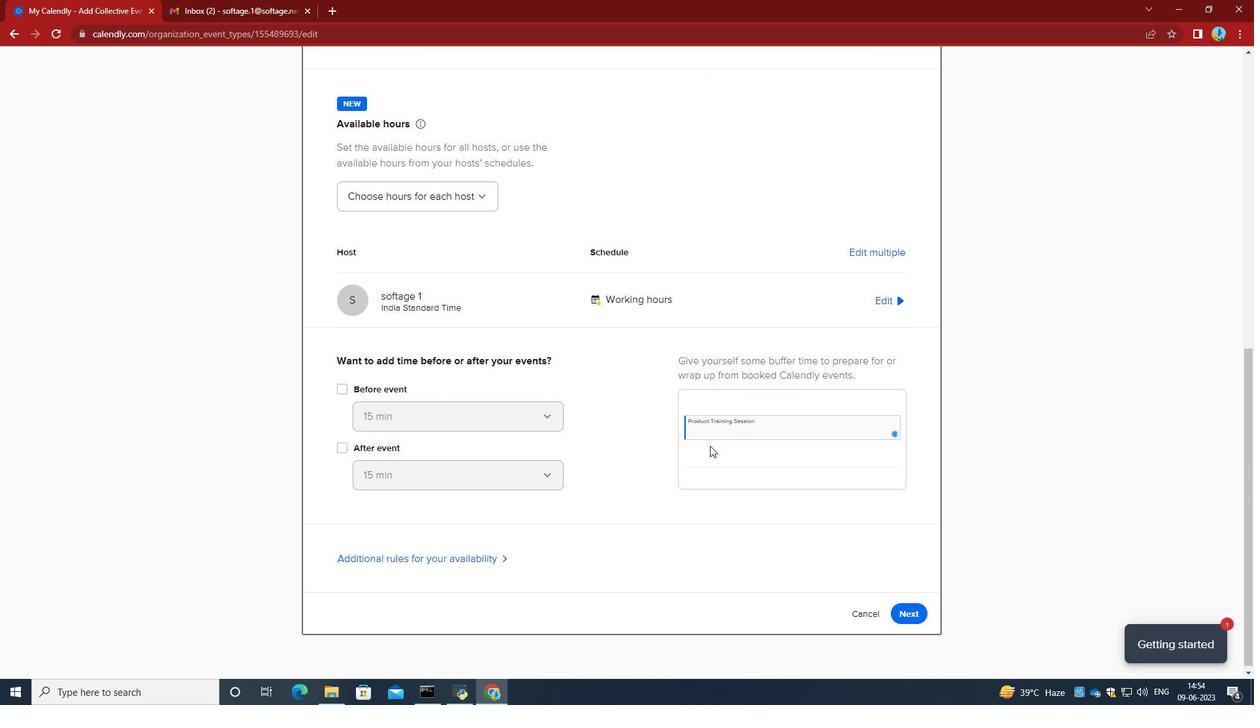 
Action: Mouse scrolled (711, 446) with delta (0, 0)
Screenshot: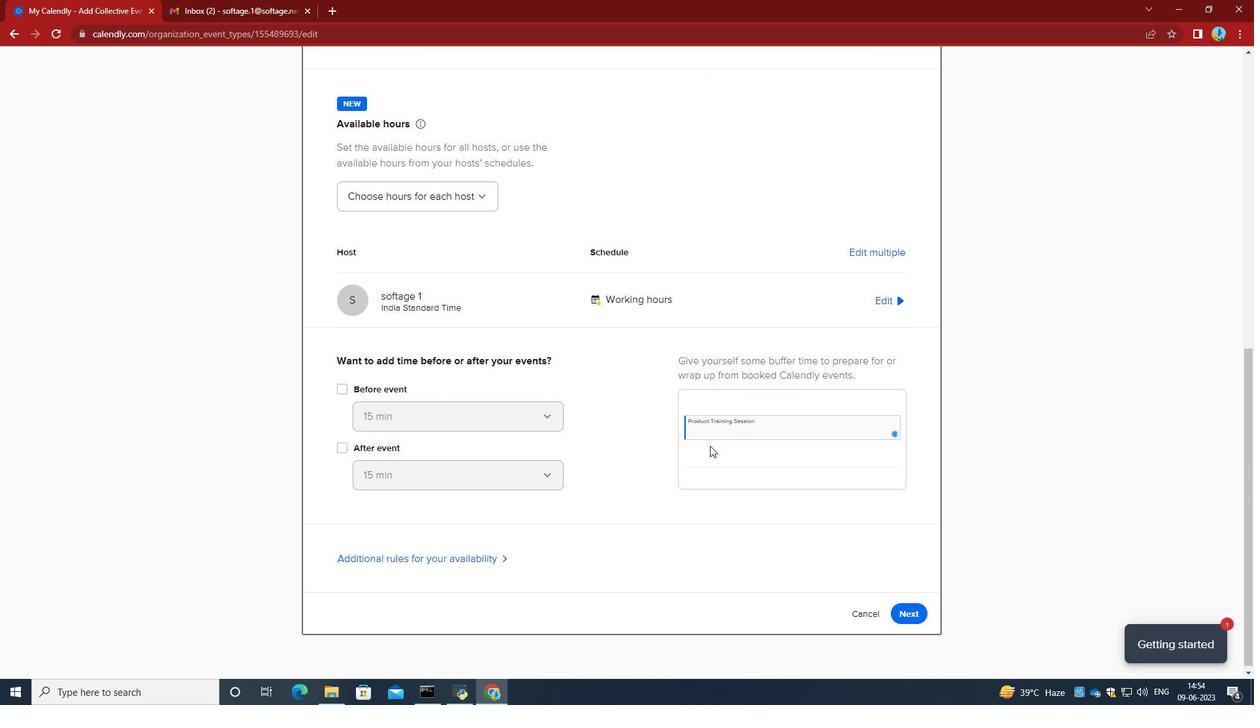 
Action: Mouse moved to (713, 448)
Screenshot: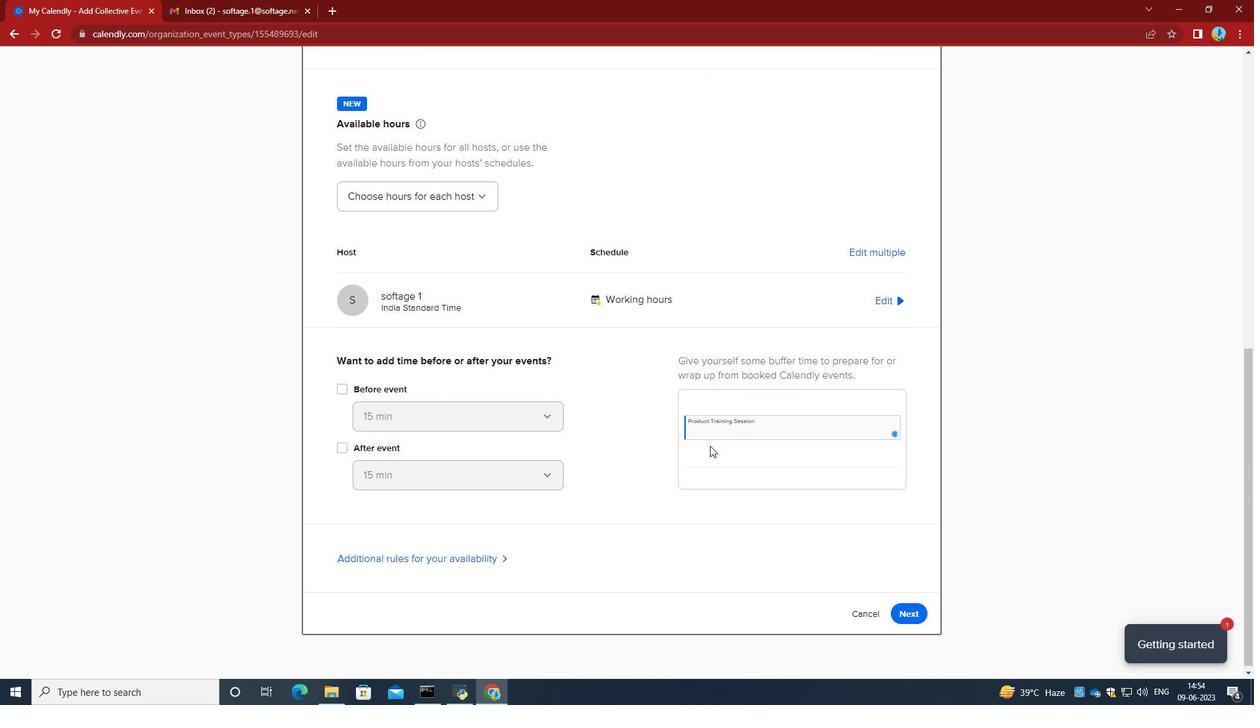 
Action: Mouse scrolled (712, 447) with delta (0, 0)
Screenshot: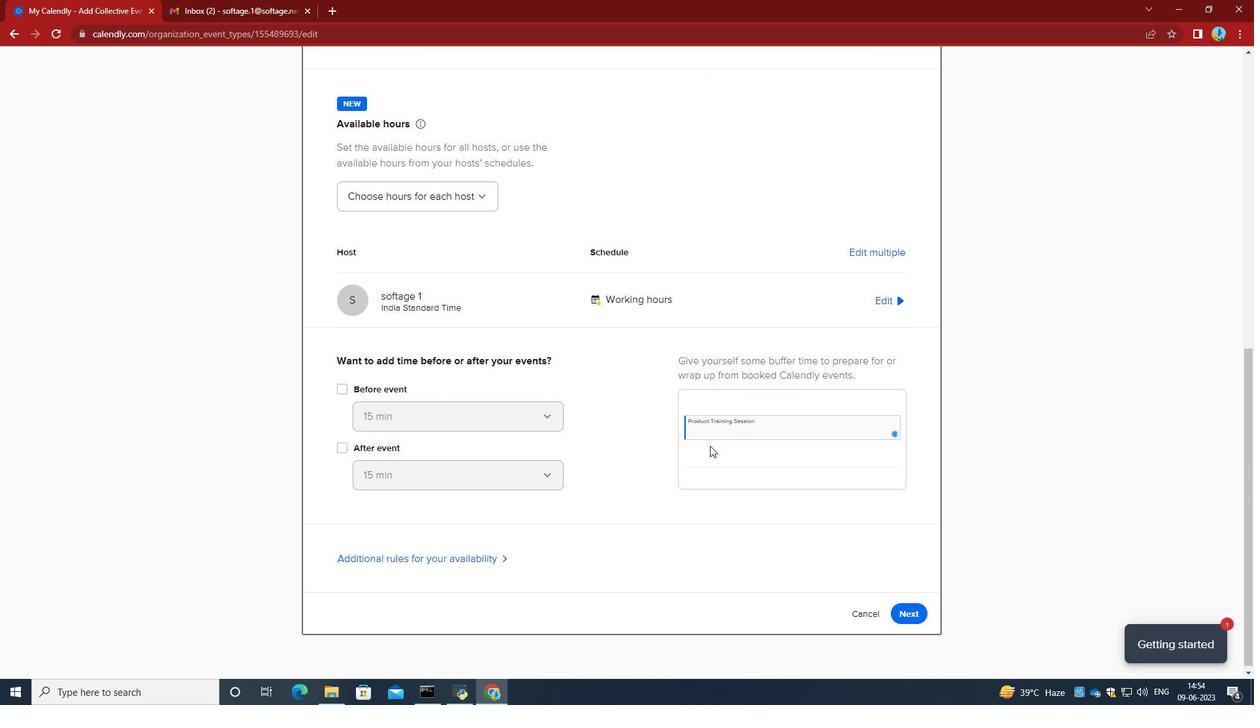 
Action: Mouse moved to (911, 618)
Screenshot: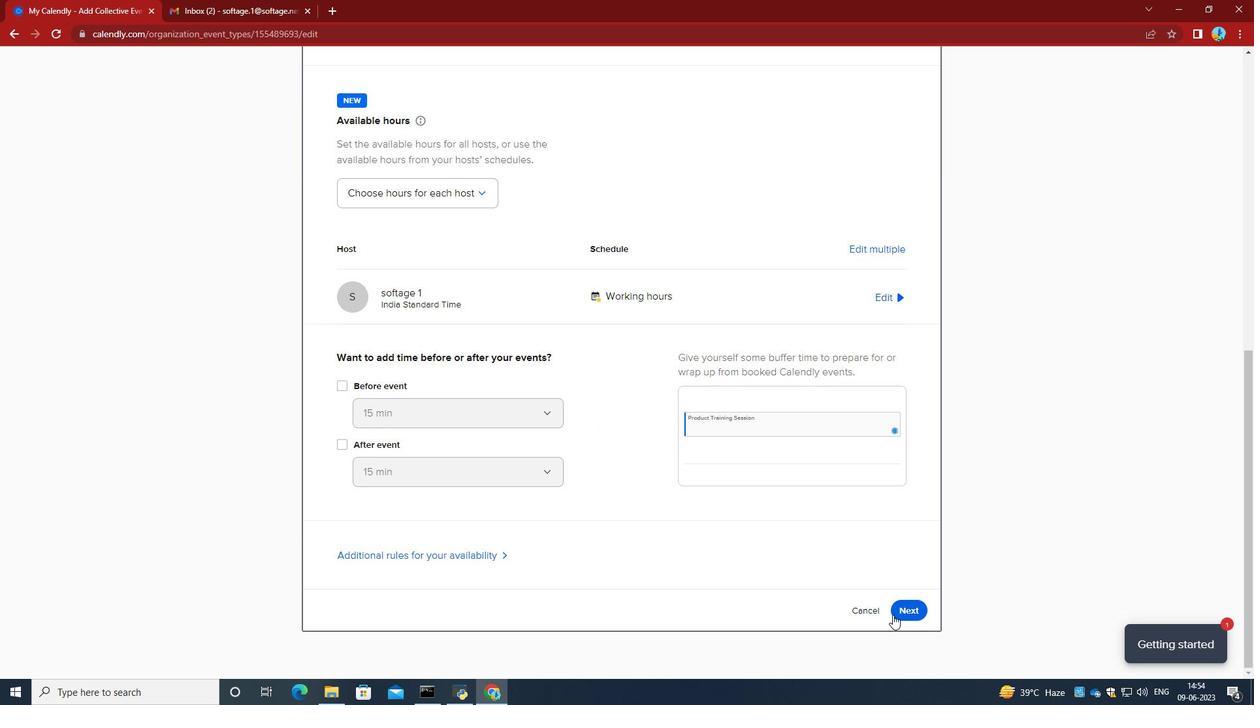 
Action: Mouse pressed left at (911, 618)
Screenshot: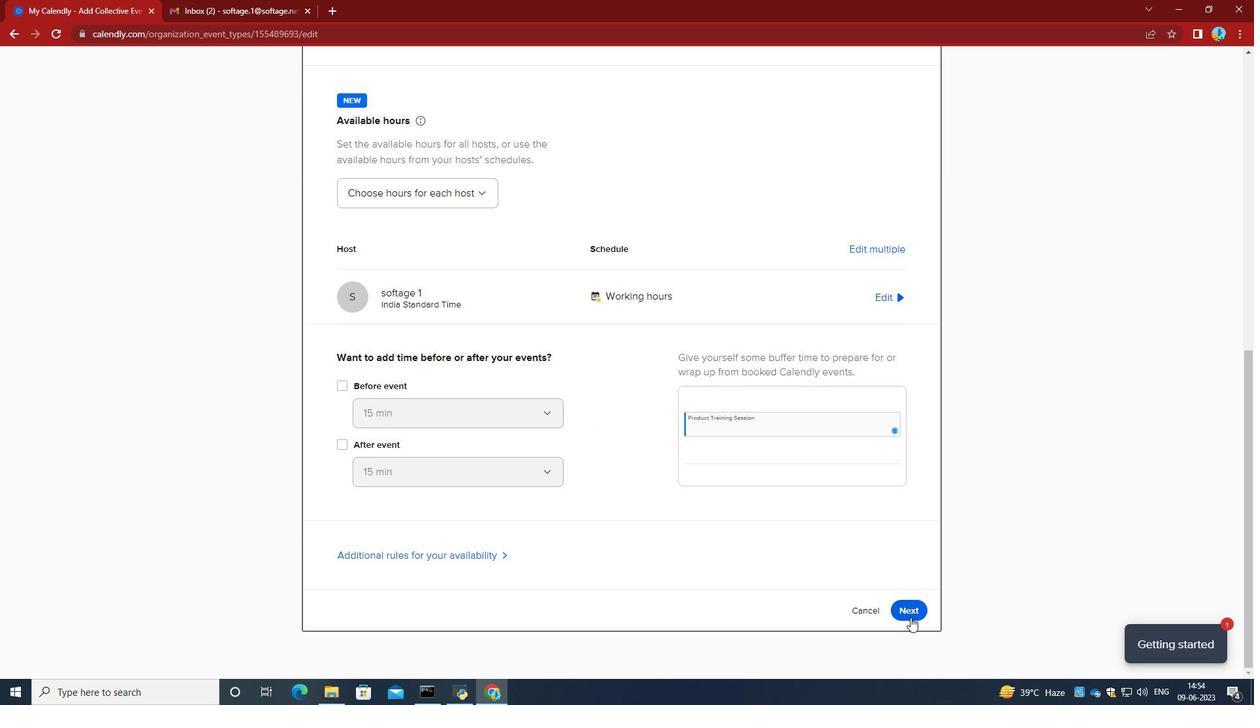 
Action: Mouse moved to (839, 384)
Screenshot: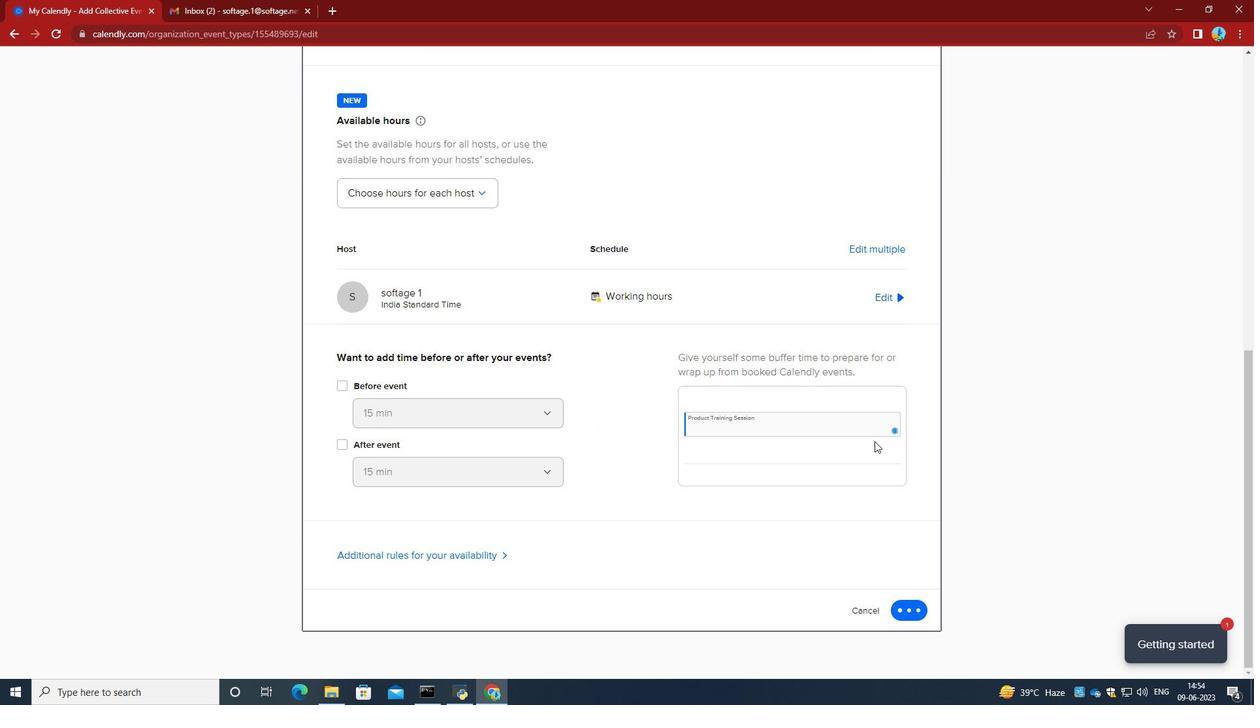 
Action: Mouse scrolled (839, 384) with delta (0, 0)
Screenshot: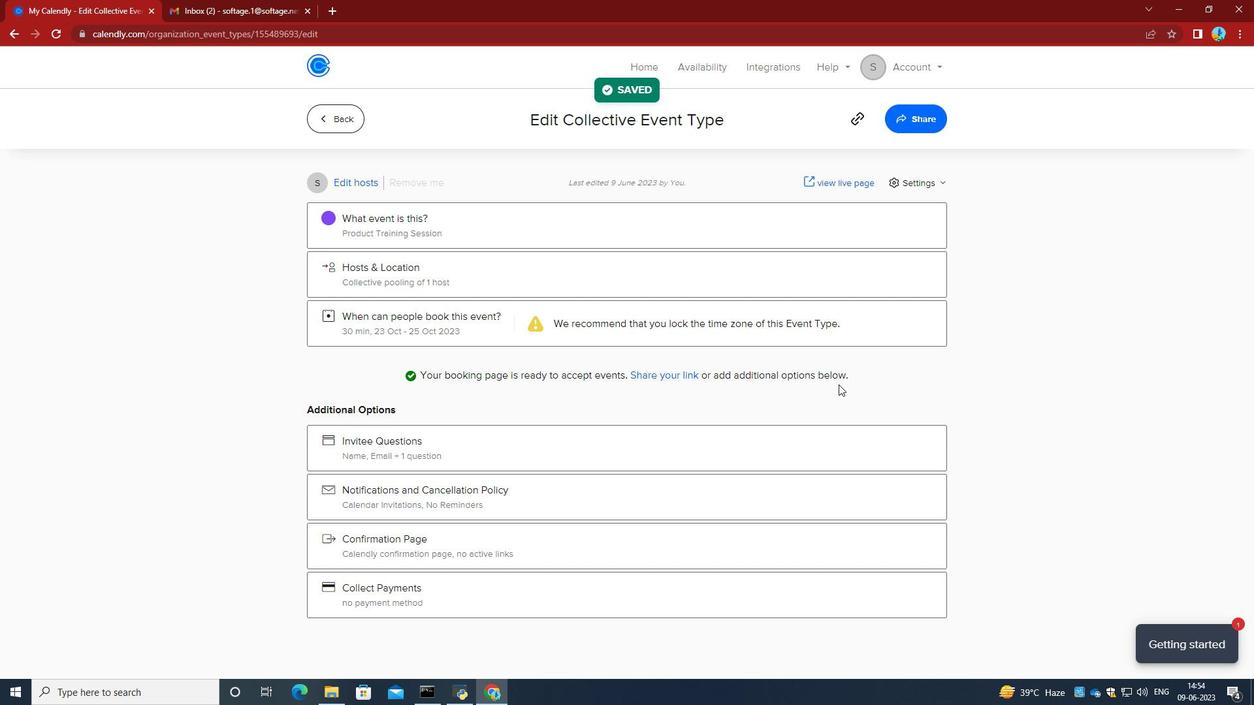 
Action: Mouse moved to (912, 120)
Screenshot: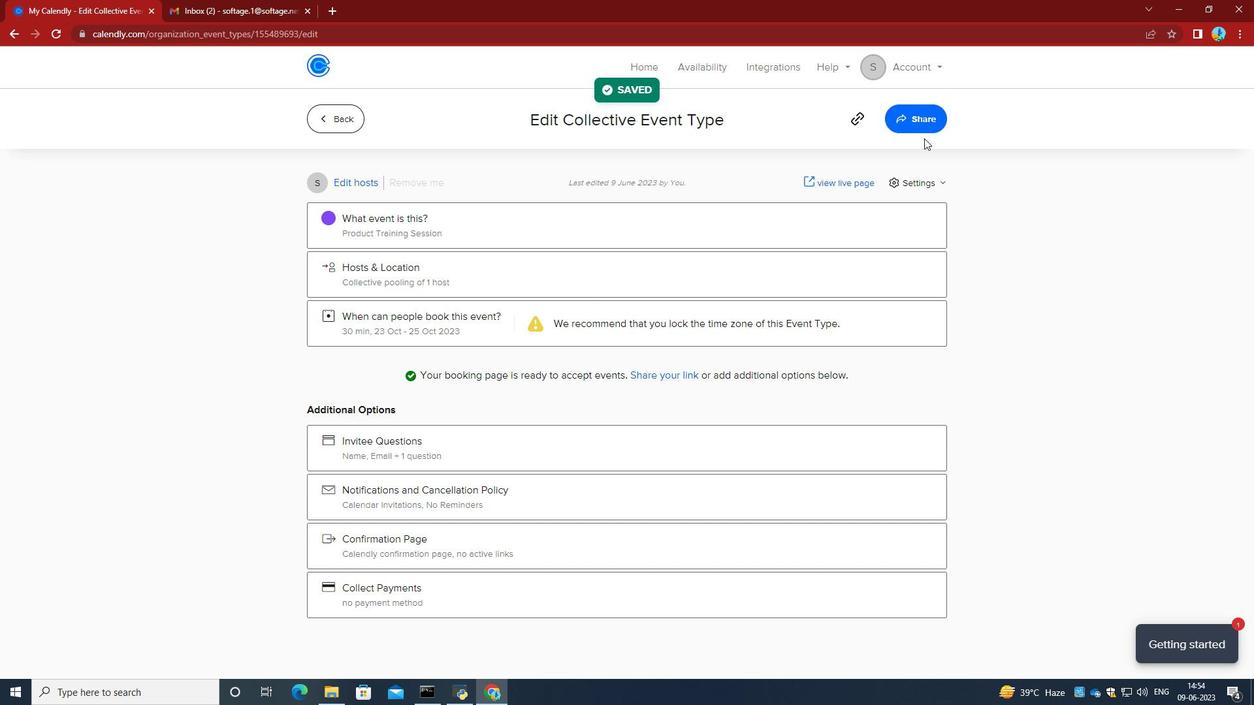 
Action: Mouse pressed left at (912, 120)
Screenshot: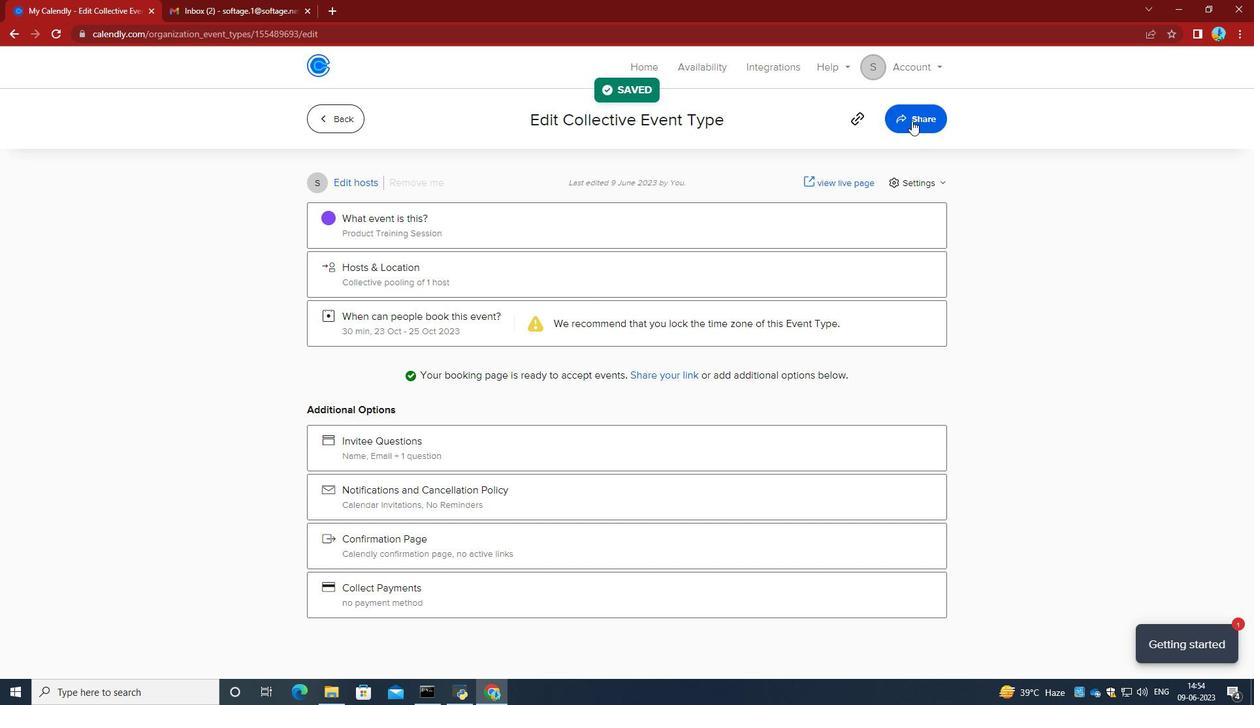 
Action: Mouse moved to (787, 234)
Screenshot: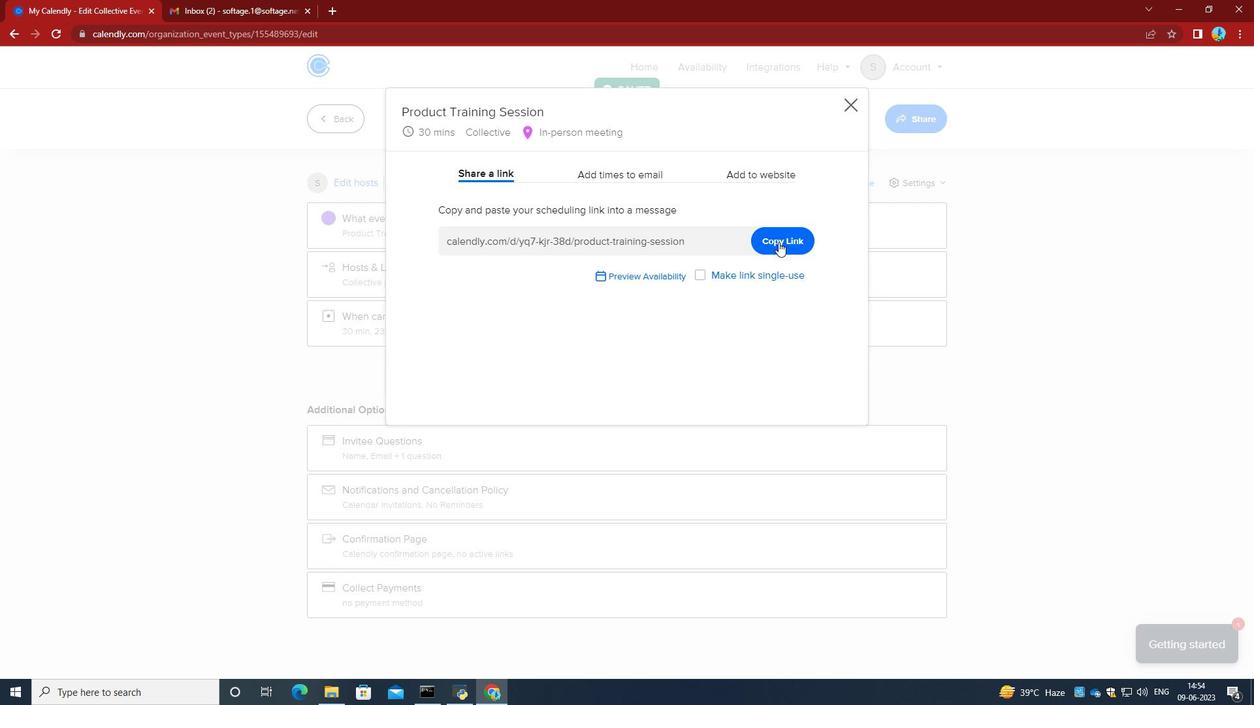 
Action: Mouse pressed left at (787, 234)
Screenshot: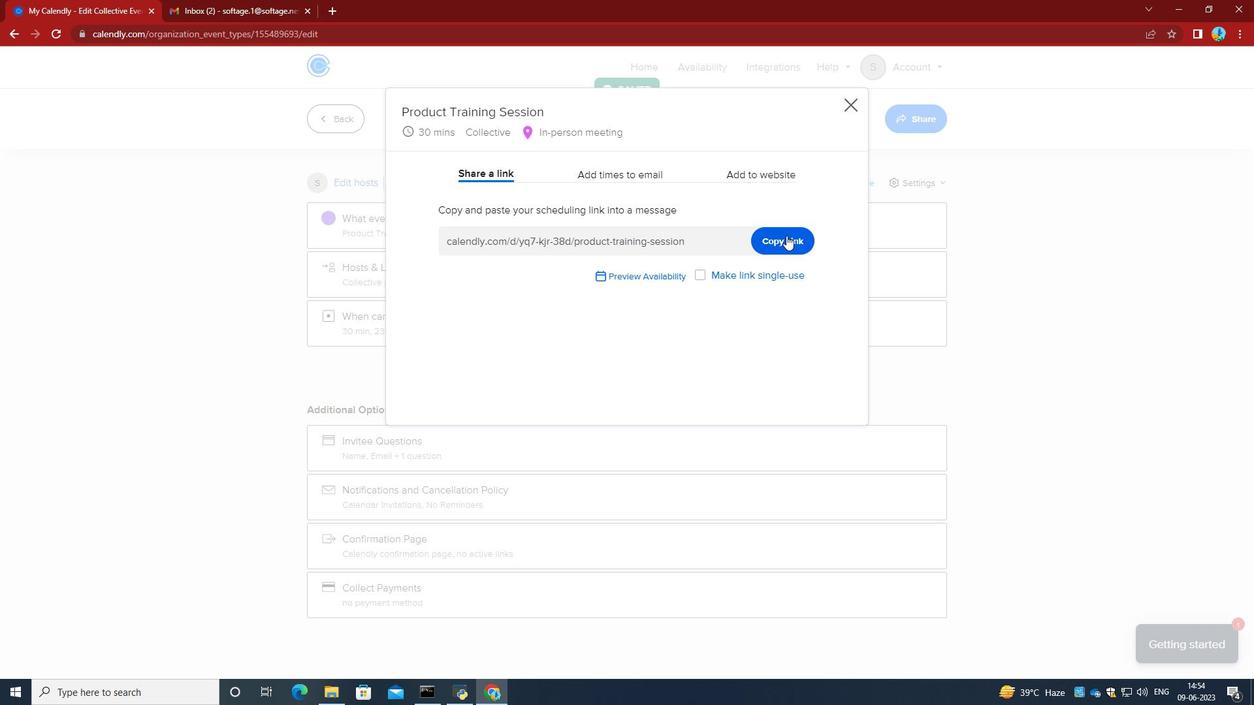 
Action: Mouse moved to (242, 0)
Screenshot: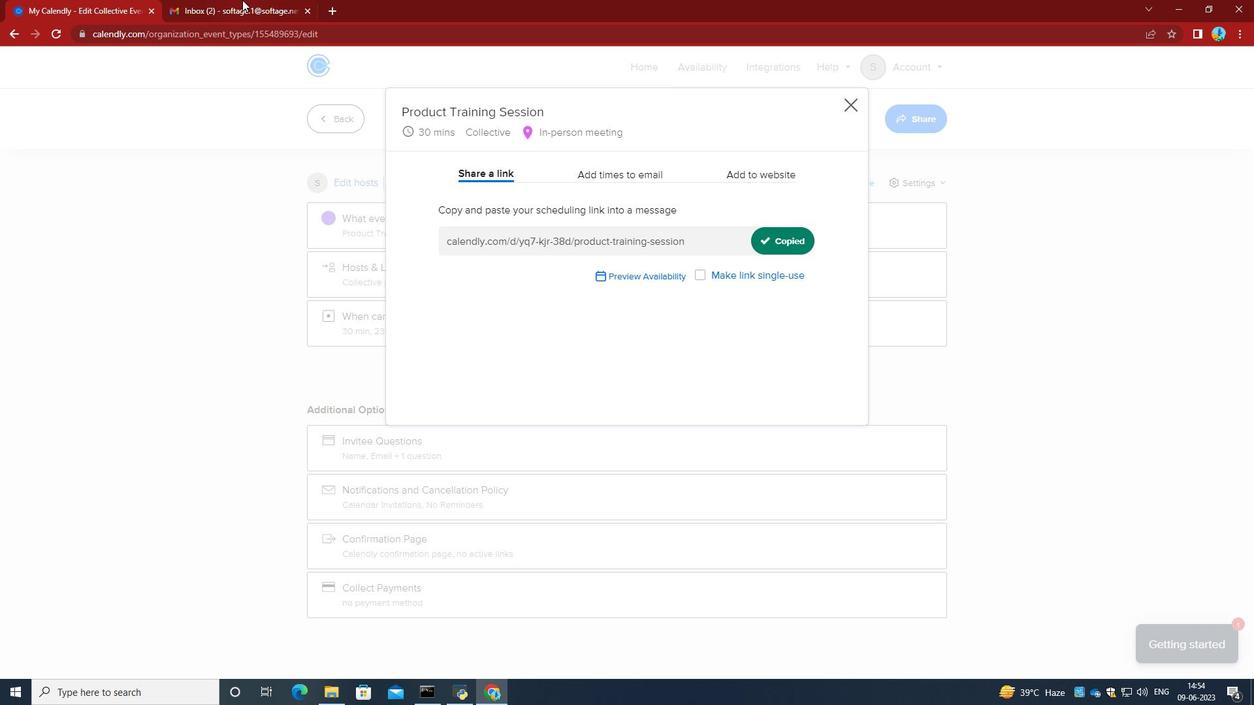 
Action: Mouse pressed left at (242, 0)
Screenshot: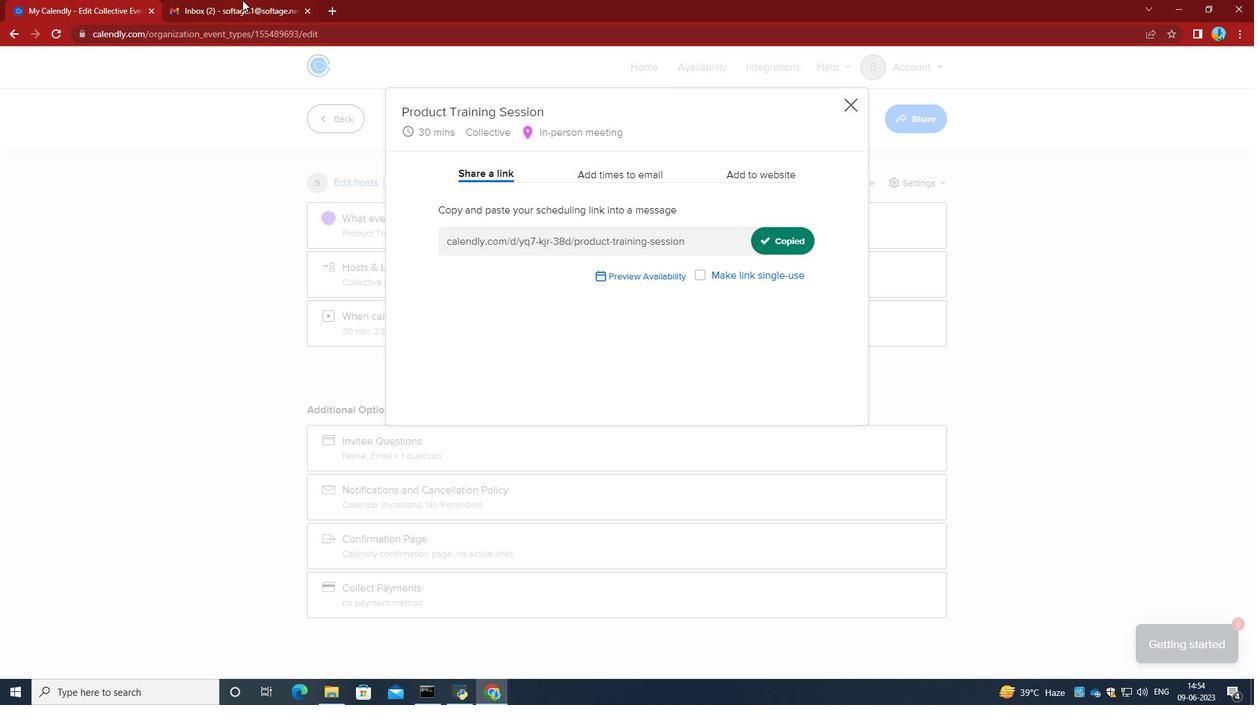 
Action: Mouse moved to (106, 102)
Screenshot: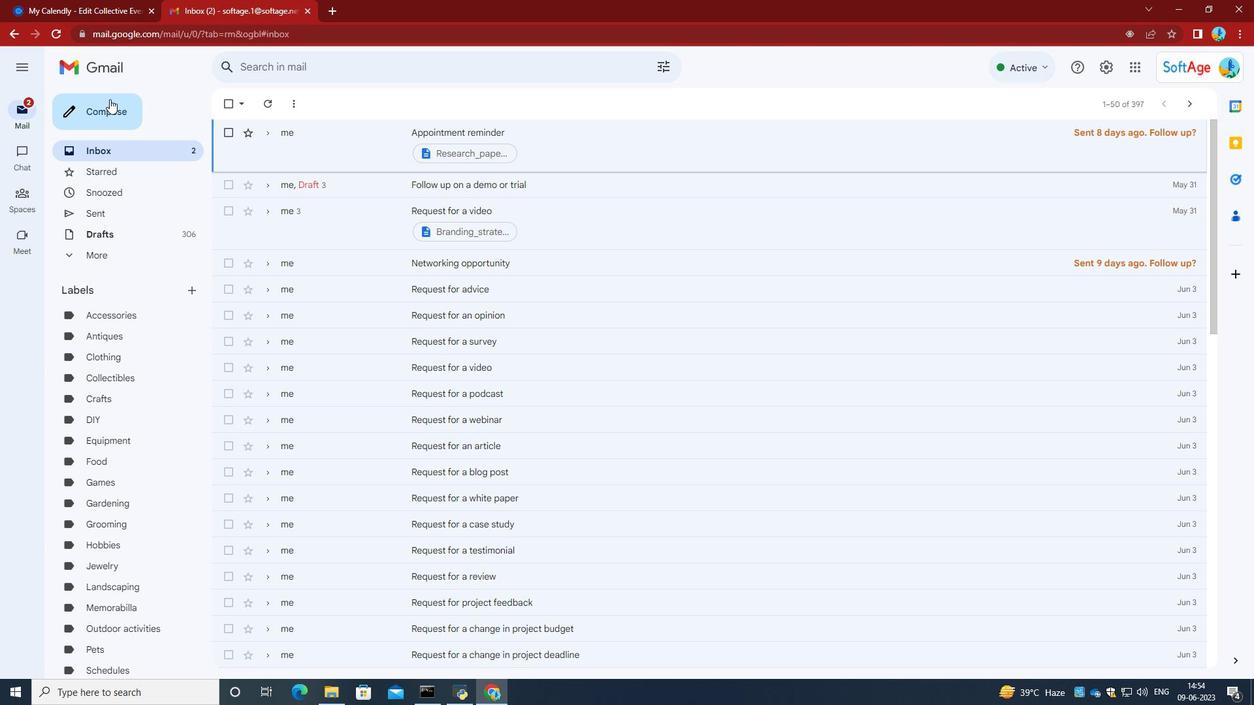 
Action: Mouse pressed left at (106, 102)
Screenshot: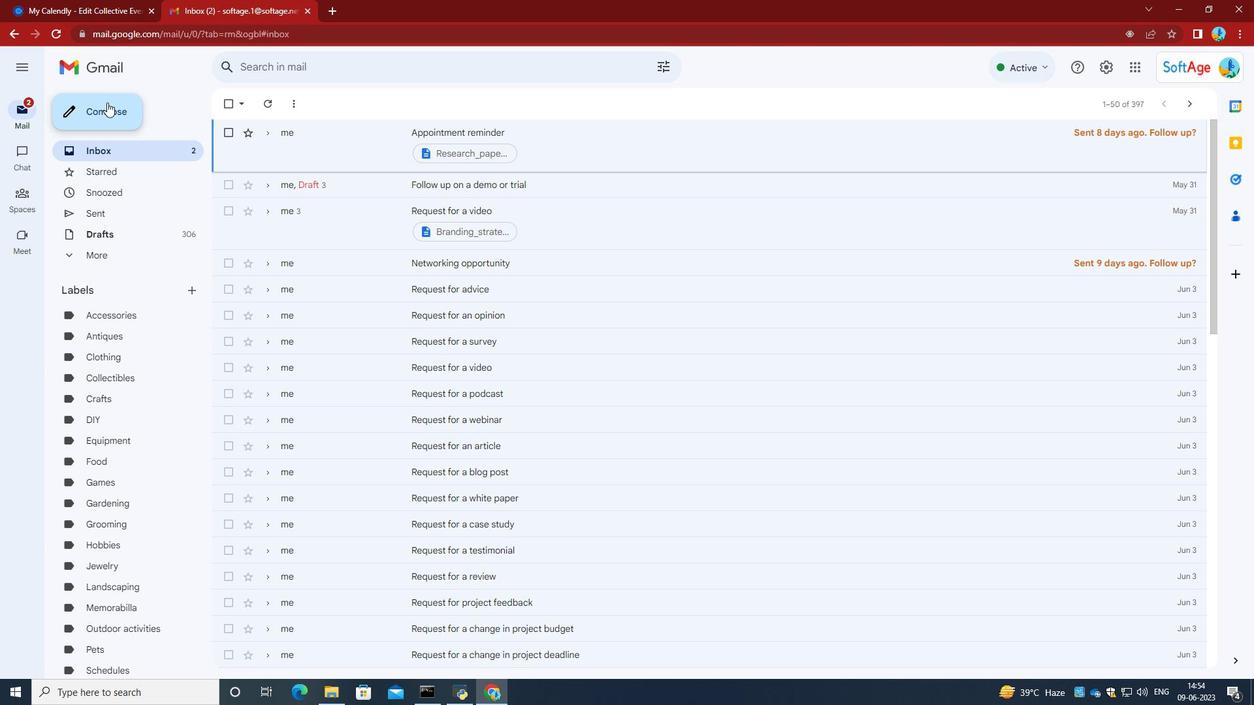 
Action: Mouse moved to (920, 430)
Screenshot: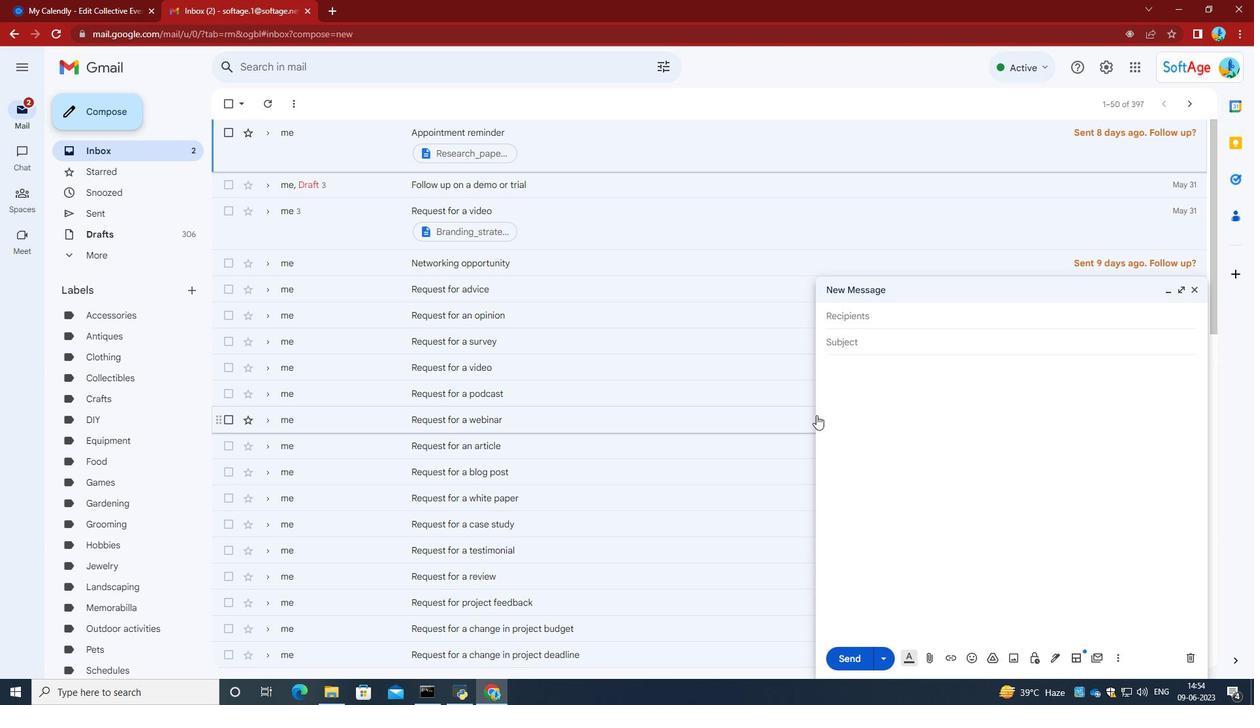 
Action: Mouse pressed left at (920, 430)
Screenshot: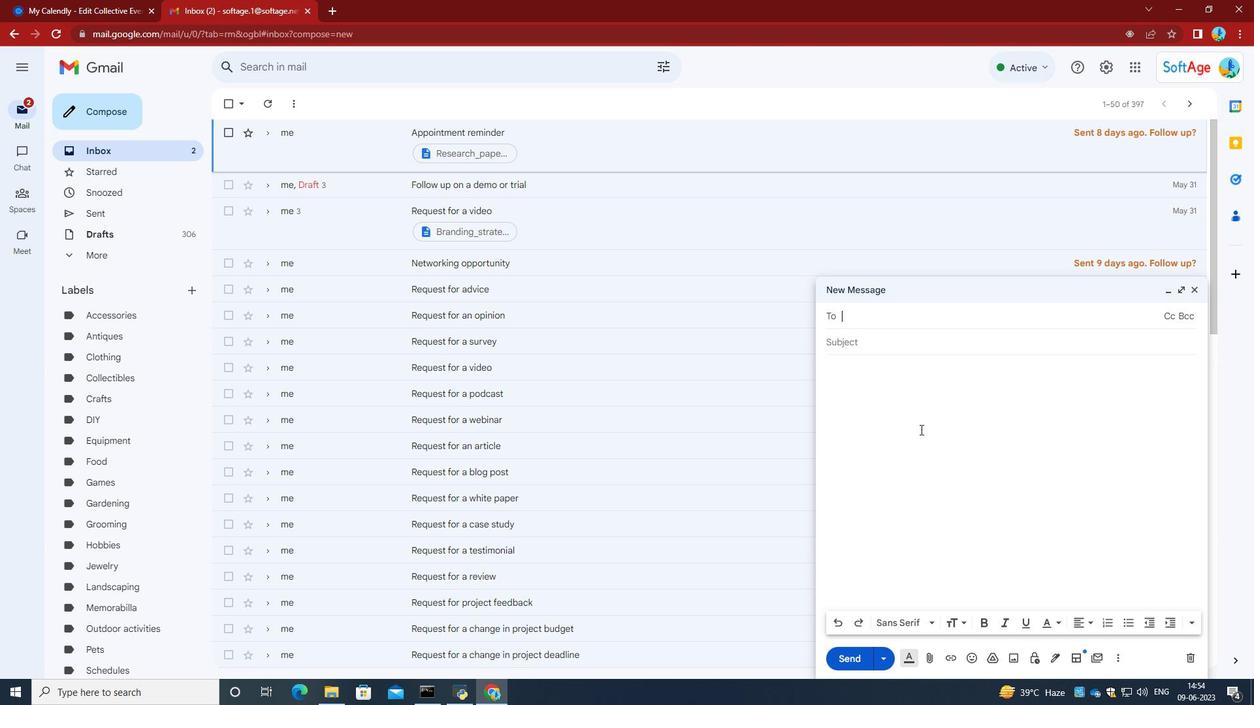 
Action: Mouse moved to (920, 427)
Screenshot: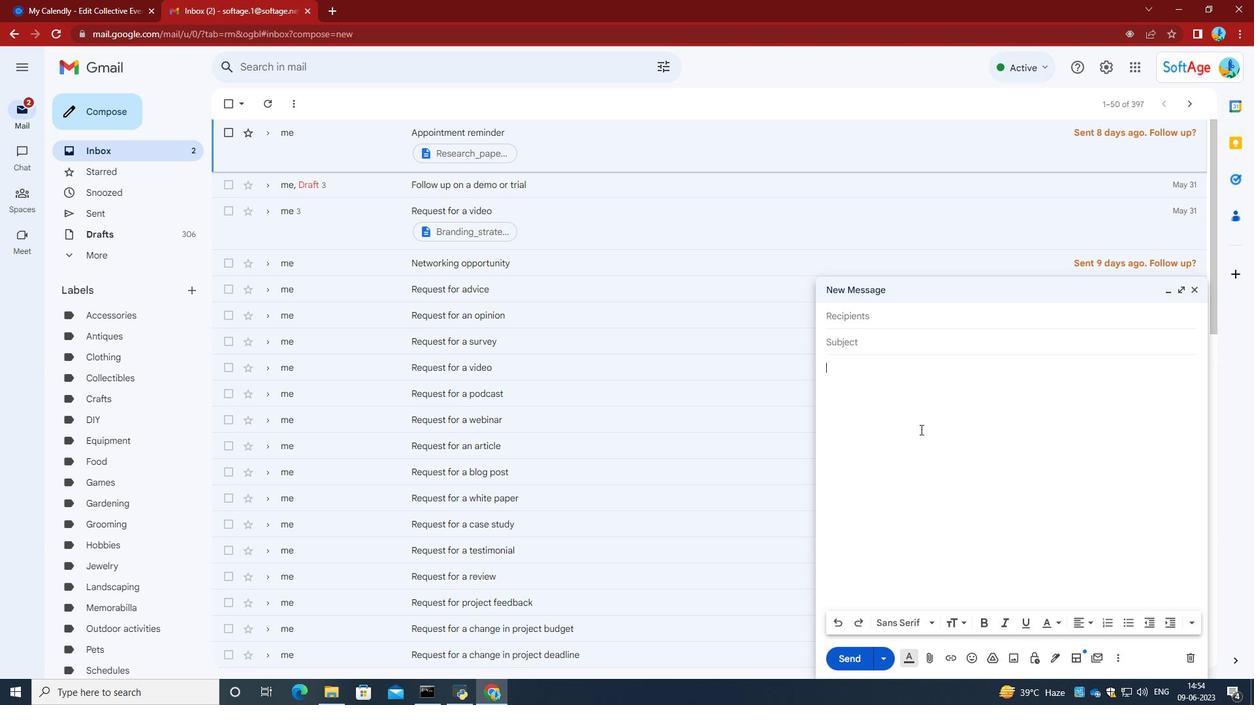 
Action: Key pressed ctrl+V
Screenshot: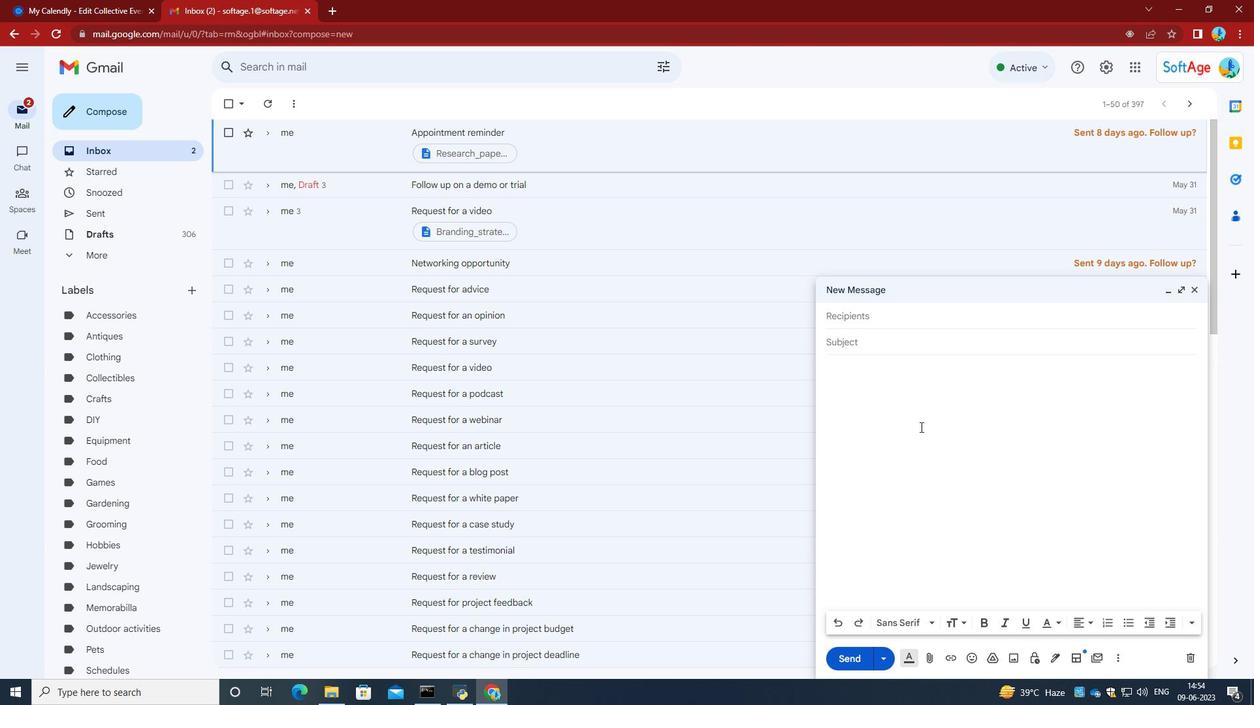 
Action: Mouse moved to (915, 318)
Screenshot: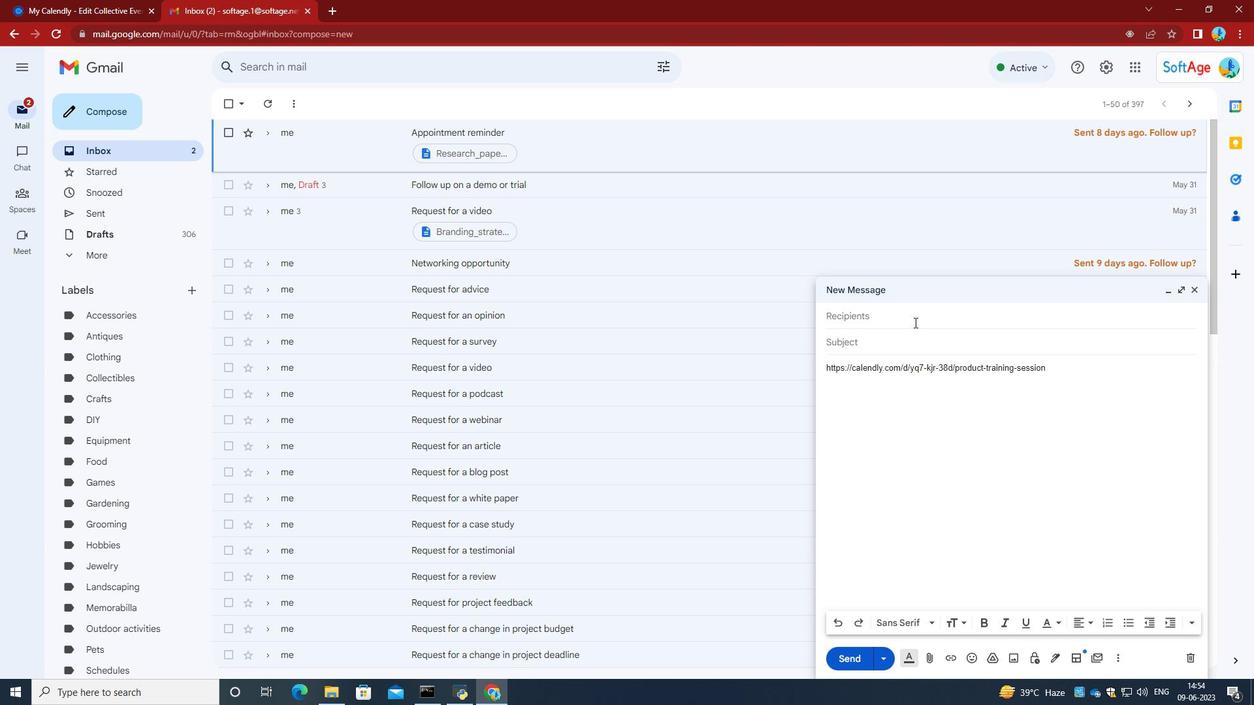 
Action: Mouse pressed left at (915, 318)
Screenshot: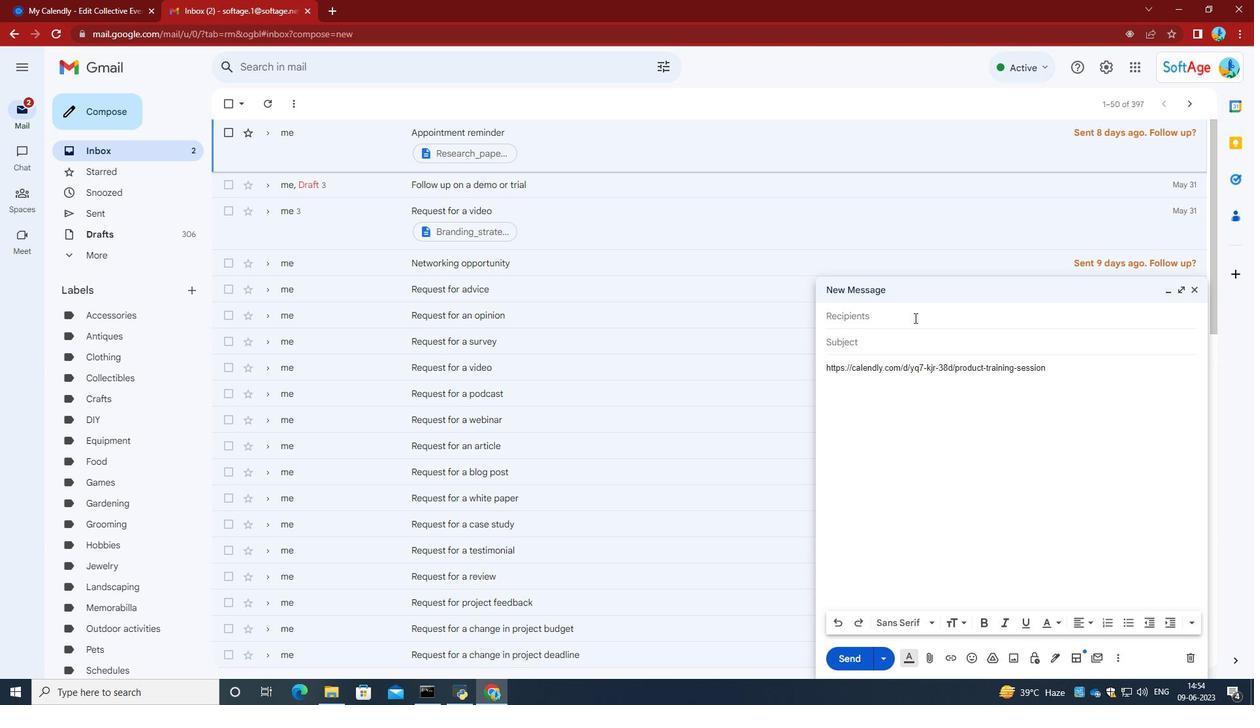 
Action: Key pressed softage.1<Key.shift>@sp<Key.backspace>oftage<Key.backspace><Key.backspace><Key.backspace><Key.backspace><Key.backspace><Key.backspace><Key.backspace><Key.backspace><Key.backspace><Key.backspace><Key.backspace><Key.backspace><Key.backspace><Key.backspace><Key.backspace><Key.backspace><Key.backspace><Key.backspace><Key.backspace><Key.backspace><Key.backspace>softage.3<Key.shift>@softage.net<Key.enter>softage.4<Key.shift>@softage.ney<Key.backspace>t
Screenshot: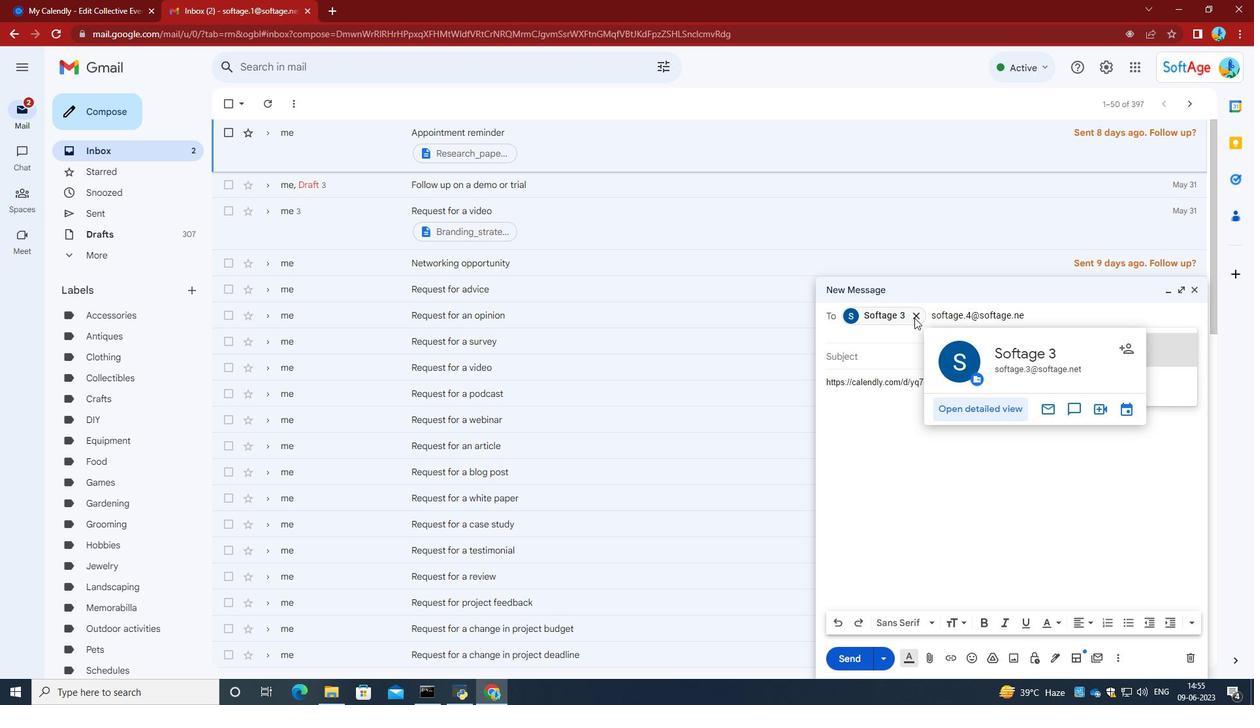 
Action: Mouse moved to (954, 531)
Screenshot: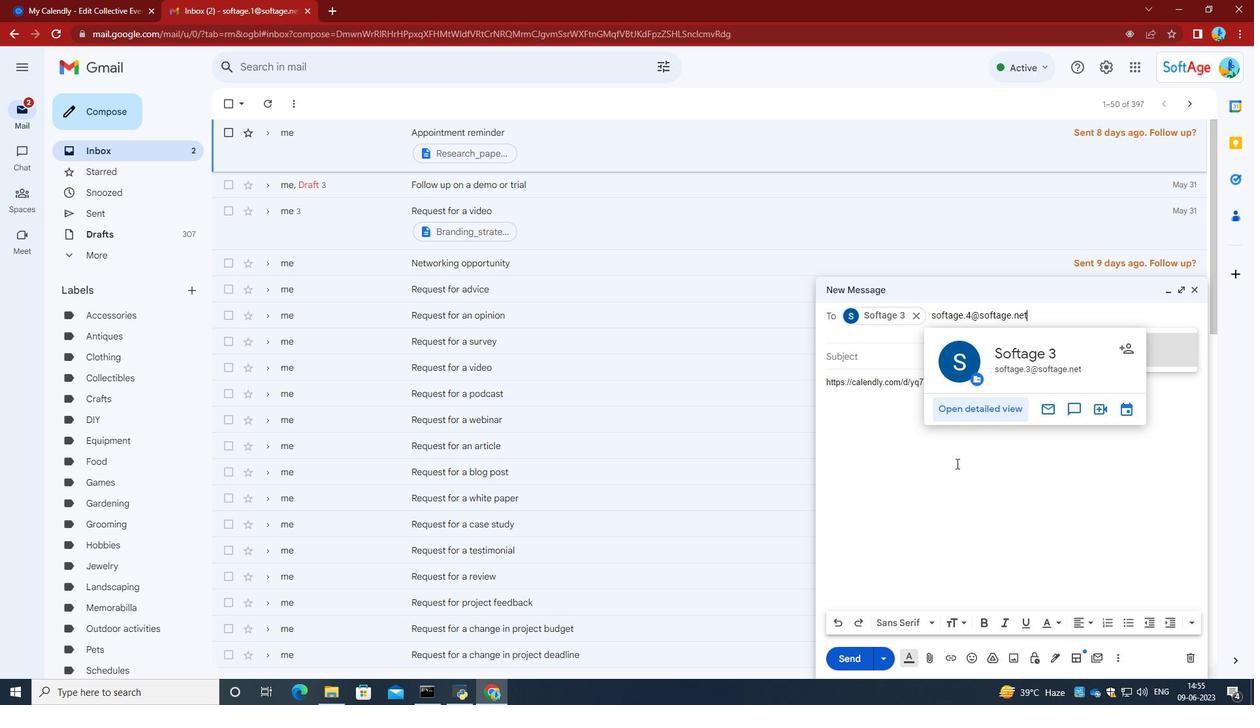 
Action: Key pressed <Key.enter>
Screenshot: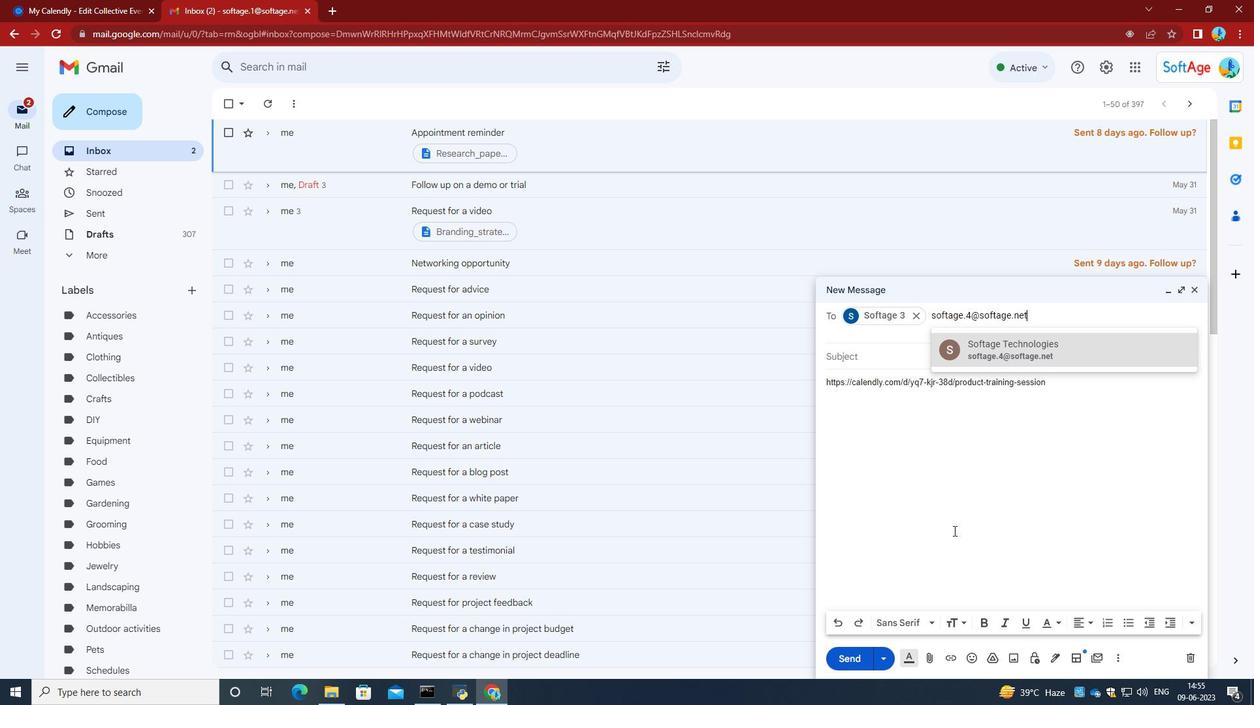 
Action: Mouse moved to (845, 660)
Screenshot: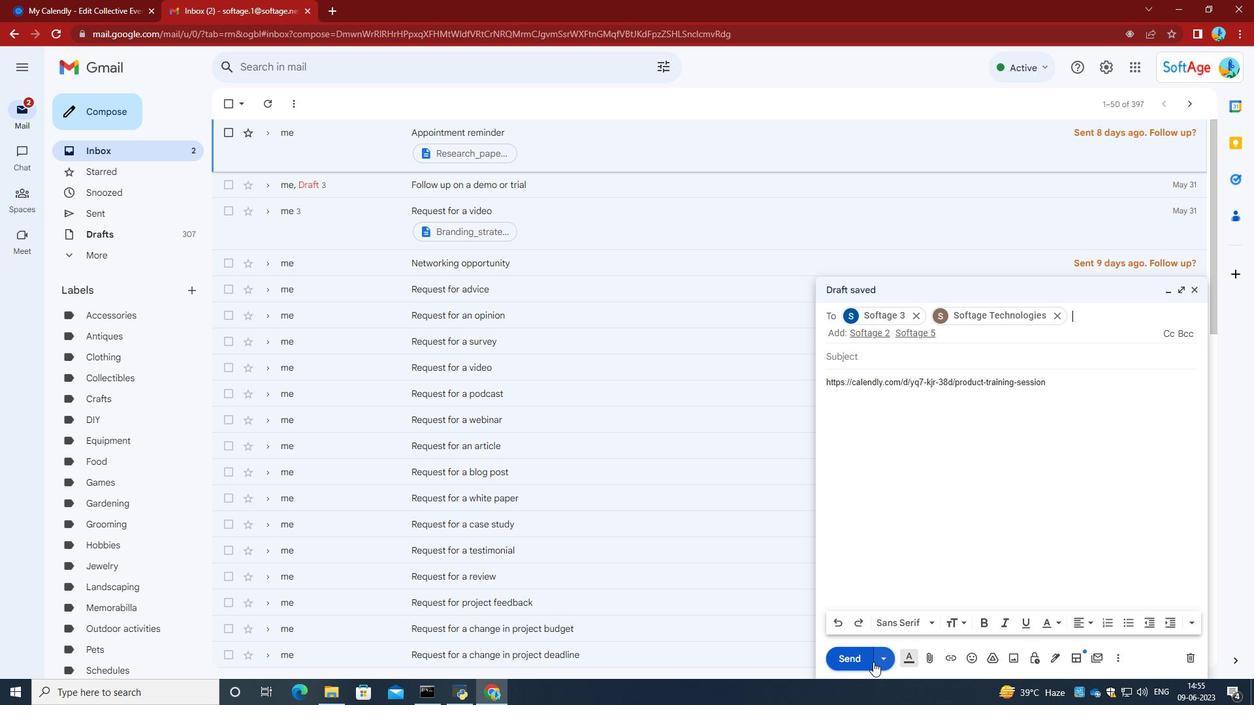 
Action: Mouse pressed left at (845, 660)
Screenshot: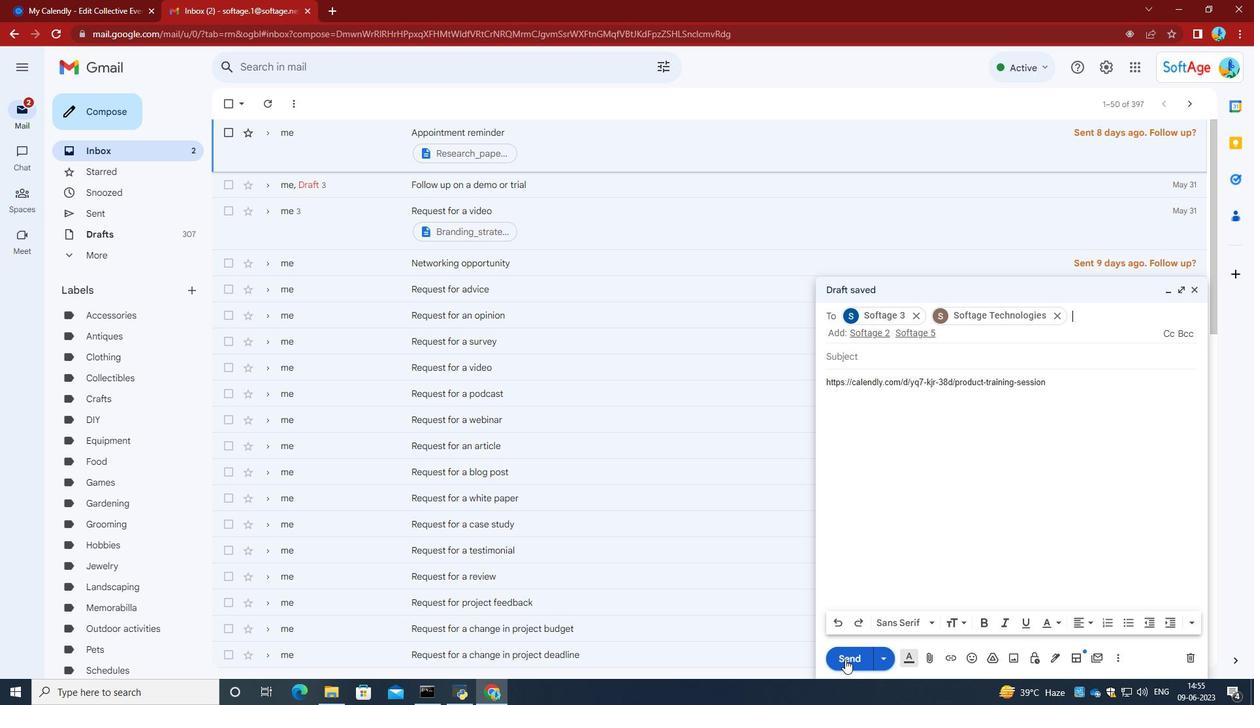 
